 Task: Look for space in Hazel Dell, United States from 6th September, 2023 to 15th September, 2023 for 6 adults in price range Rs.8000 to Rs.12000. Place can be entire place or private room with 6 bedrooms having 6 beds and 6 bathrooms. Property type can be house, flat, guest house. Amenities needed are: wifi, TV, free parkinig on premises, gym, breakfast. Booking option can be shelf check-in. Required host language is English.
Action: Mouse moved to (583, 148)
Screenshot: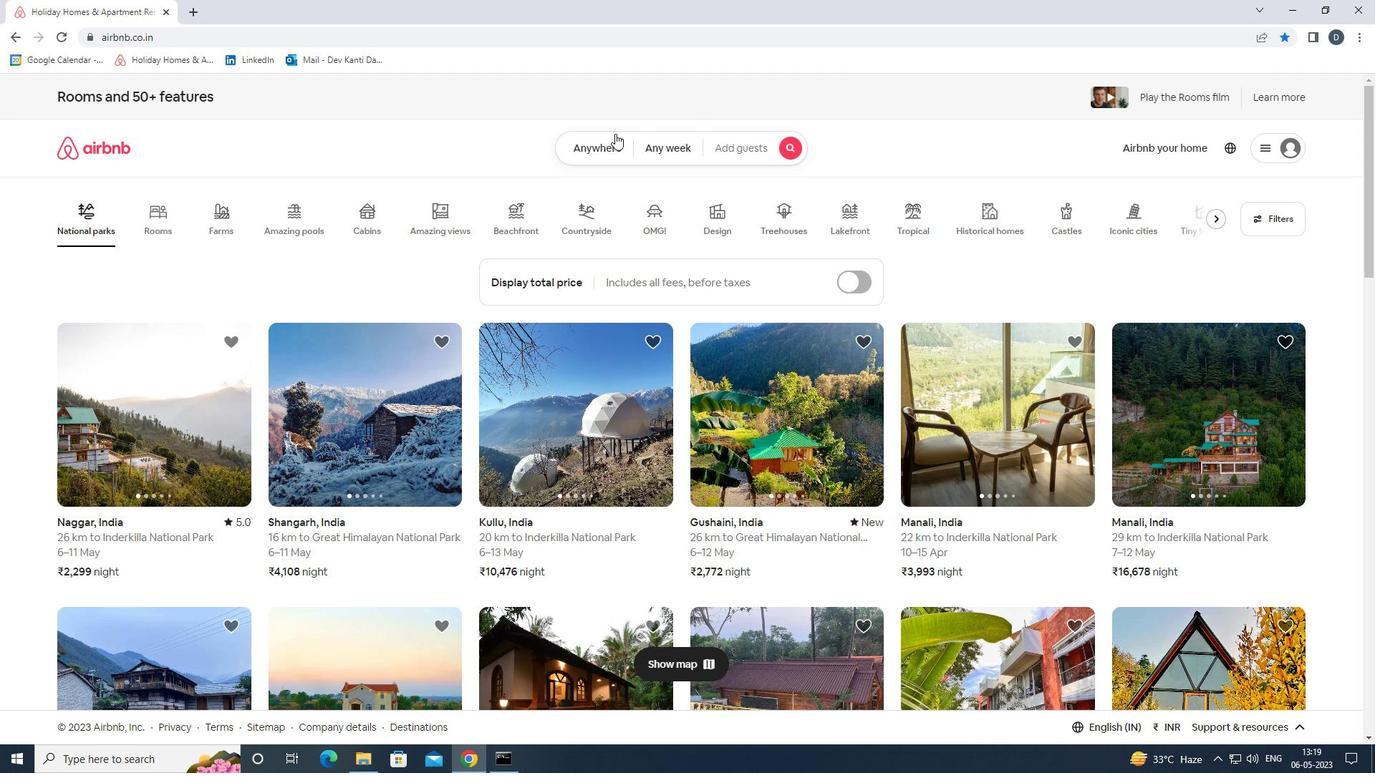
Action: Mouse pressed left at (583, 148)
Screenshot: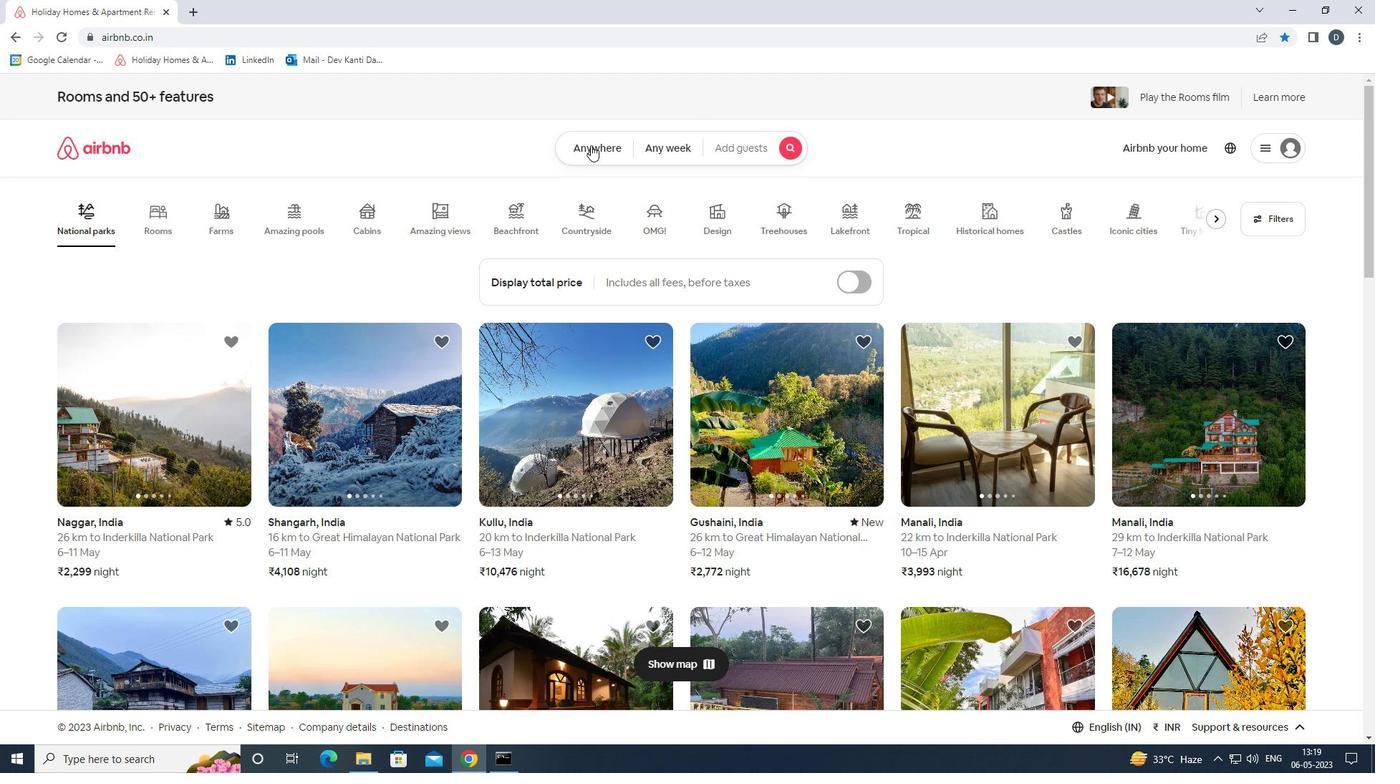 
Action: Mouse moved to (557, 201)
Screenshot: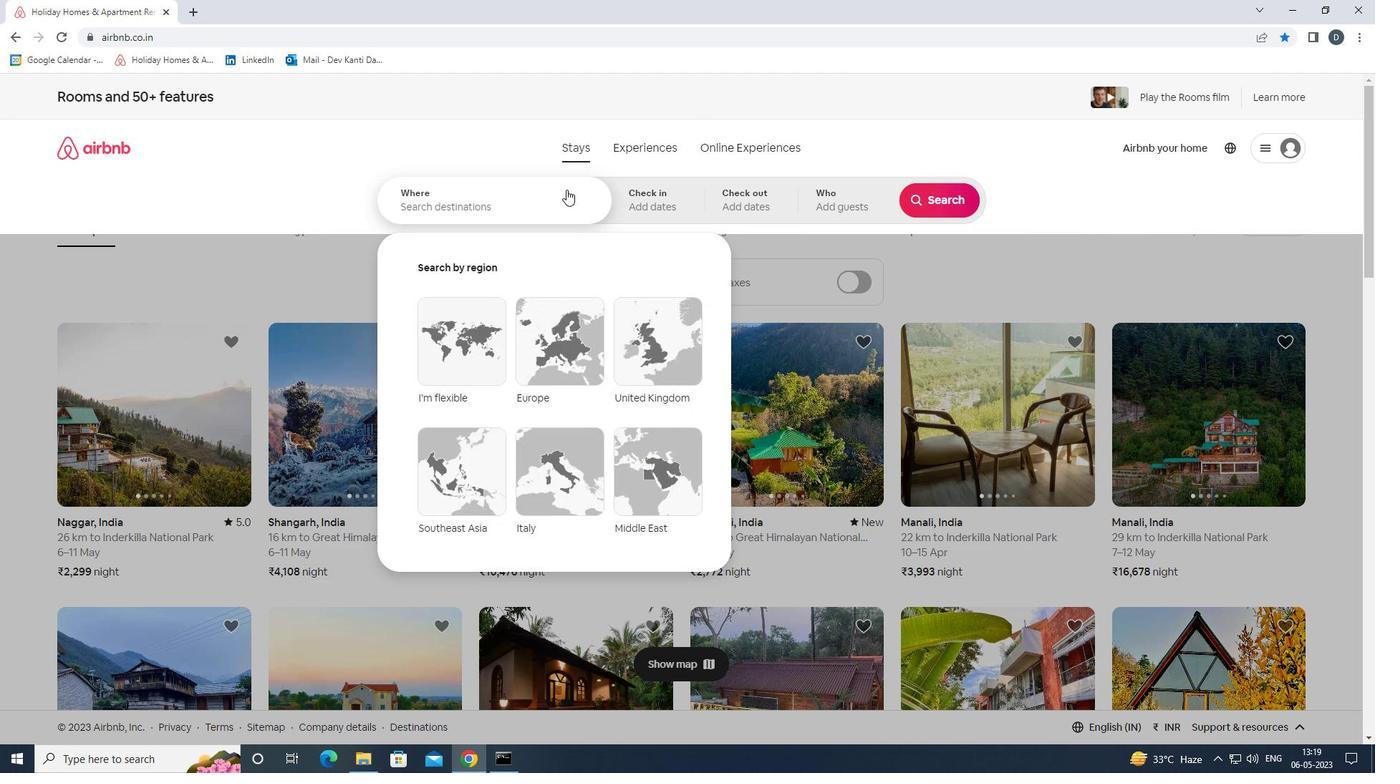 
Action: Mouse pressed left at (557, 201)
Screenshot: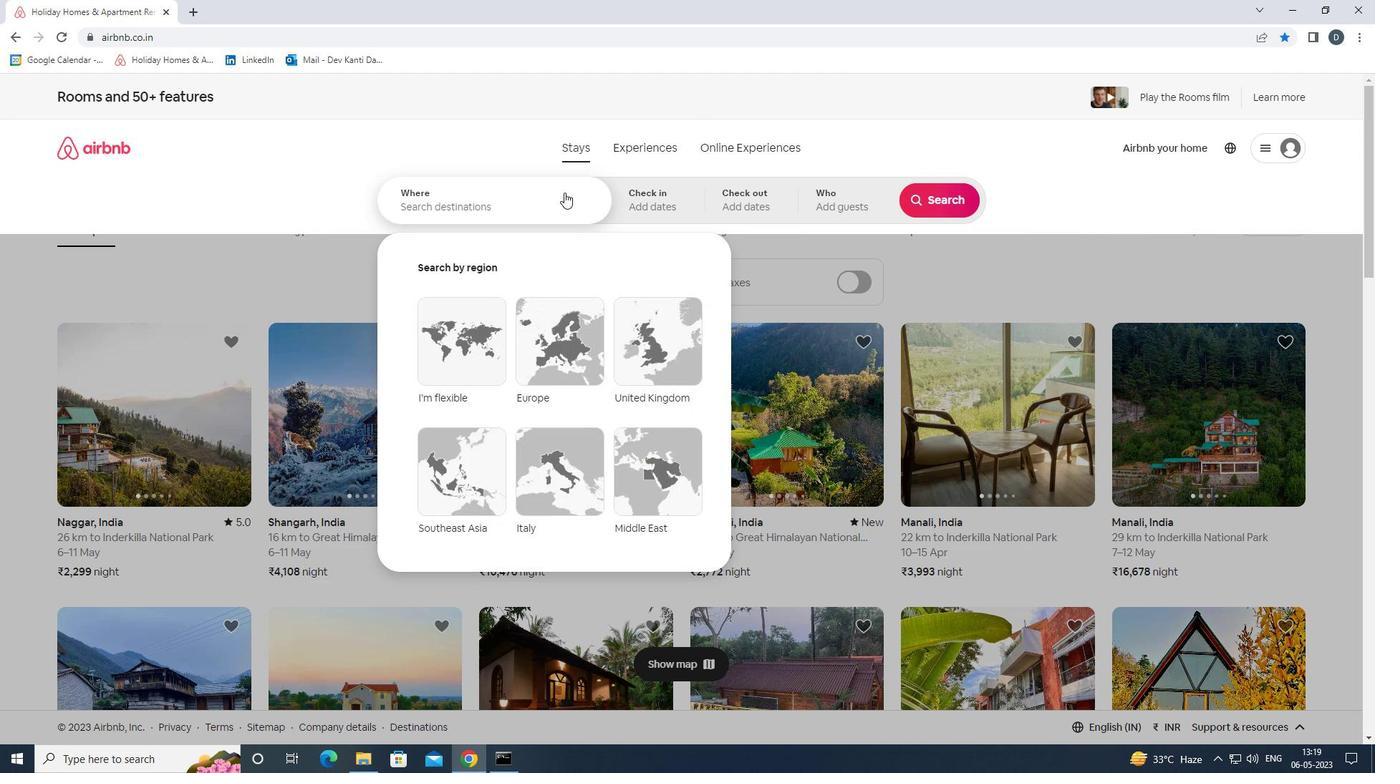 
Action: Key pressed <Key.shift><Key.shift><Key.shift><Key.shift><Key.shift><Key.shift>HAZEL<Key.space><Key.shift>DELL,<Key.shift>UNITED<Key.space><Key.shift>STATES<Key.enter>
Screenshot: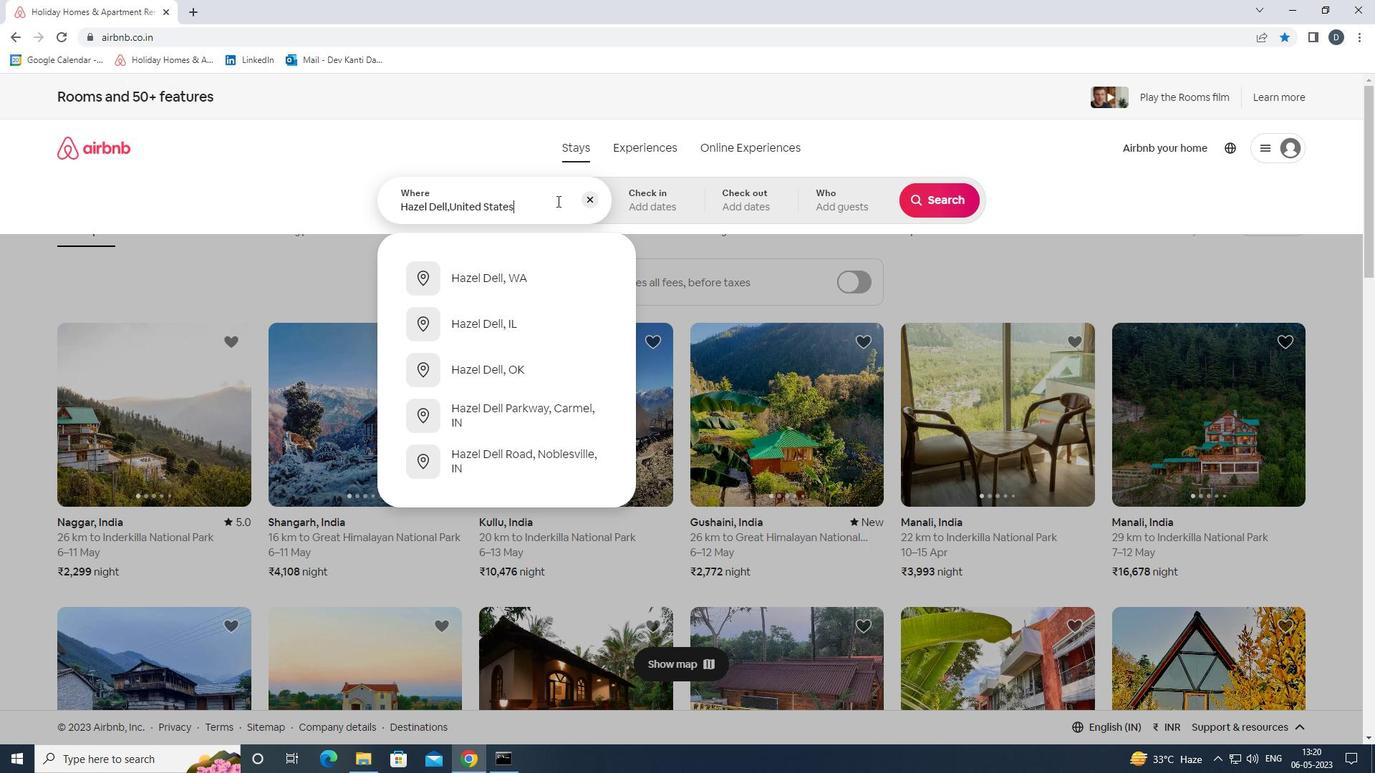 
Action: Mouse moved to (932, 320)
Screenshot: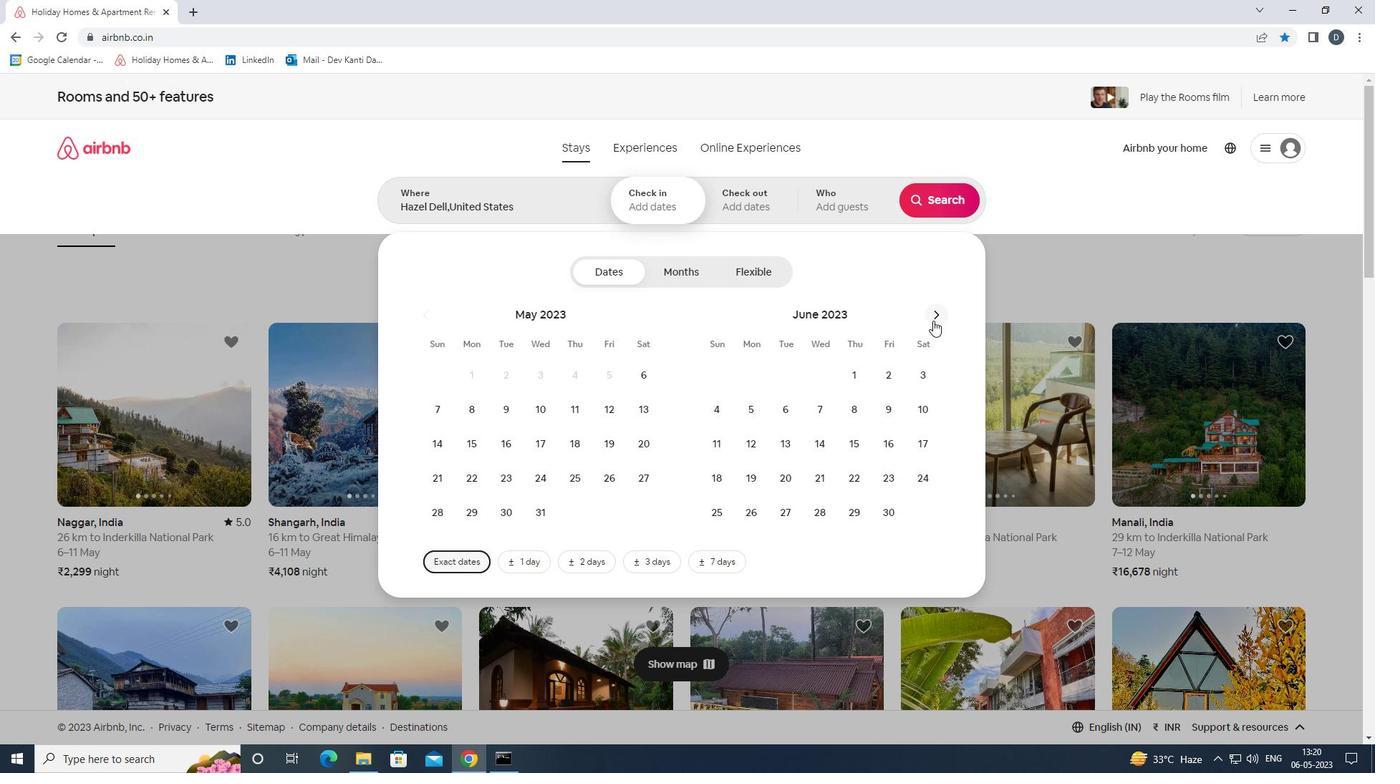 
Action: Mouse pressed left at (932, 320)
Screenshot: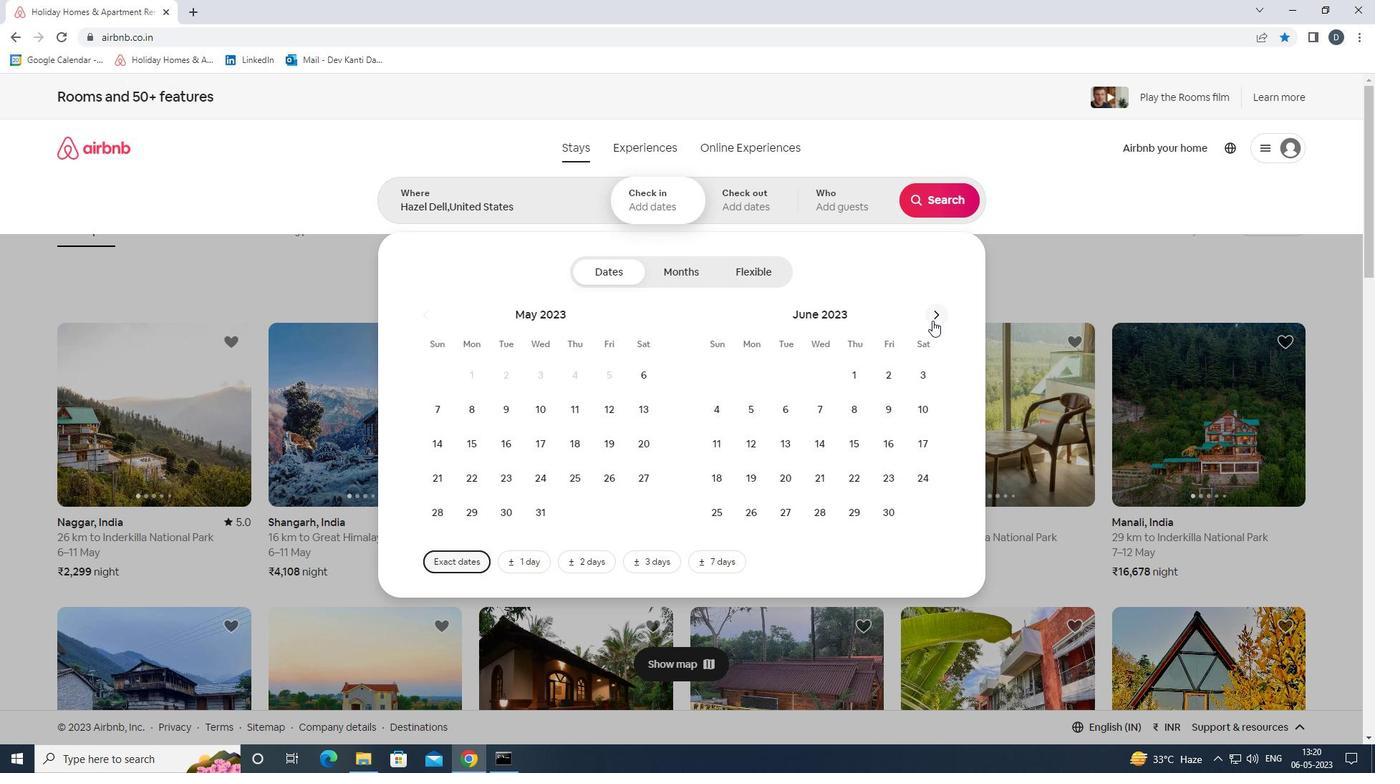 
Action: Mouse pressed left at (932, 320)
Screenshot: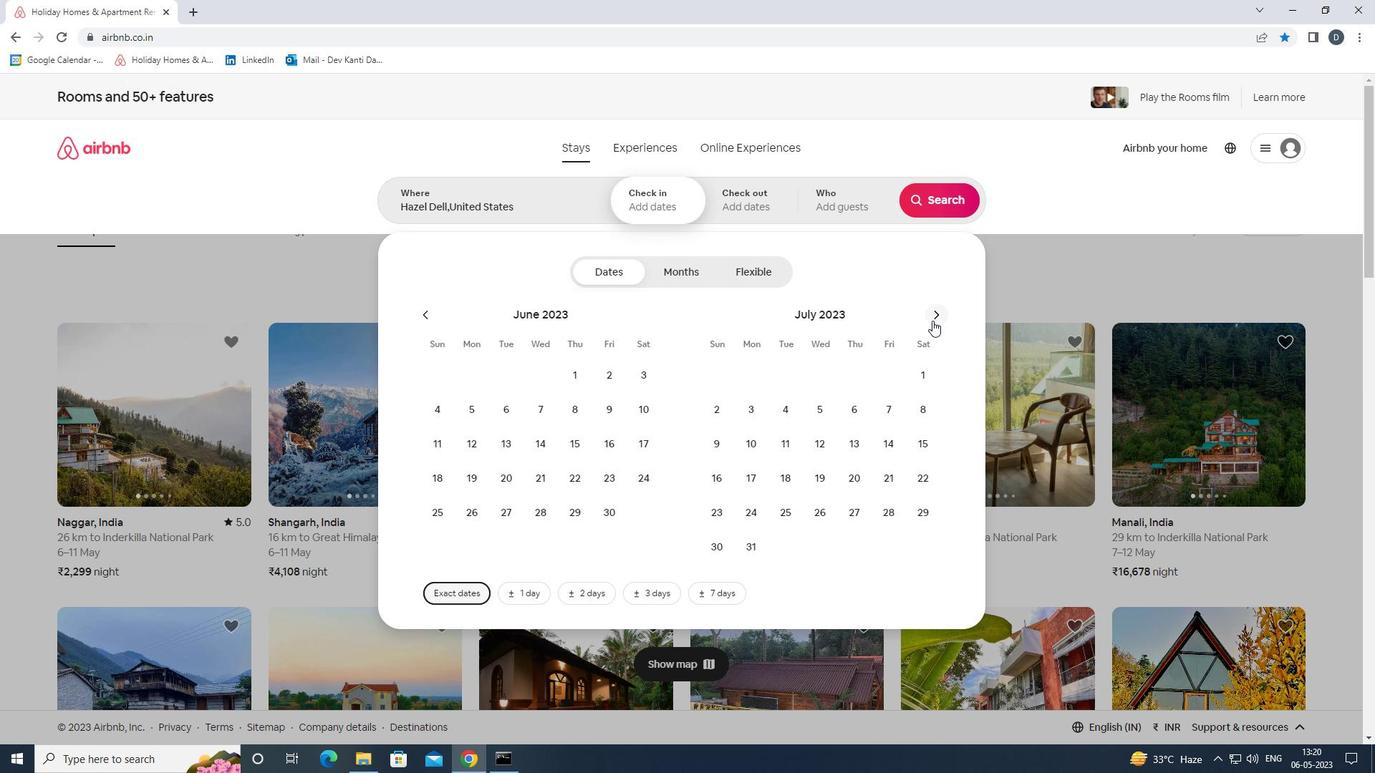 
Action: Mouse moved to (932, 321)
Screenshot: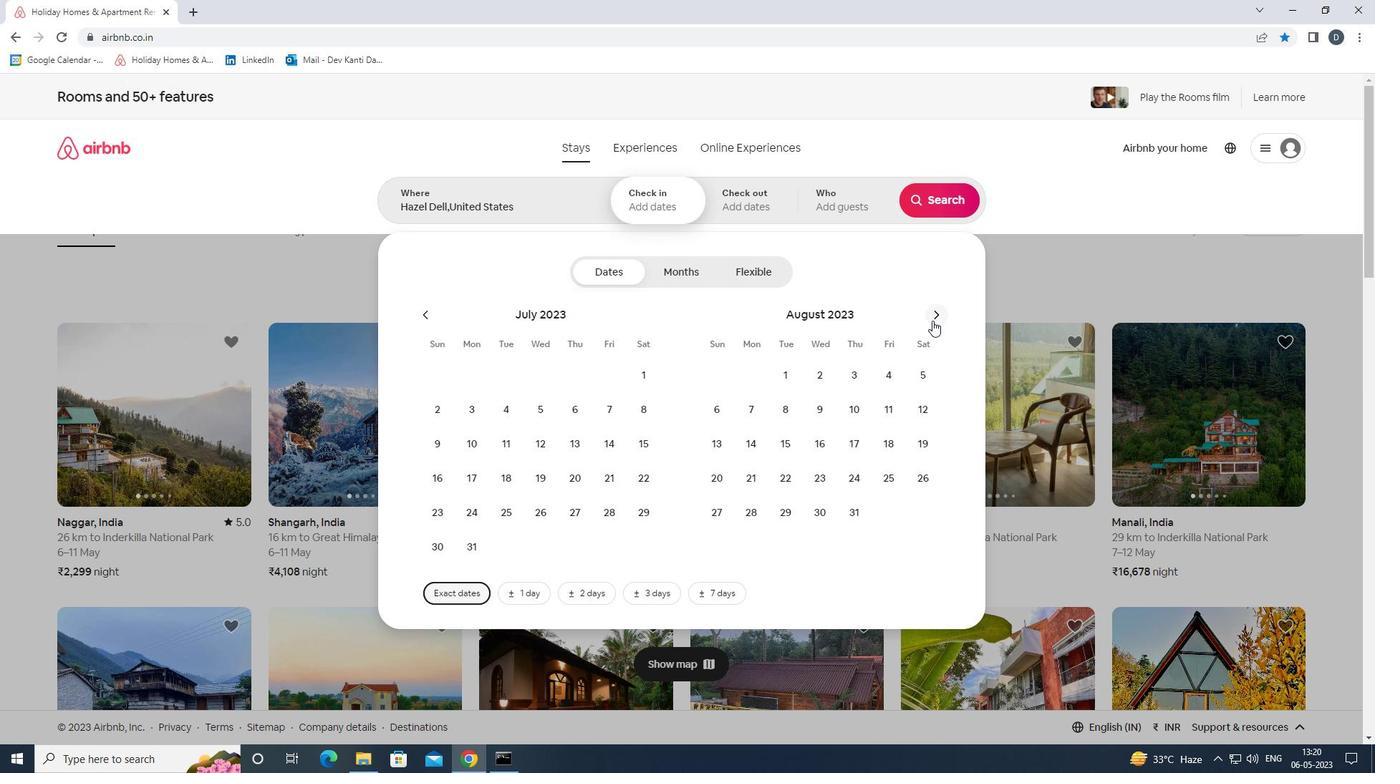 
Action: Mouse pressed left at (932, 321)
Screenshot: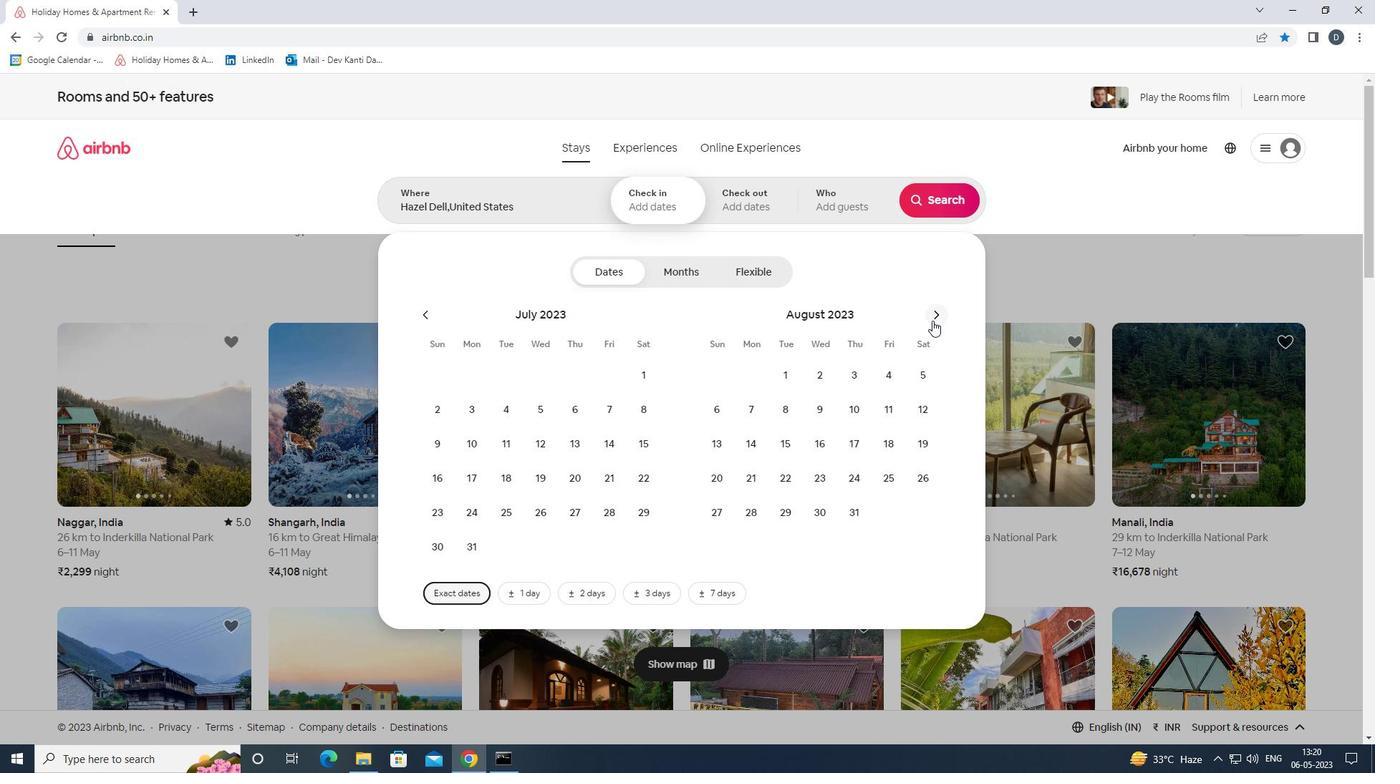 
Action: Mouse moved to (818, 403)
Screenshot: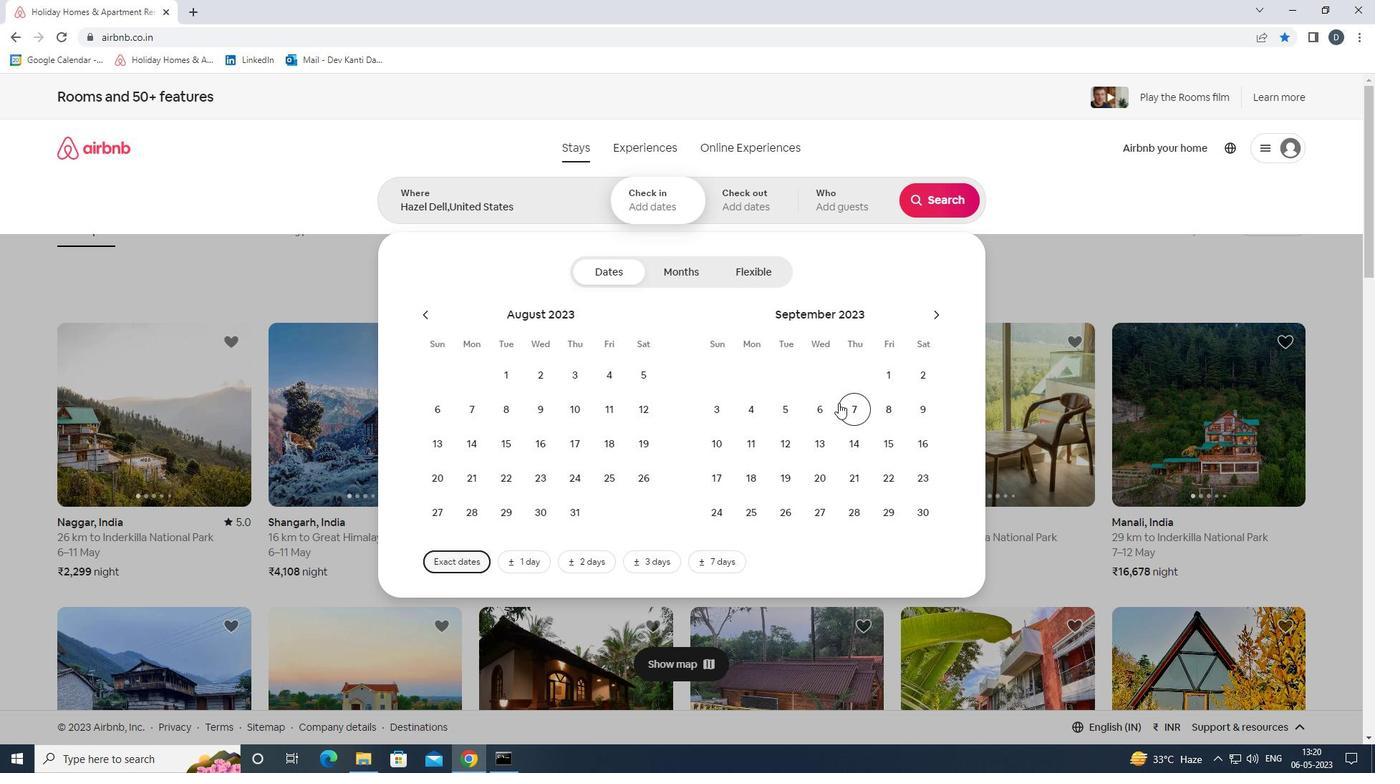 
Action: Mouse pressed left at (818, 403)
Screenshot: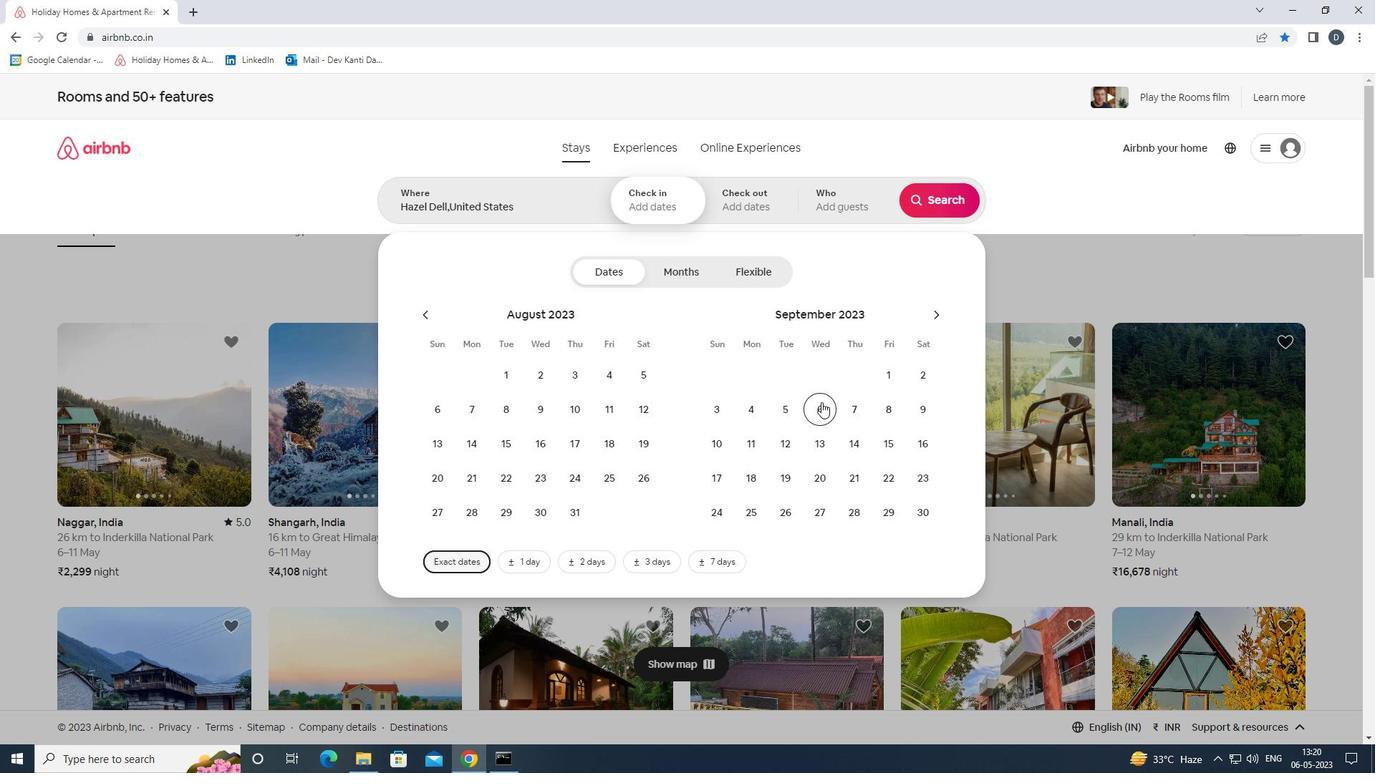 
Action: Mouse moved to (884, 441)
Screenshot: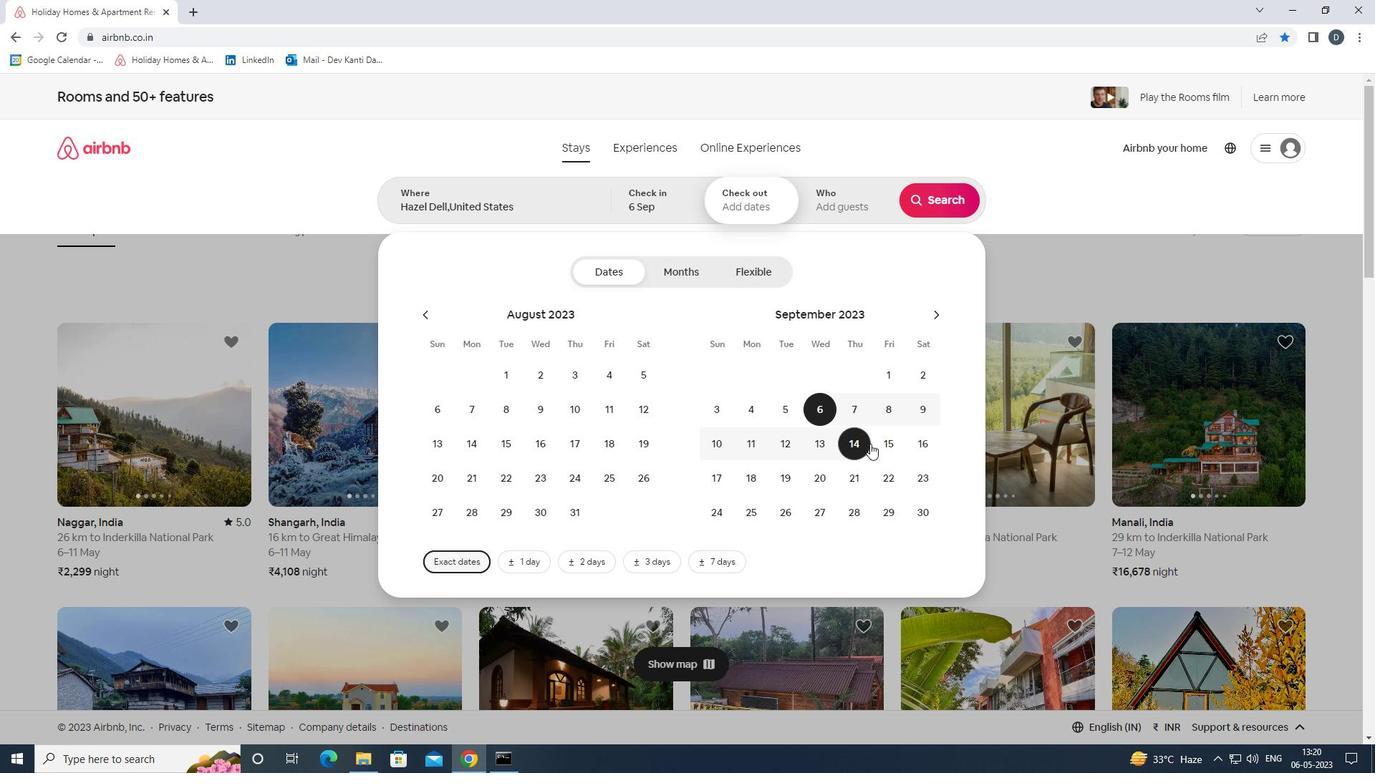
Action: Mouse pressed left at (884, 441)
Screenshot: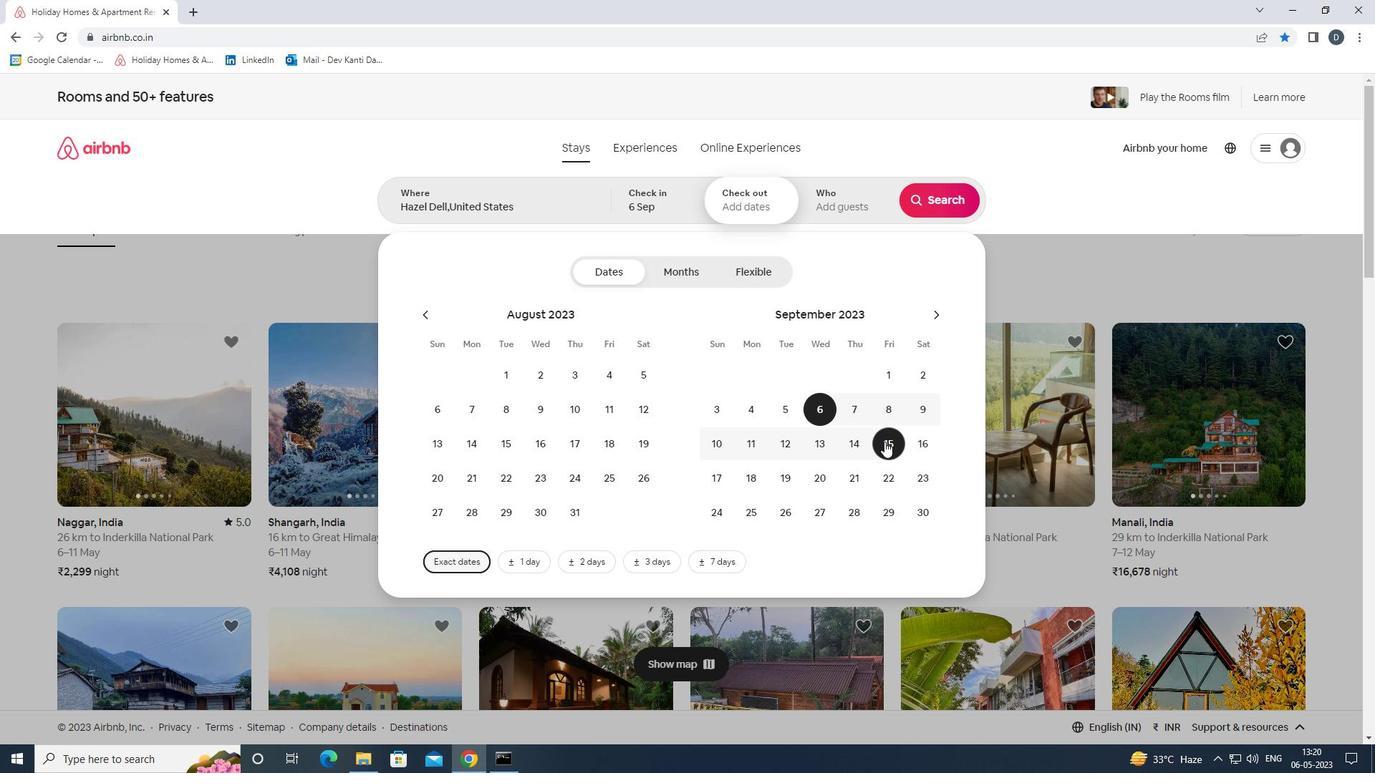 
Action: Mouse moved to (830, 204)
Screenshot: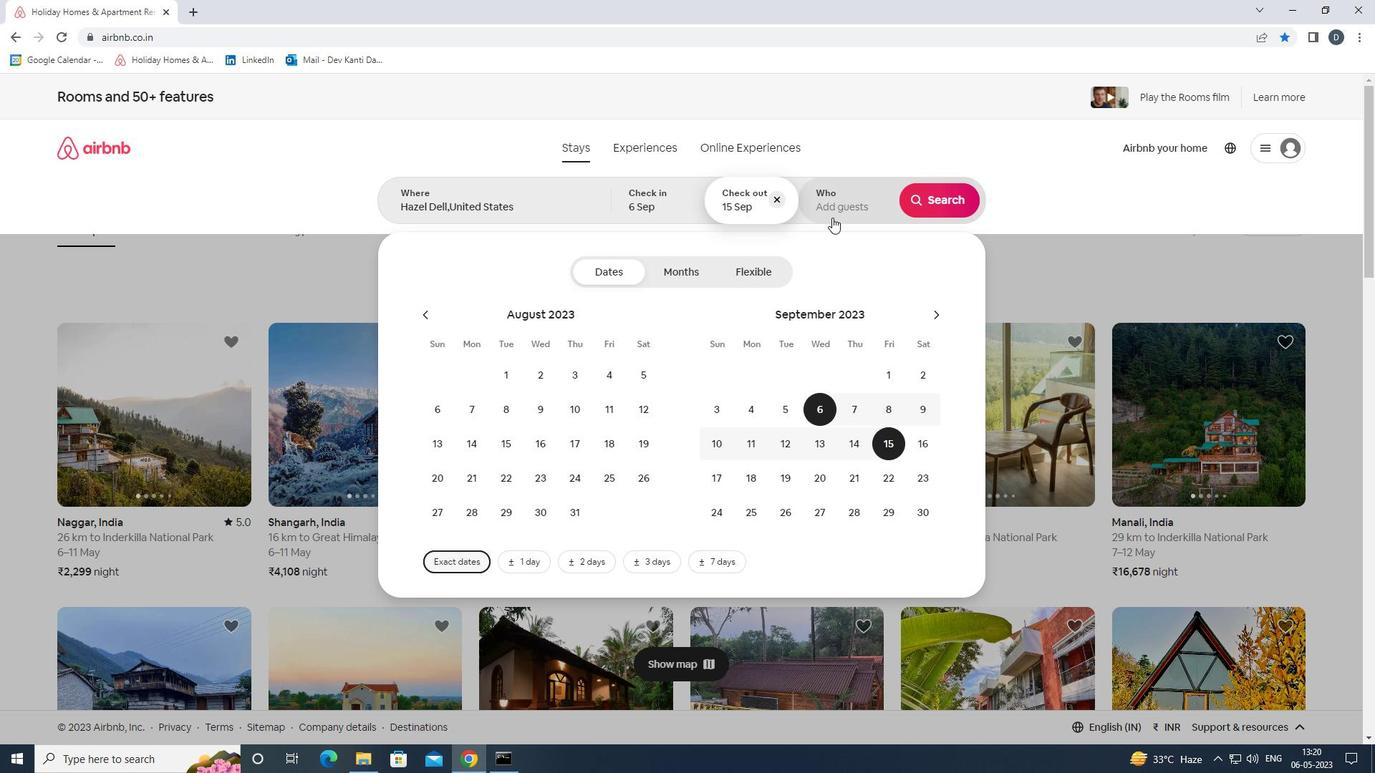 
Action: Mouse pressed left at (830, 204)
Screenshot: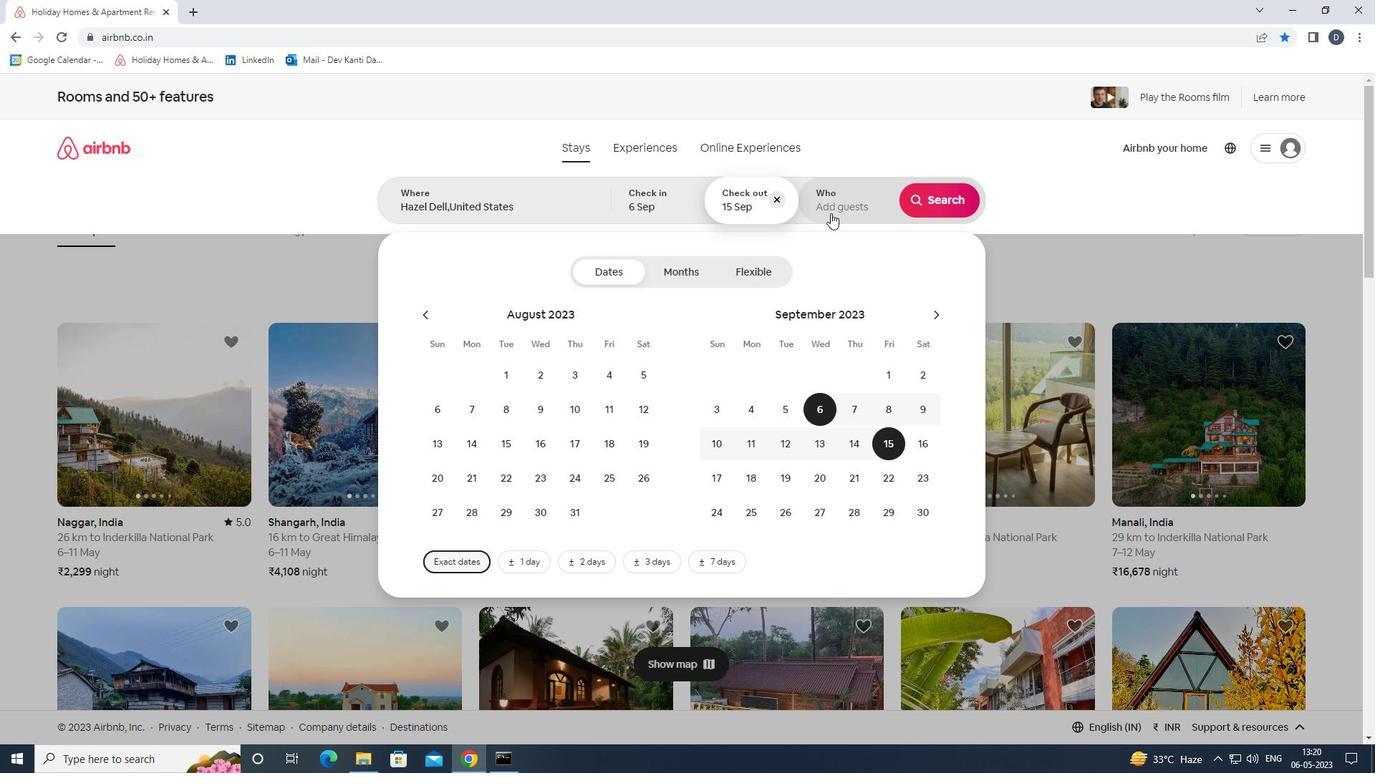 
Action: Mouse moved to (944, 274)
Screenshot: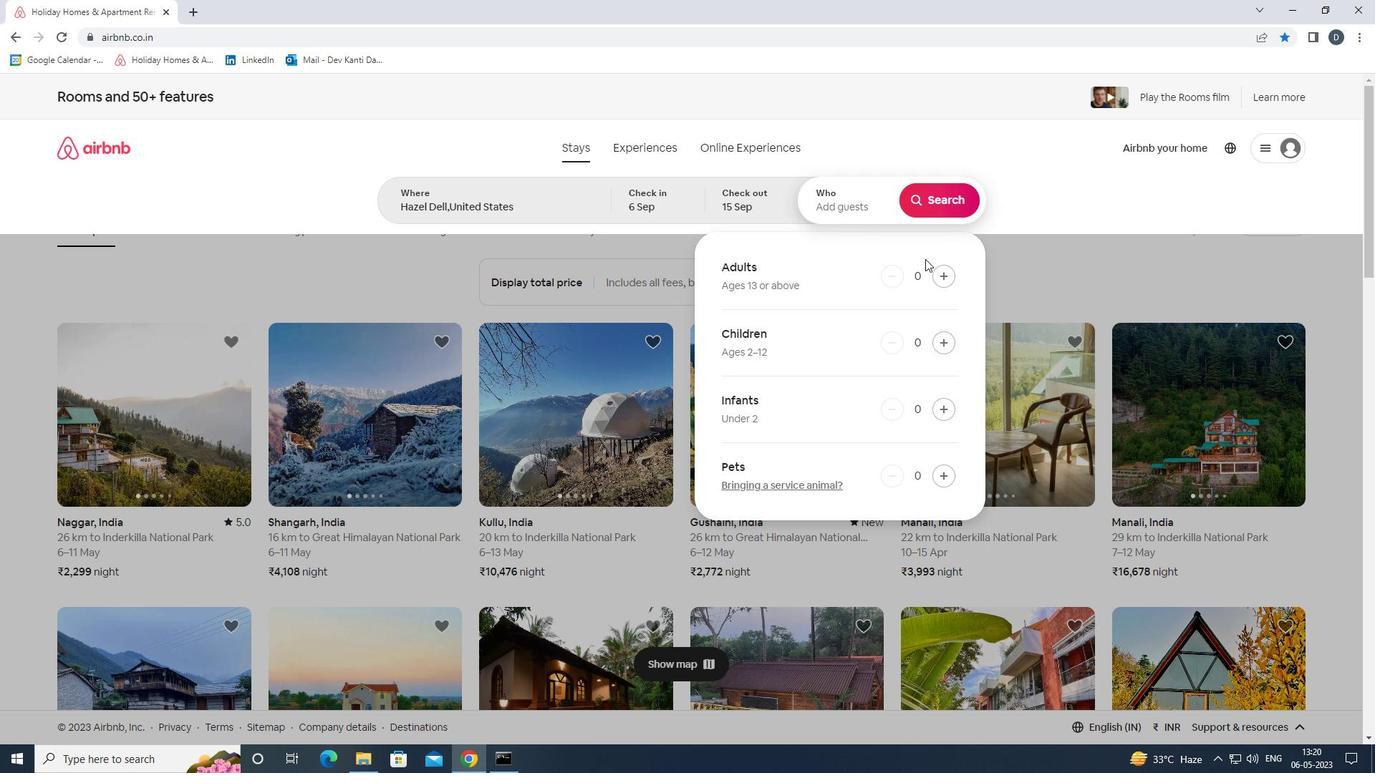 
Action: Mouse pressed left at (944, 274)
Screenshot: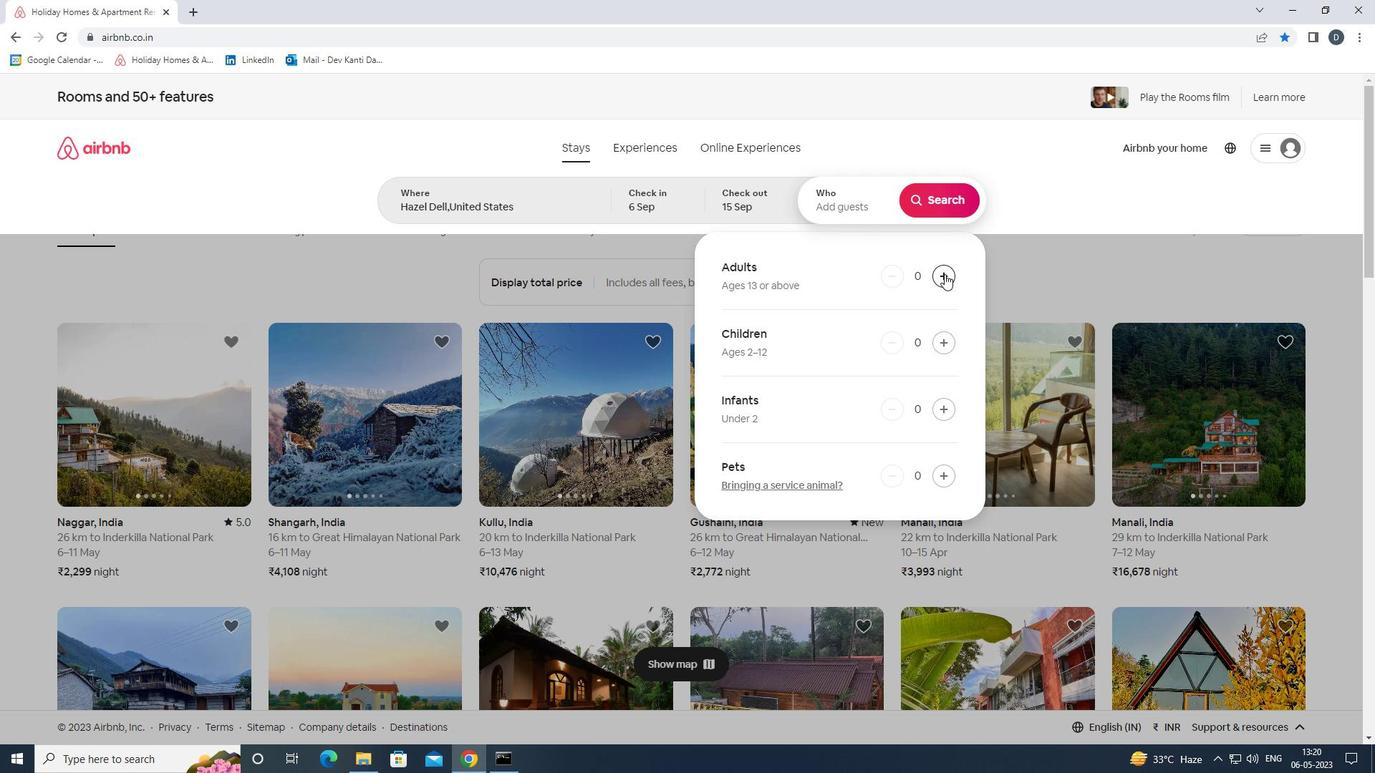 
Action: Mouse pressed left at (944, 274)
Screenshot: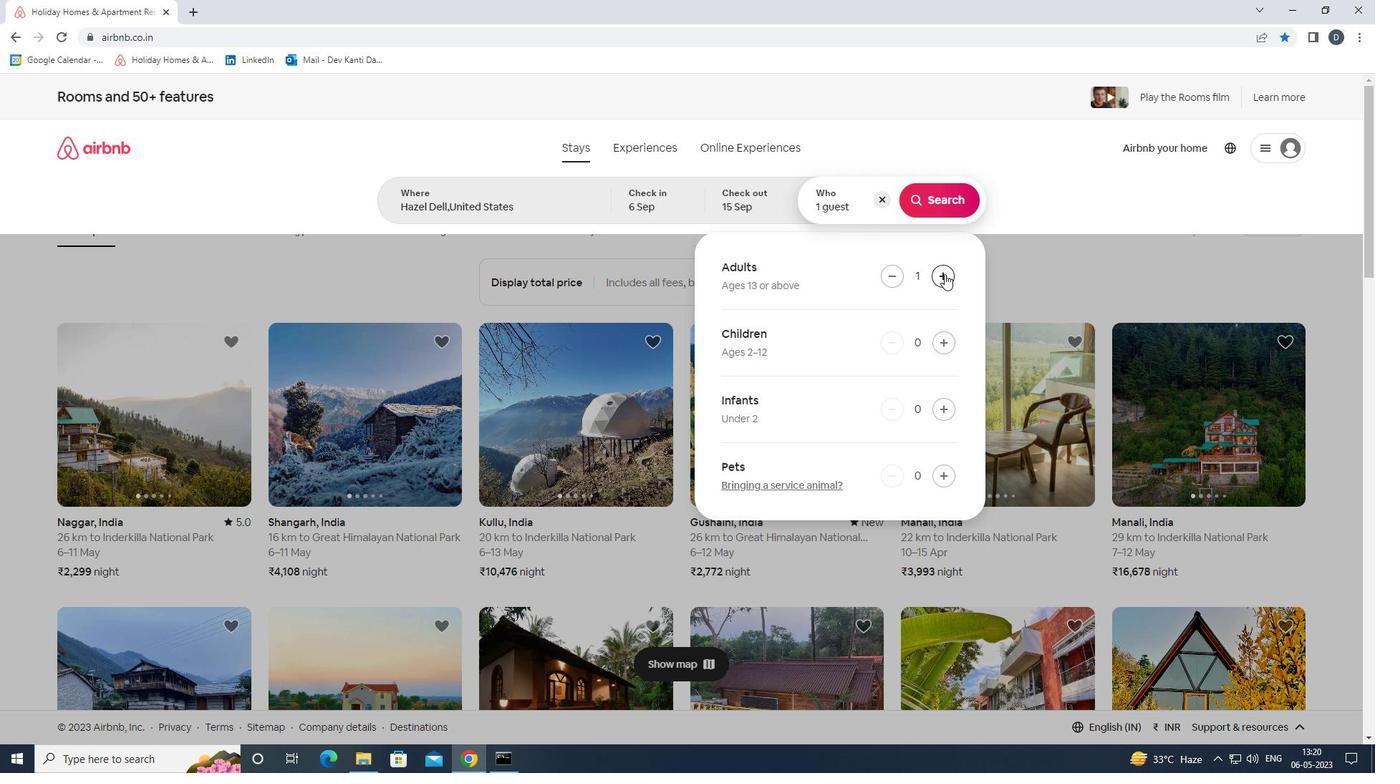 
Action: Mouse moved to (943, 275)
Screenshot: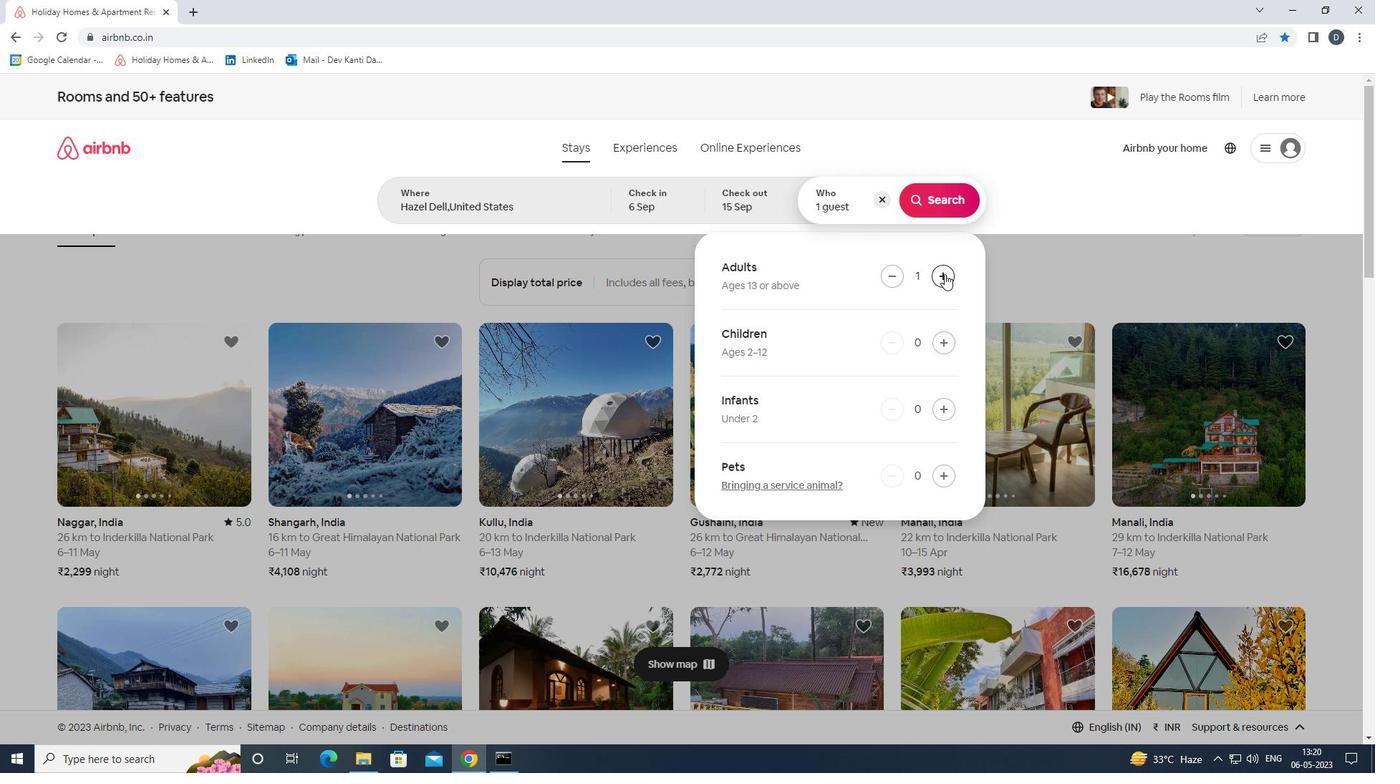 
Action: Mouse pressed left at (943, 275)
Screenshot: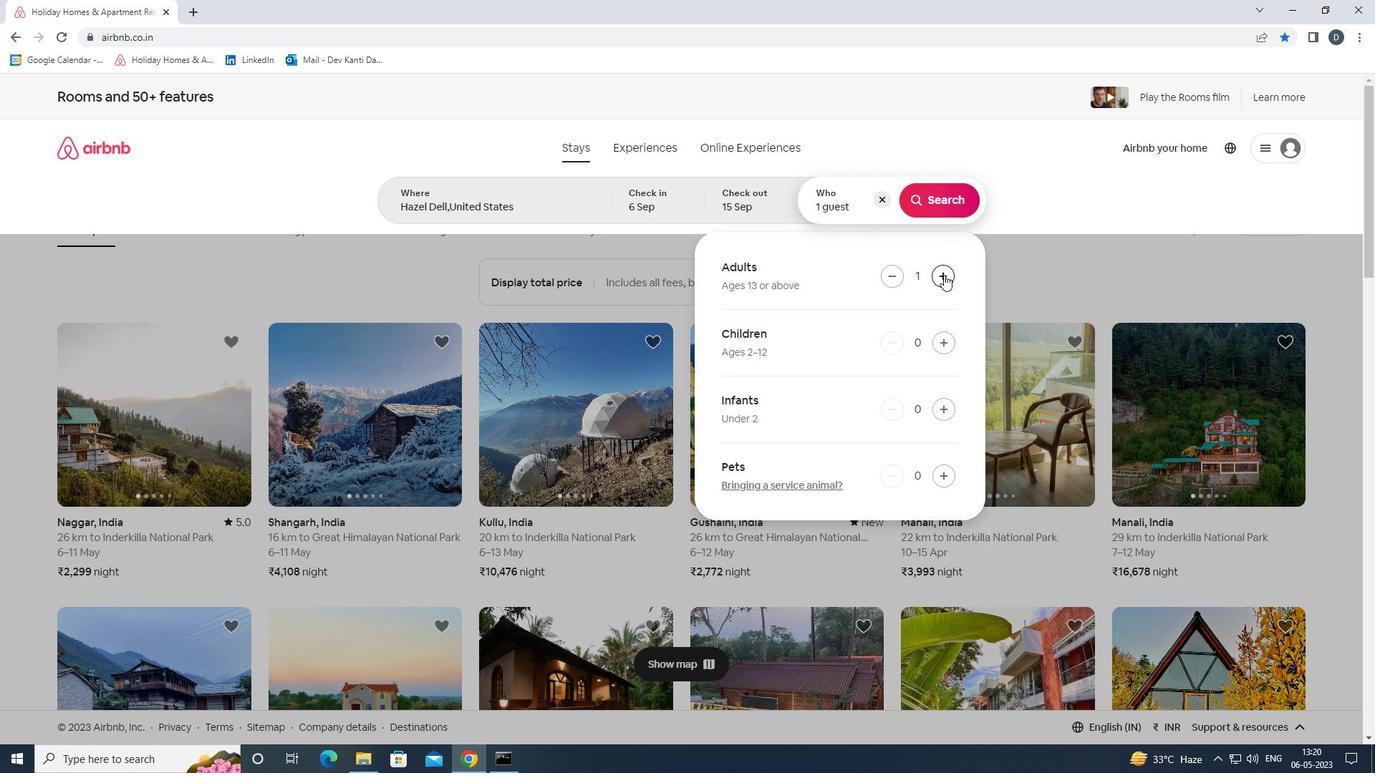 
Action: Mouse pressed left at (943, 275)
Screenshot: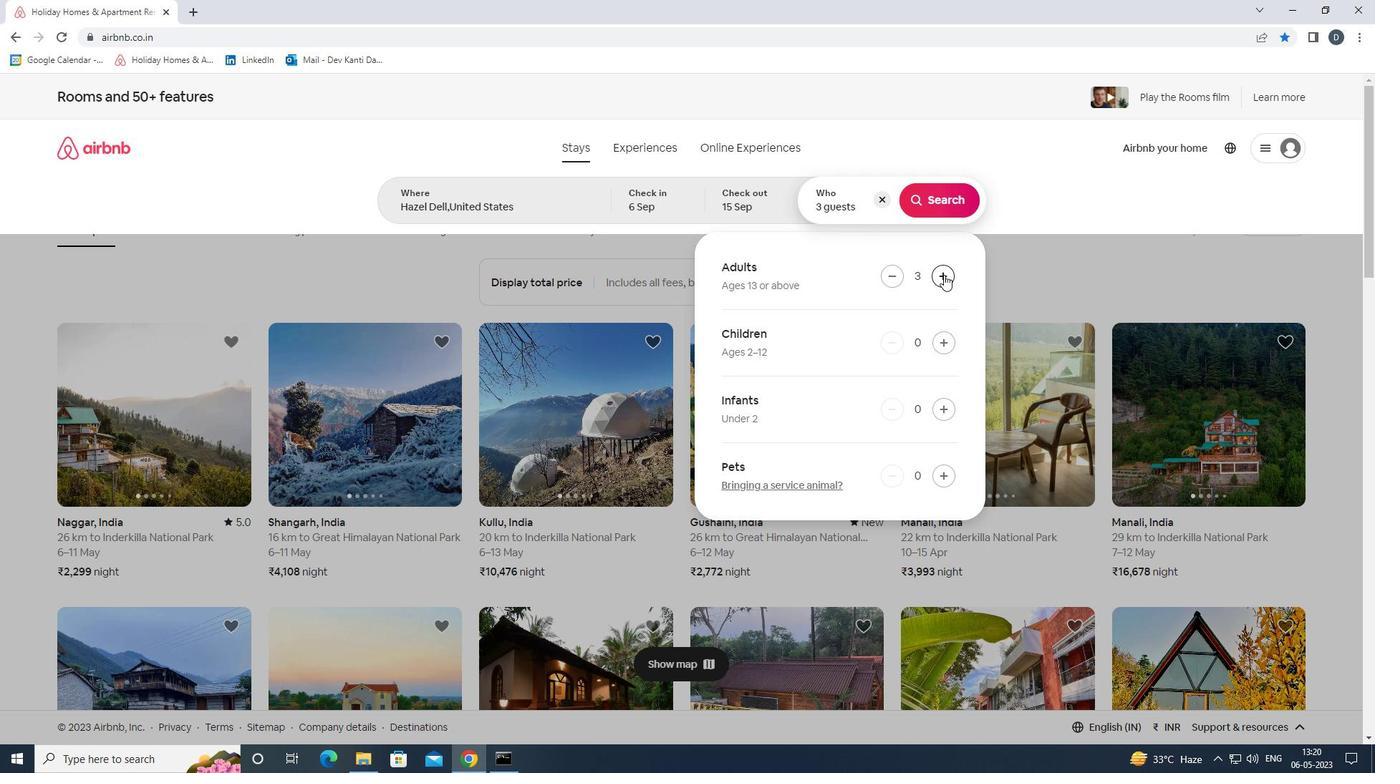 
Action: Mouse moved to (943, 275)
Screenshot: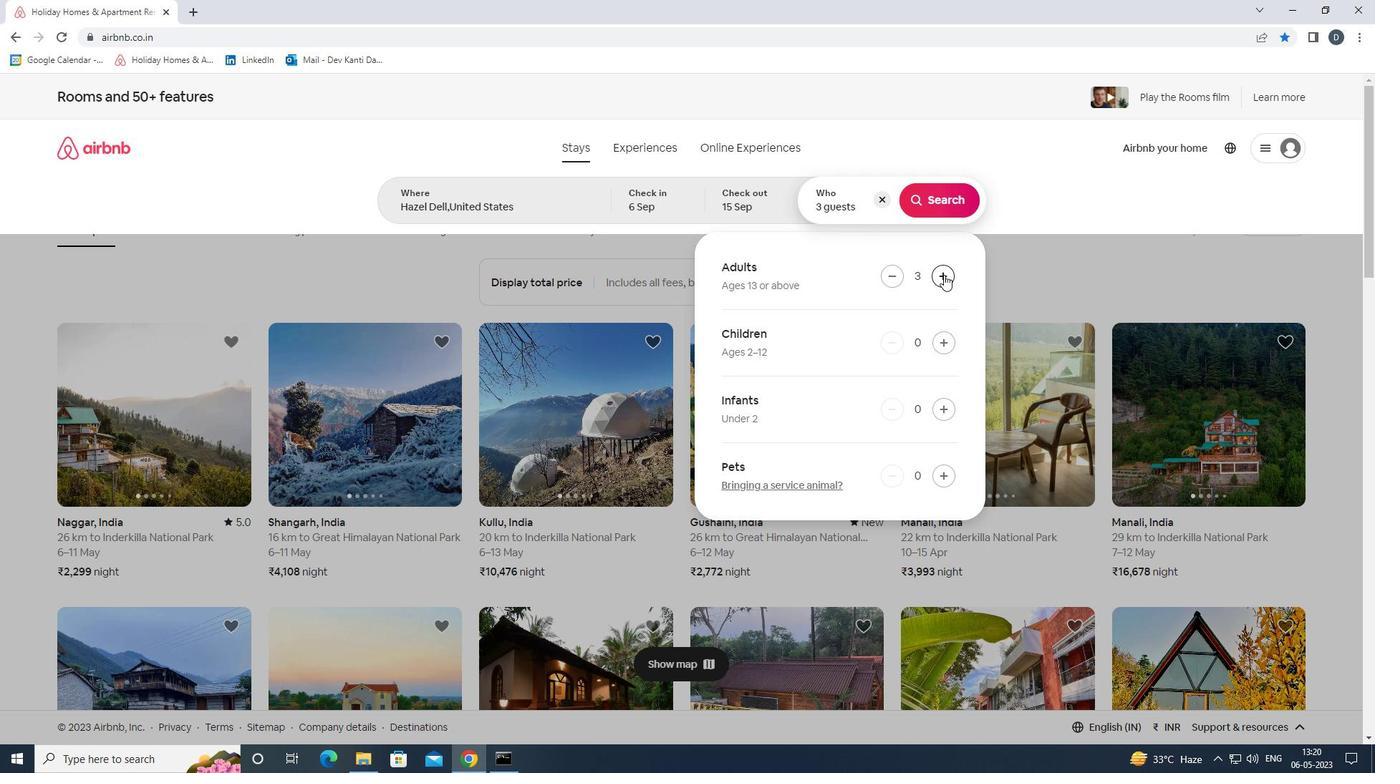 
Action: Mouse pressed left at (943, 275)
Screenshot: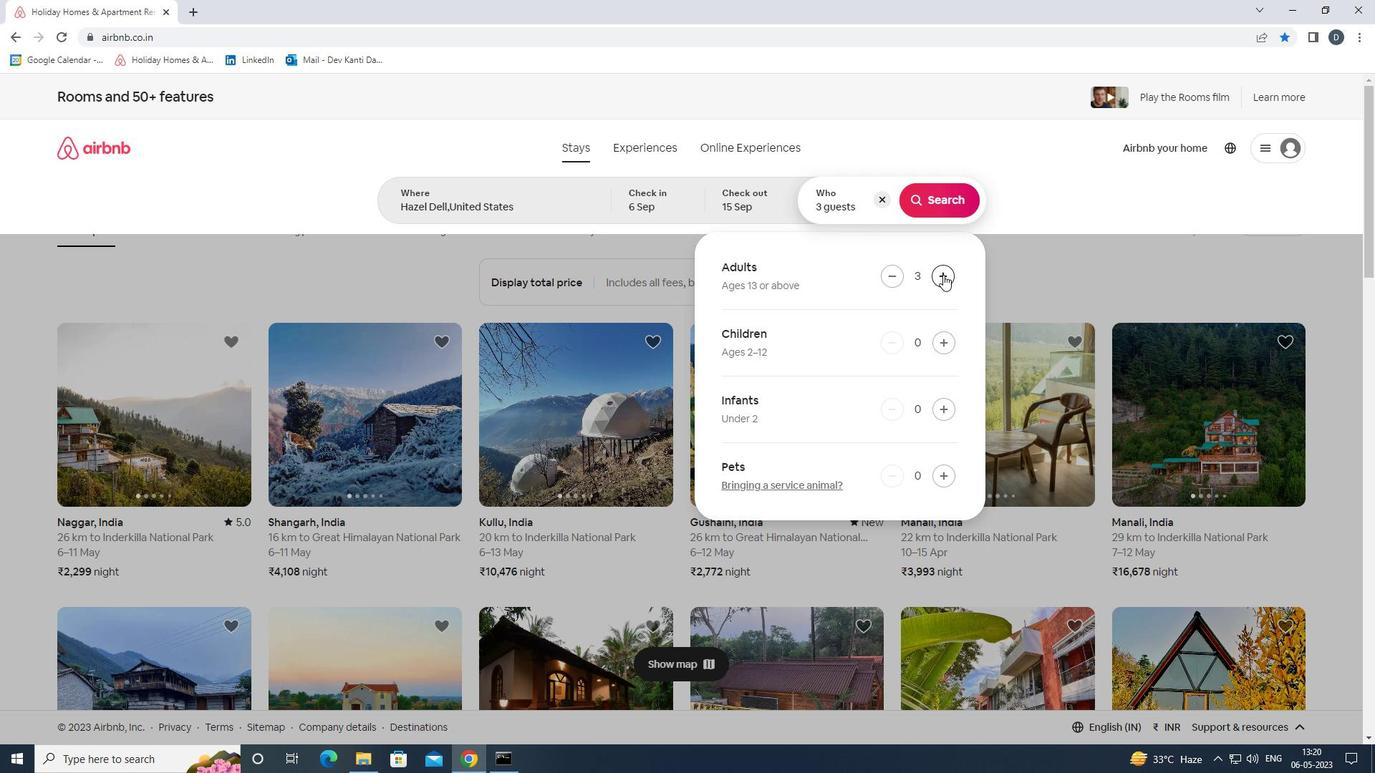 
Action: Mouse pressed left at (943, 275)
Screenshot: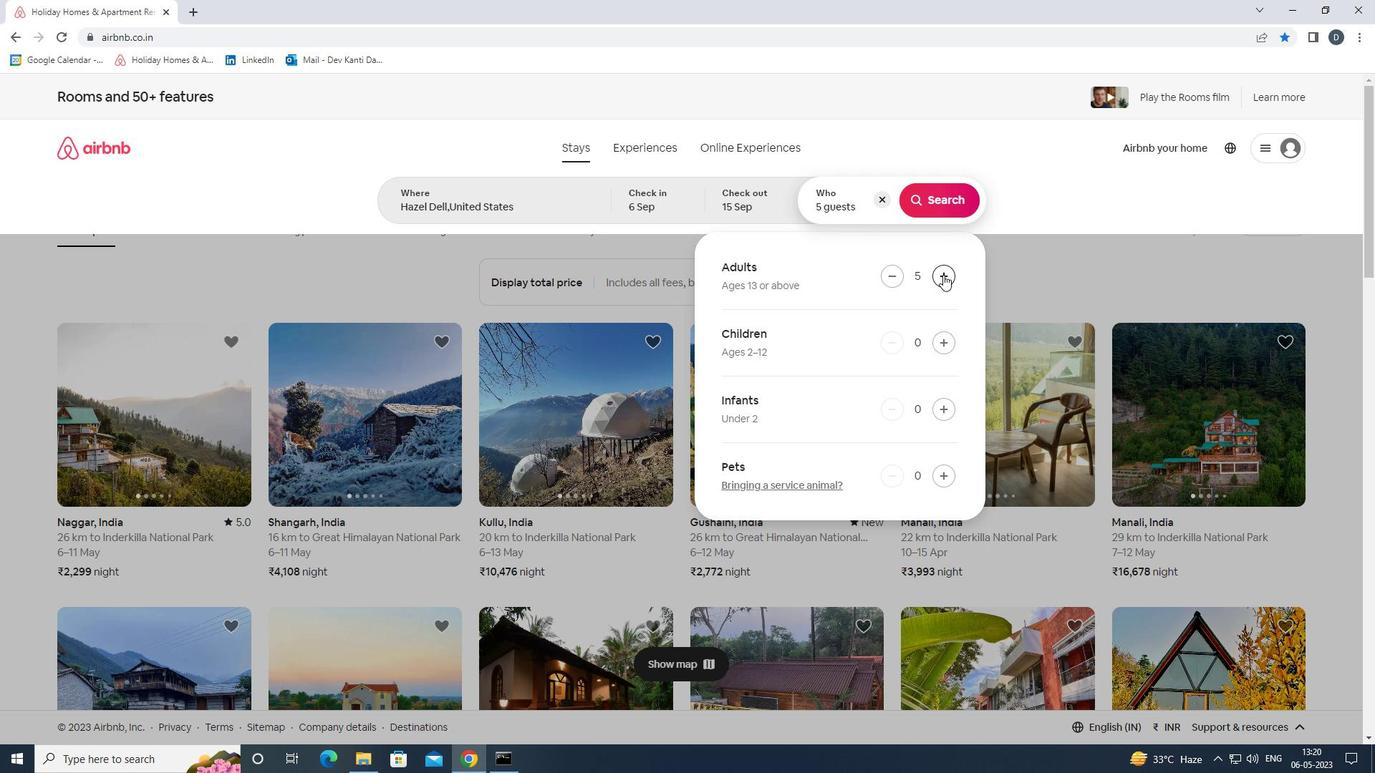 
Action: Mouse moved to (931, 202)
Screenshot: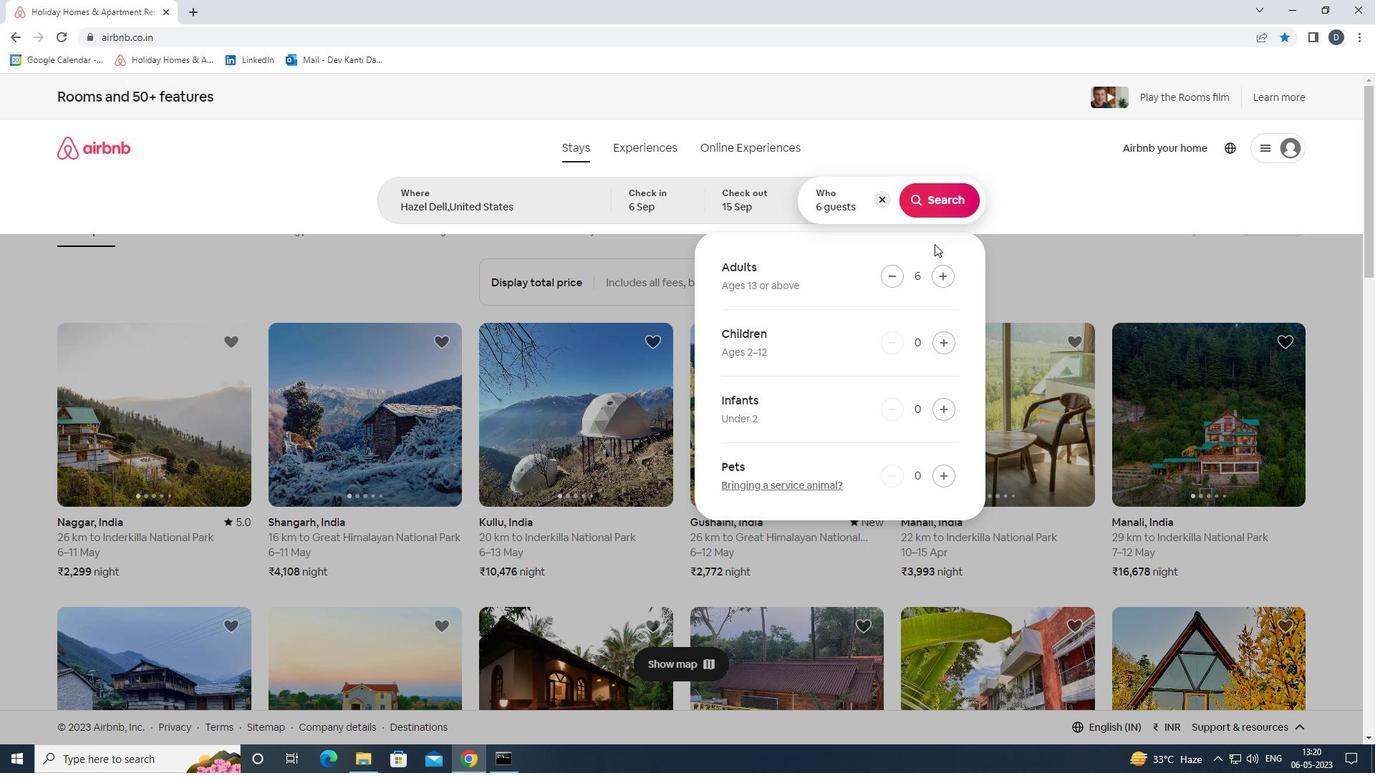 
Action: Mouse pressed left at (931, 202)
Screenshot: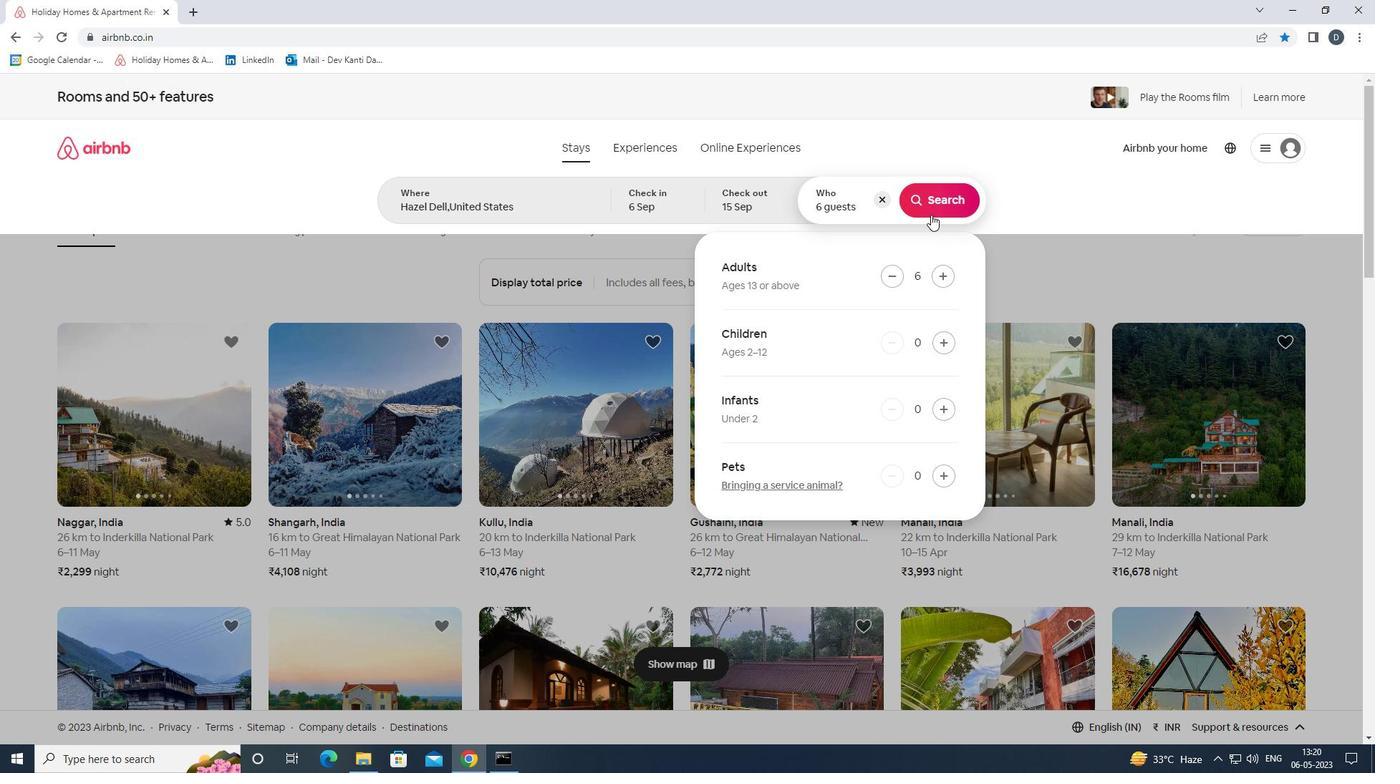 
Action: Mouse moved to (1321, 160)
Screenshot: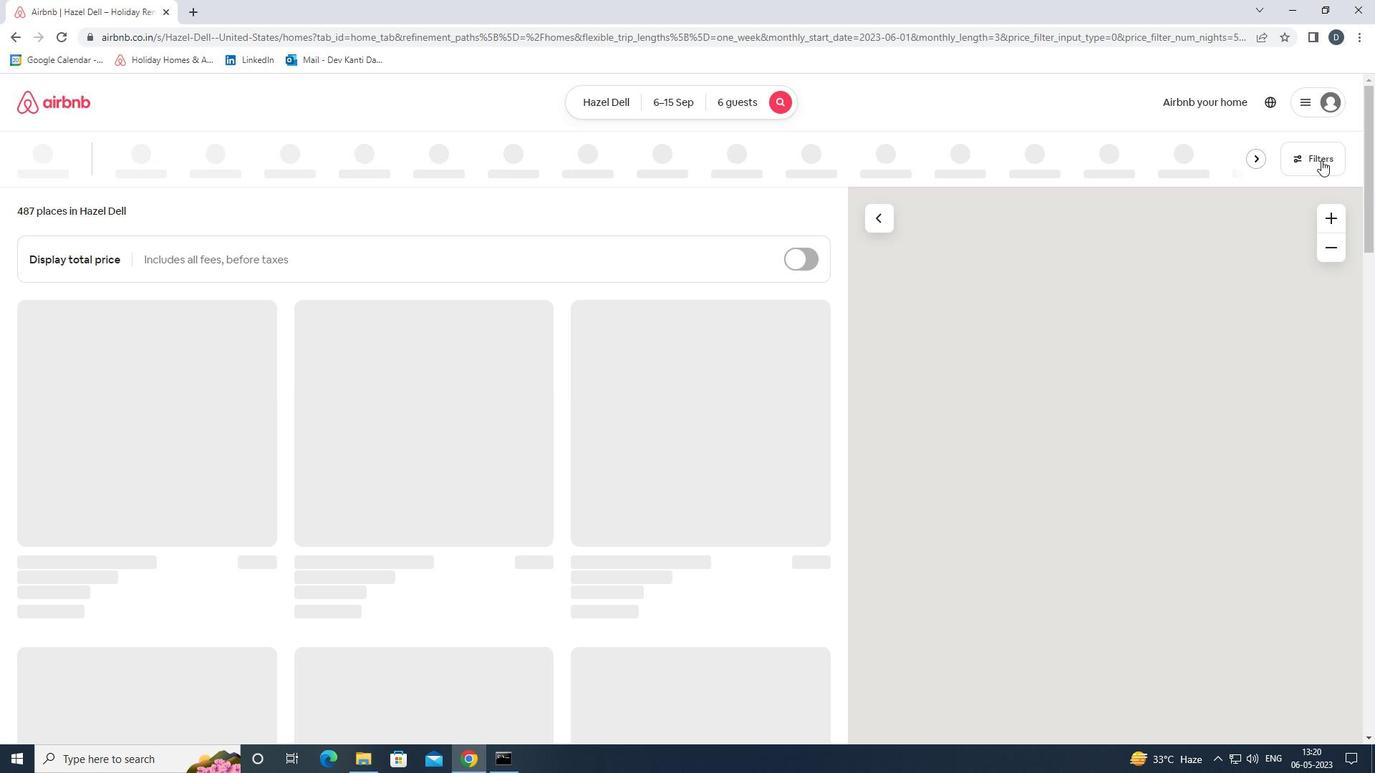 
Action: Mouse pressed left at (1321, 160)
Screenshot: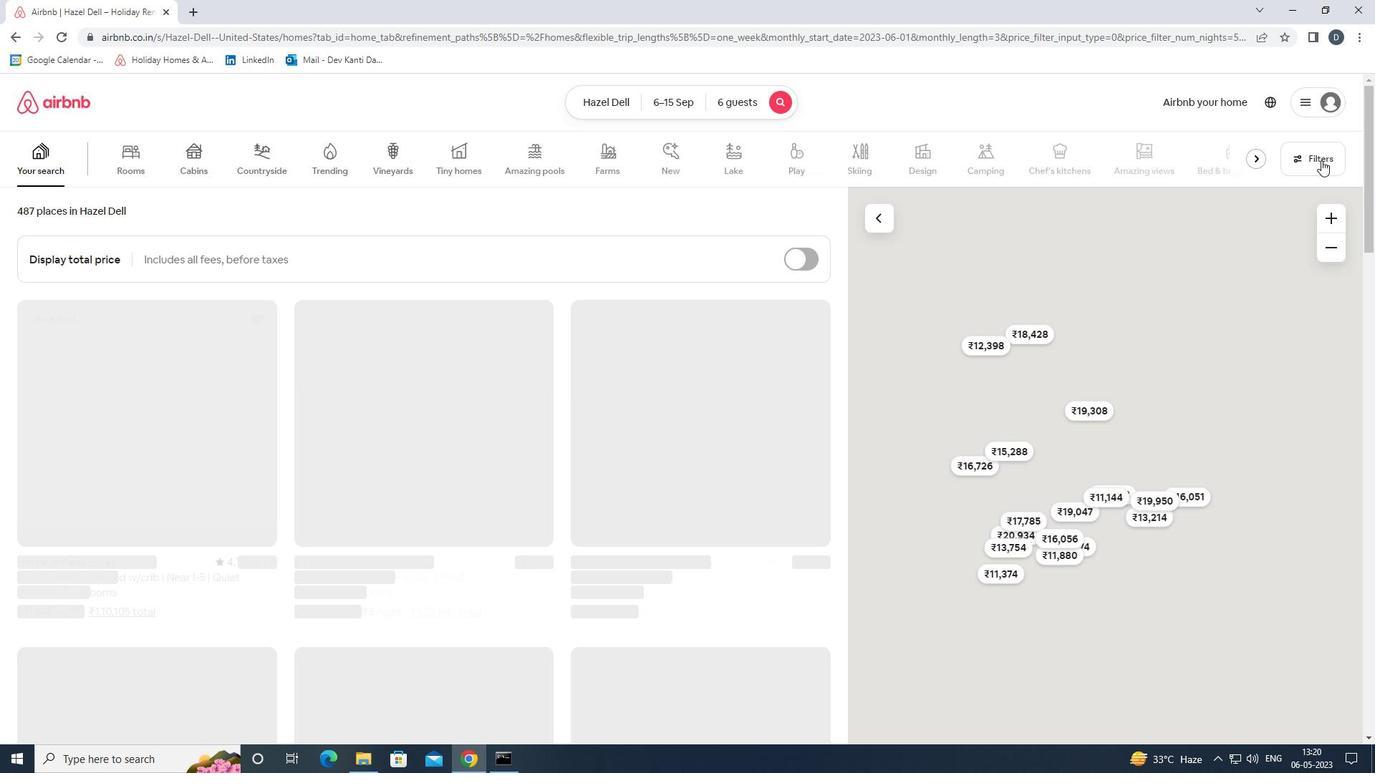 
Action: Mouse moved to (582, 512)
Screenshot: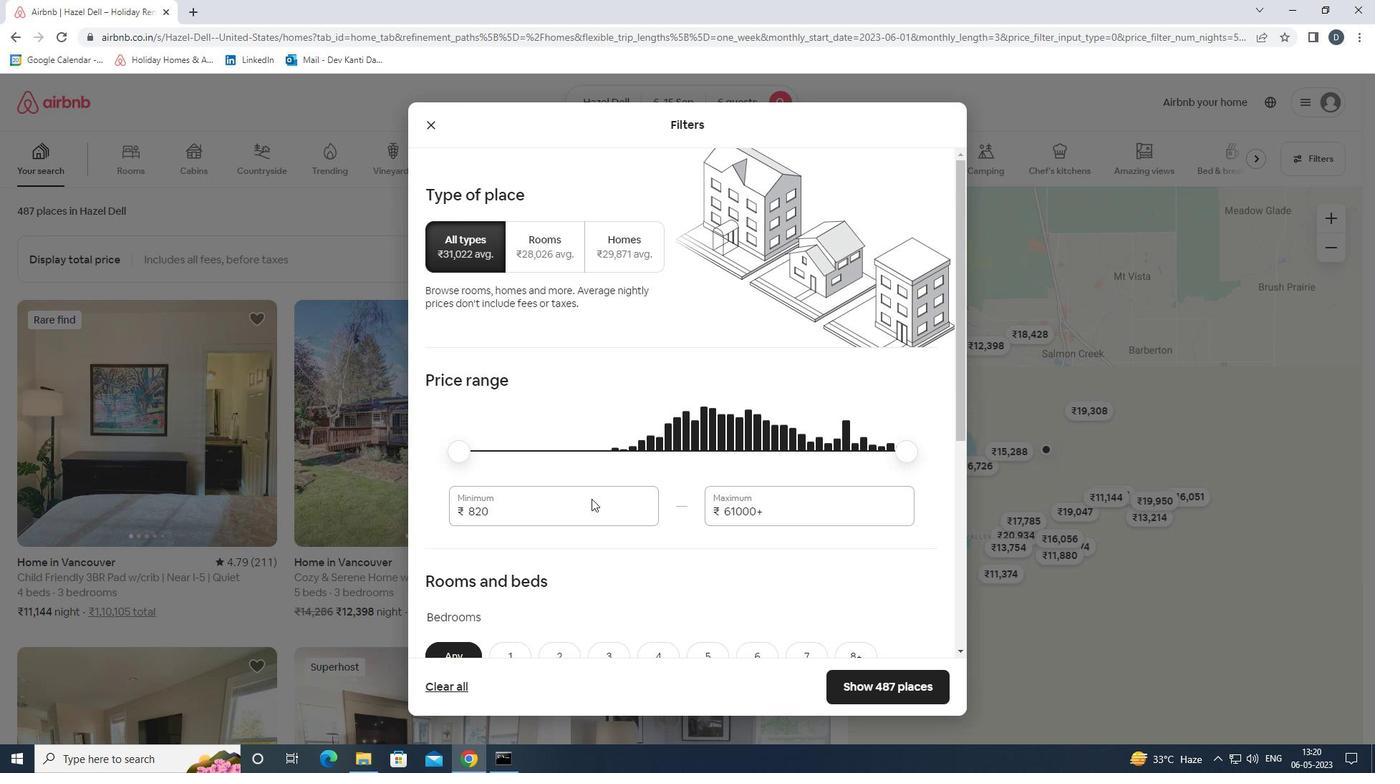 
Action: Mouse pressed left at (582, 512)
Screenshot: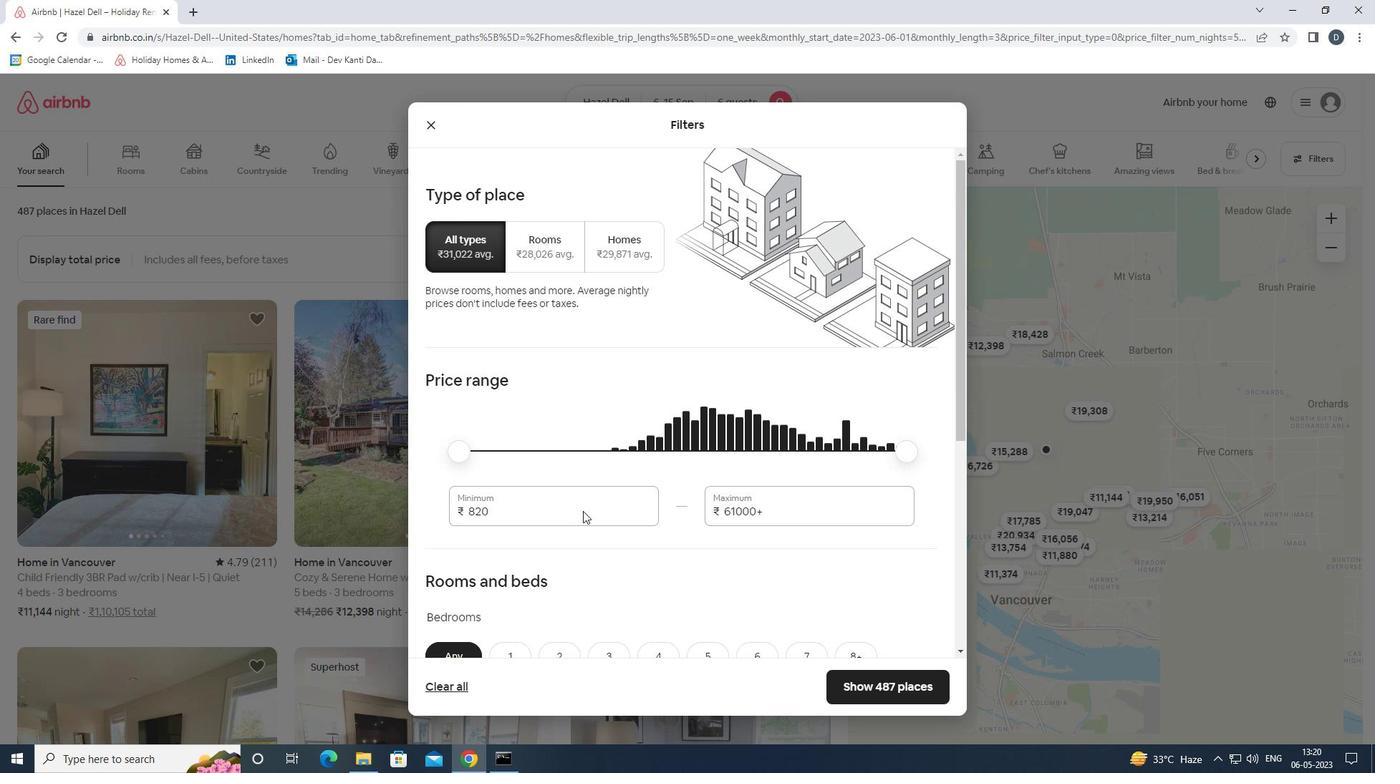 
Action: Mouse moved to (580, 512)
Screenshot: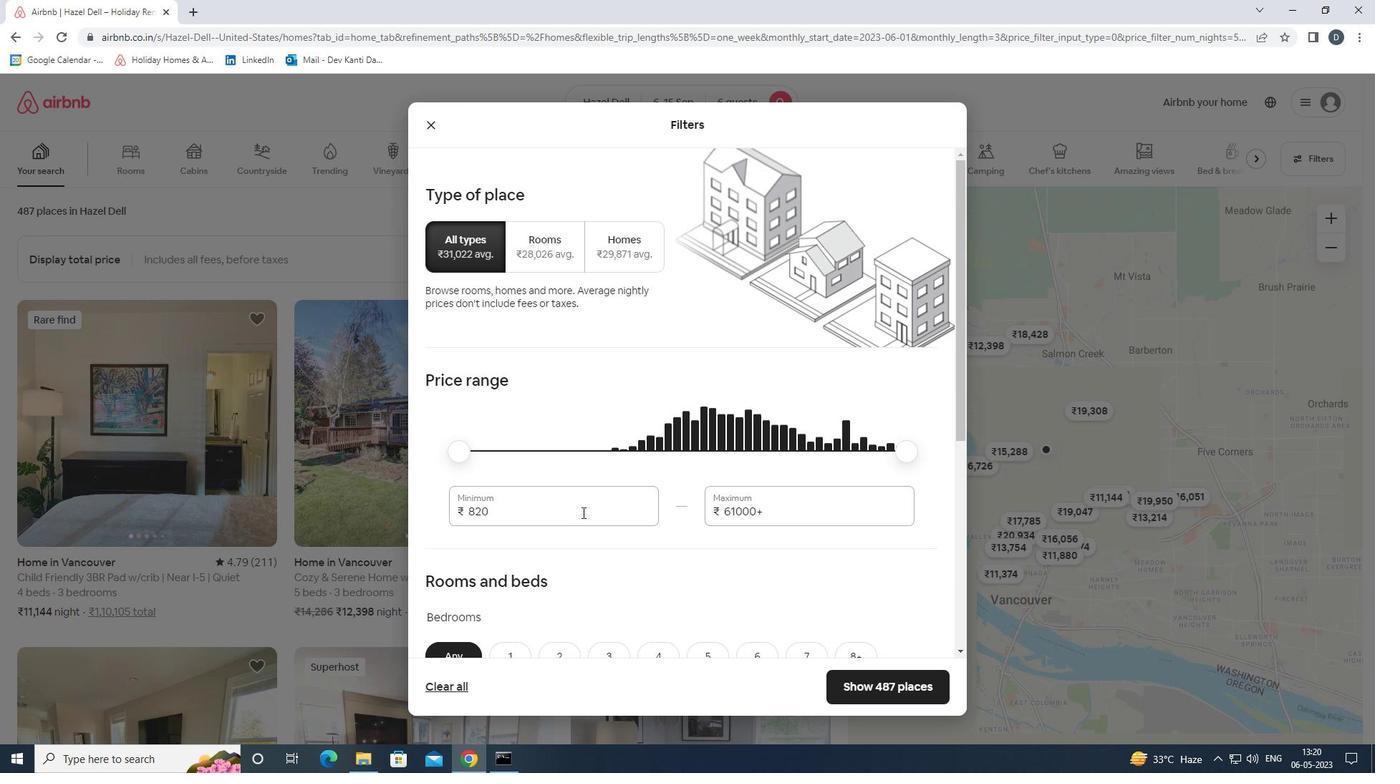 
Action: Mouse pressed left at (580, 512)
Screenshot: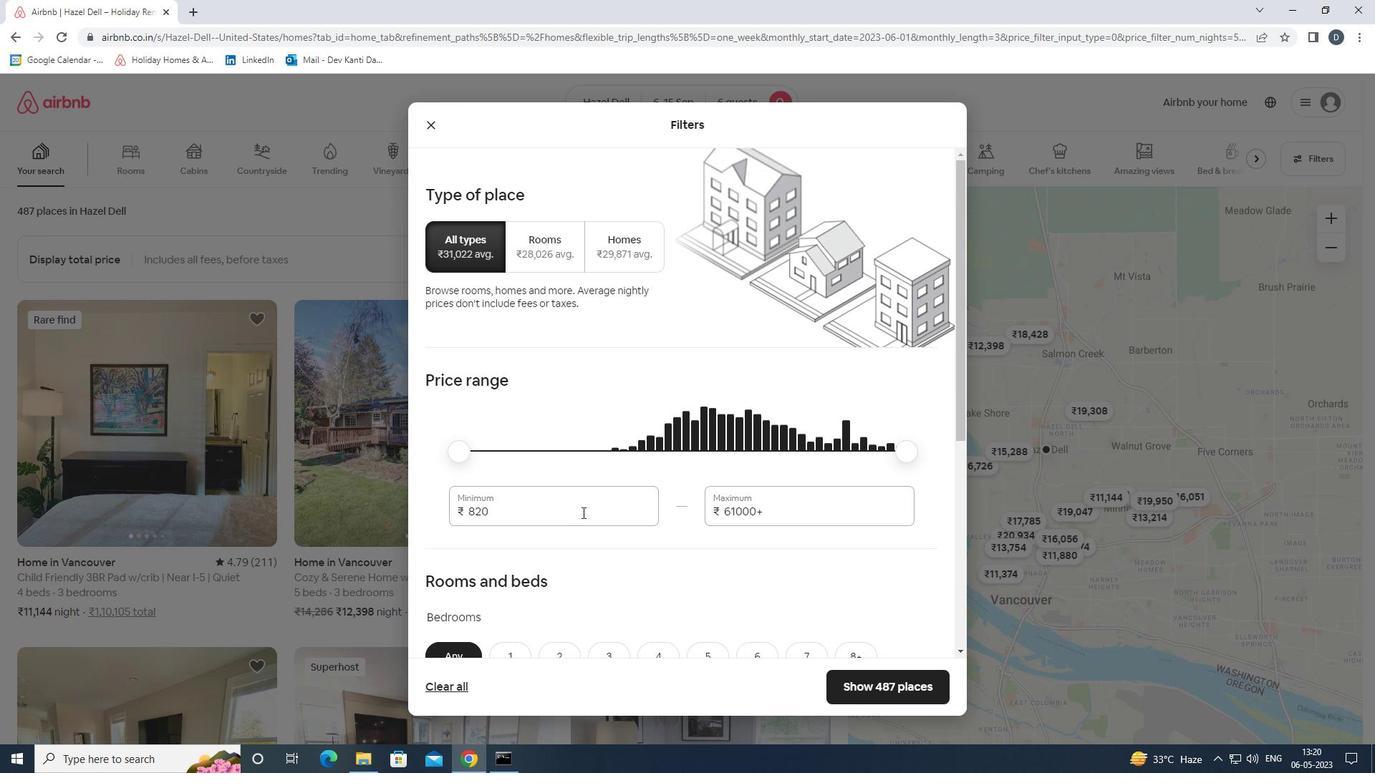 
Action: Mouse moved to (579, 509)
Screenshot: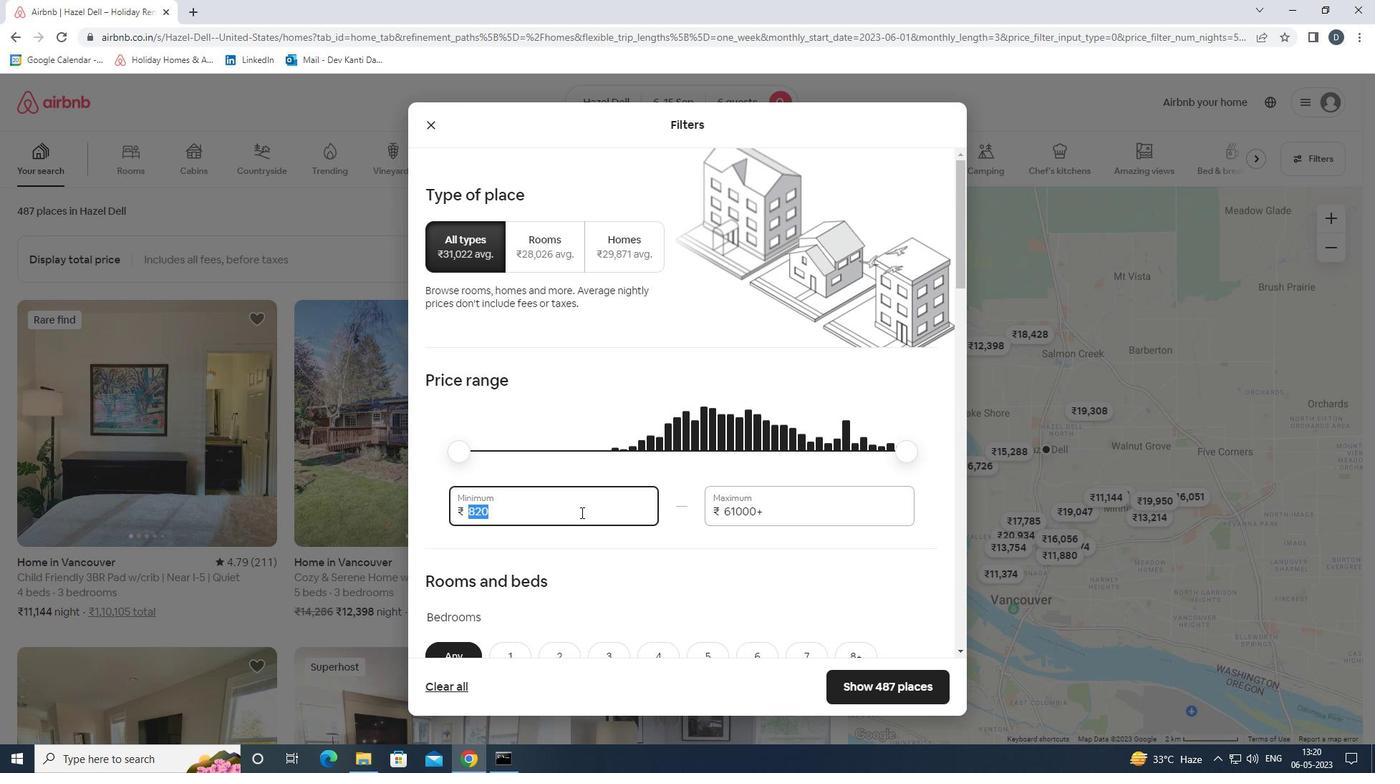
Action: Key pressed 8000<Key.tab>12000
Screenshot: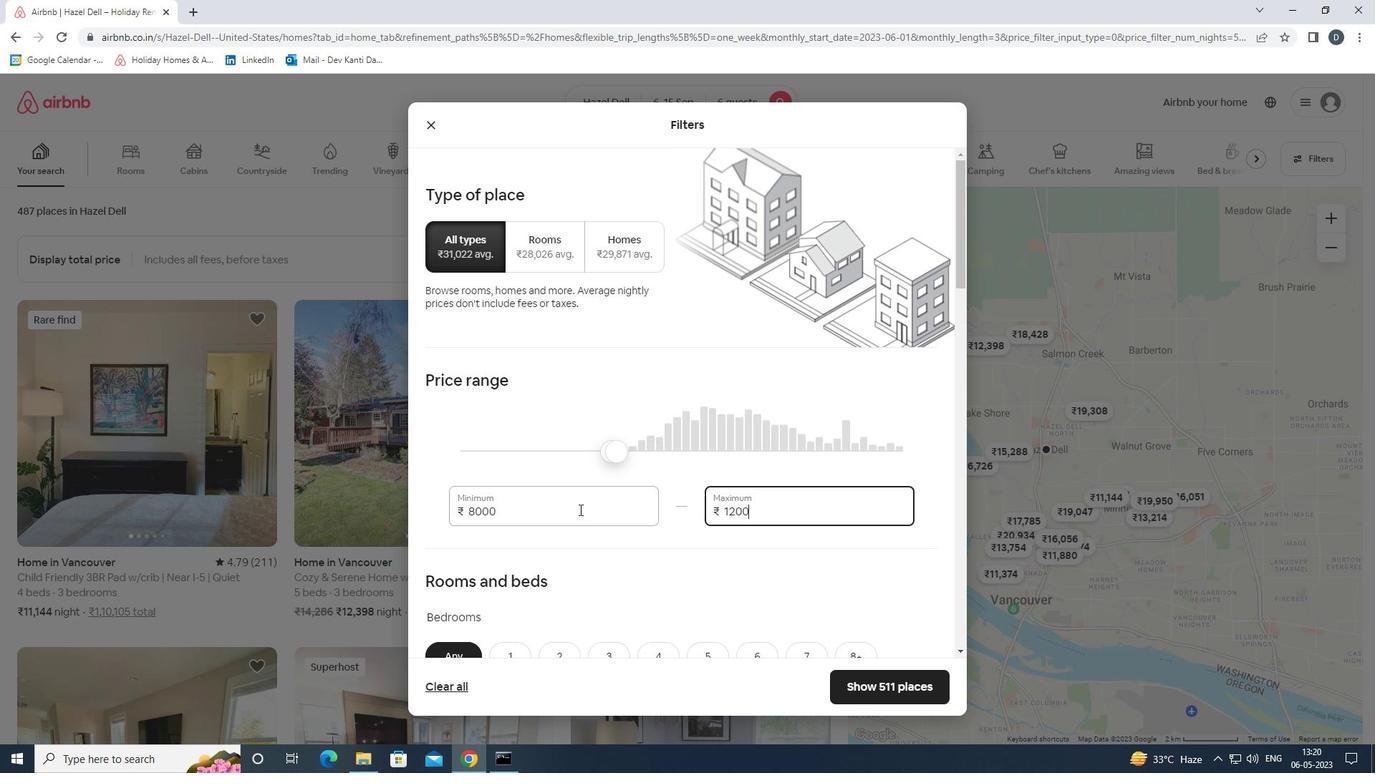 
Action: Mouse scrolled (579, 509) with delta (0, 0)
Screenshot: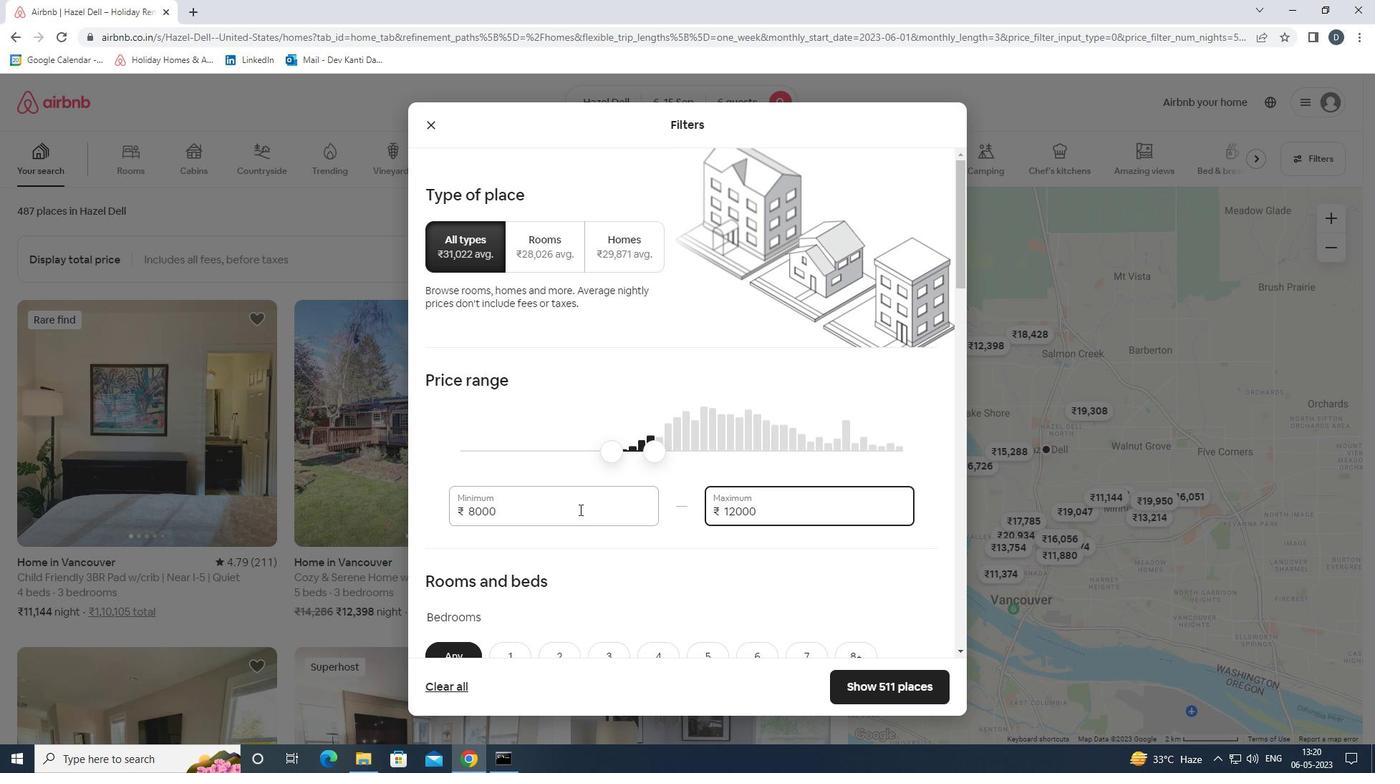 
Action: Mouse scrolled (579, 509) with delta (0, 0)
Screenshot: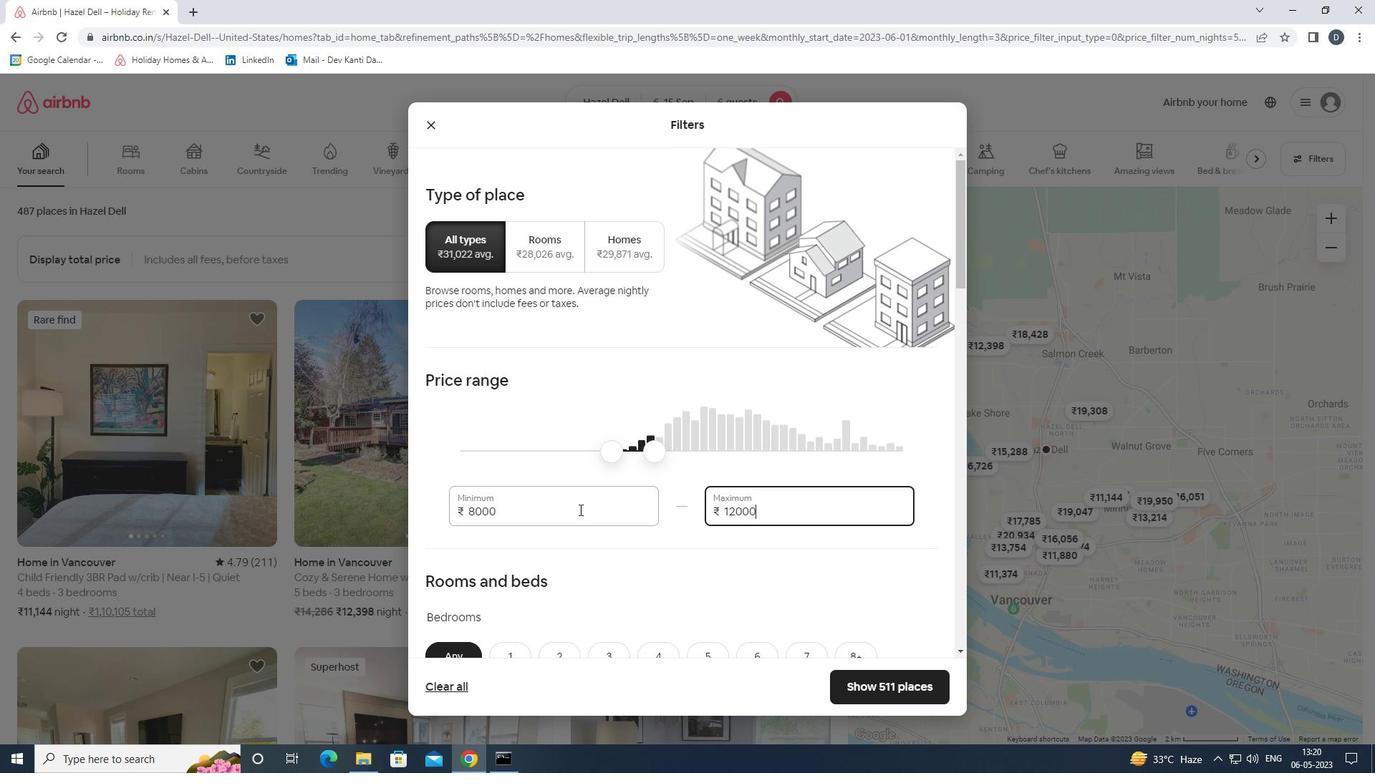
Action: Mouse moved to (595, 479)
Screenshot: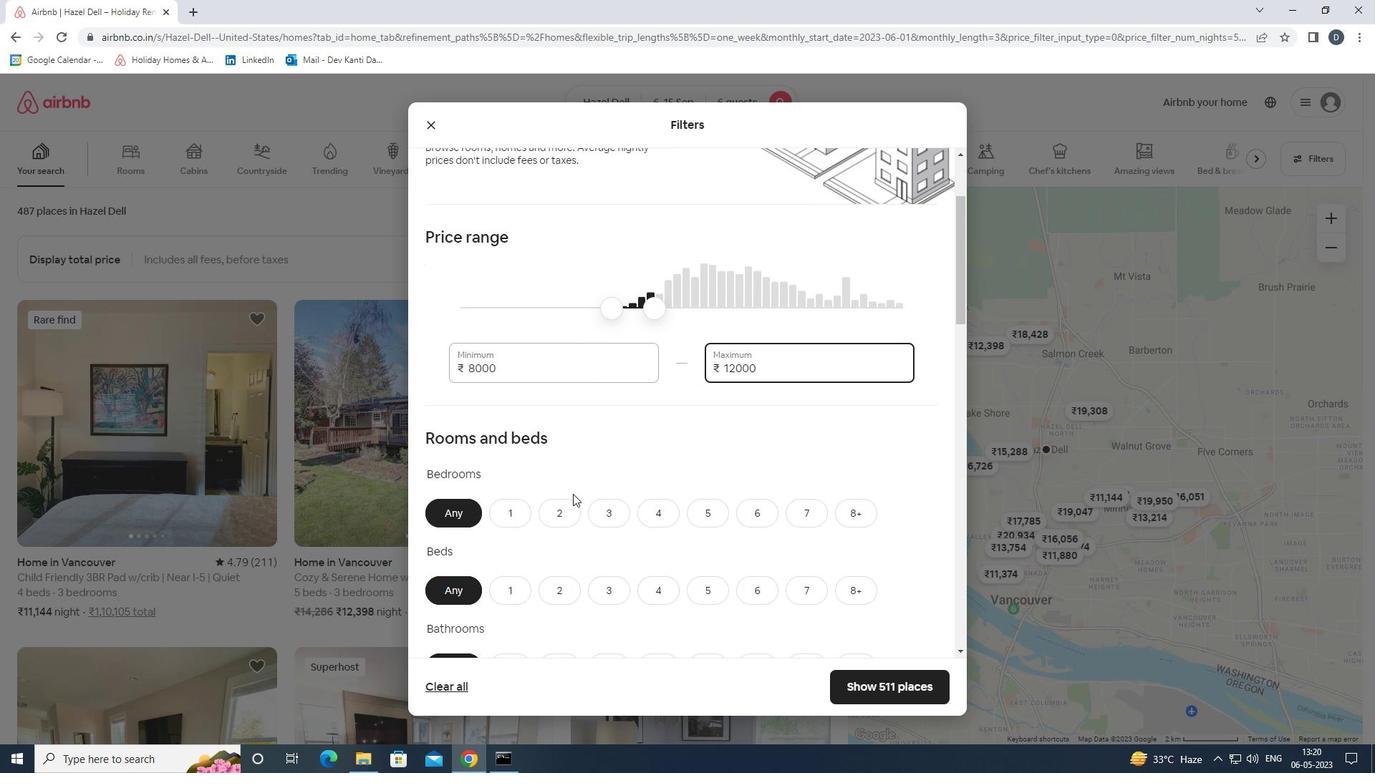 
Action: Mouse scrolled (595, 478) with delta (0, 0)
Screenshot: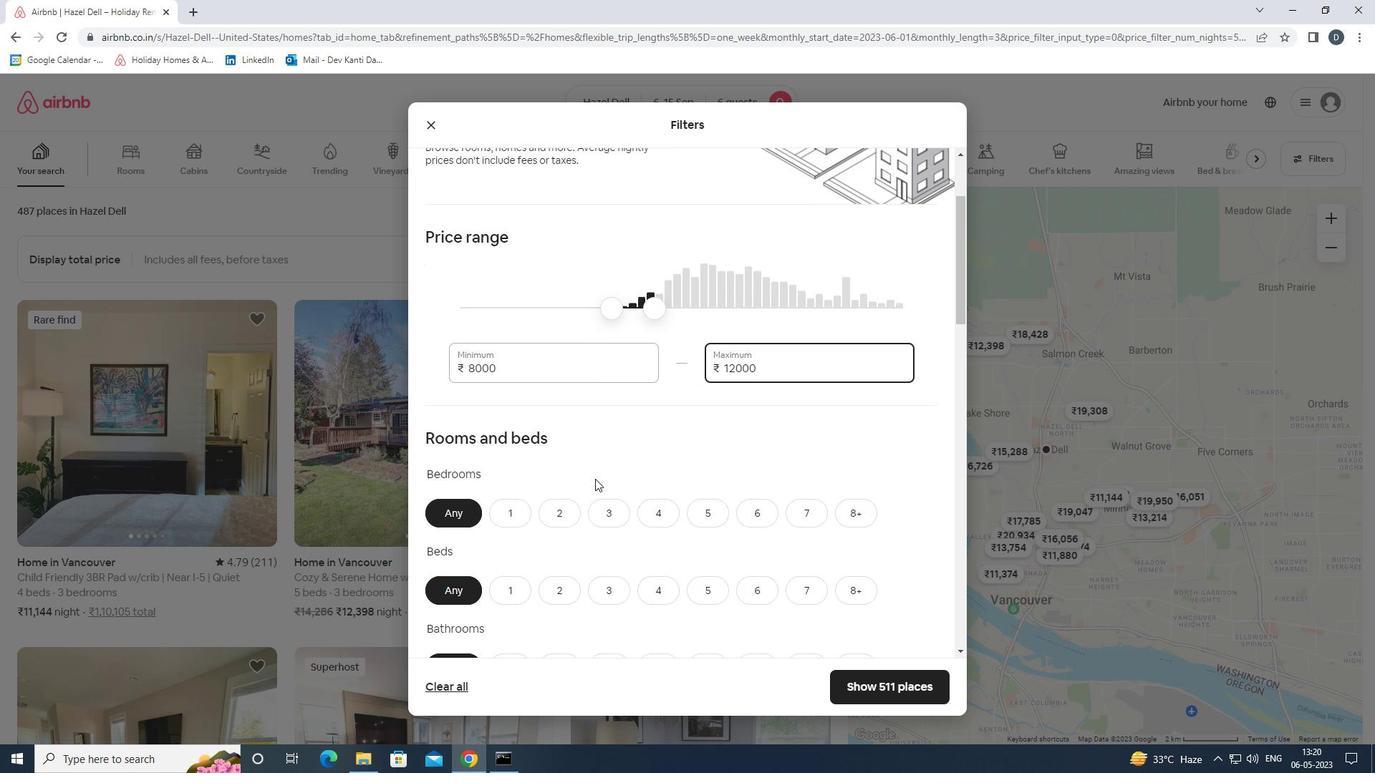 
Action: Mouse scrolled (595, 478) with delta (0, 0)
Screenshot: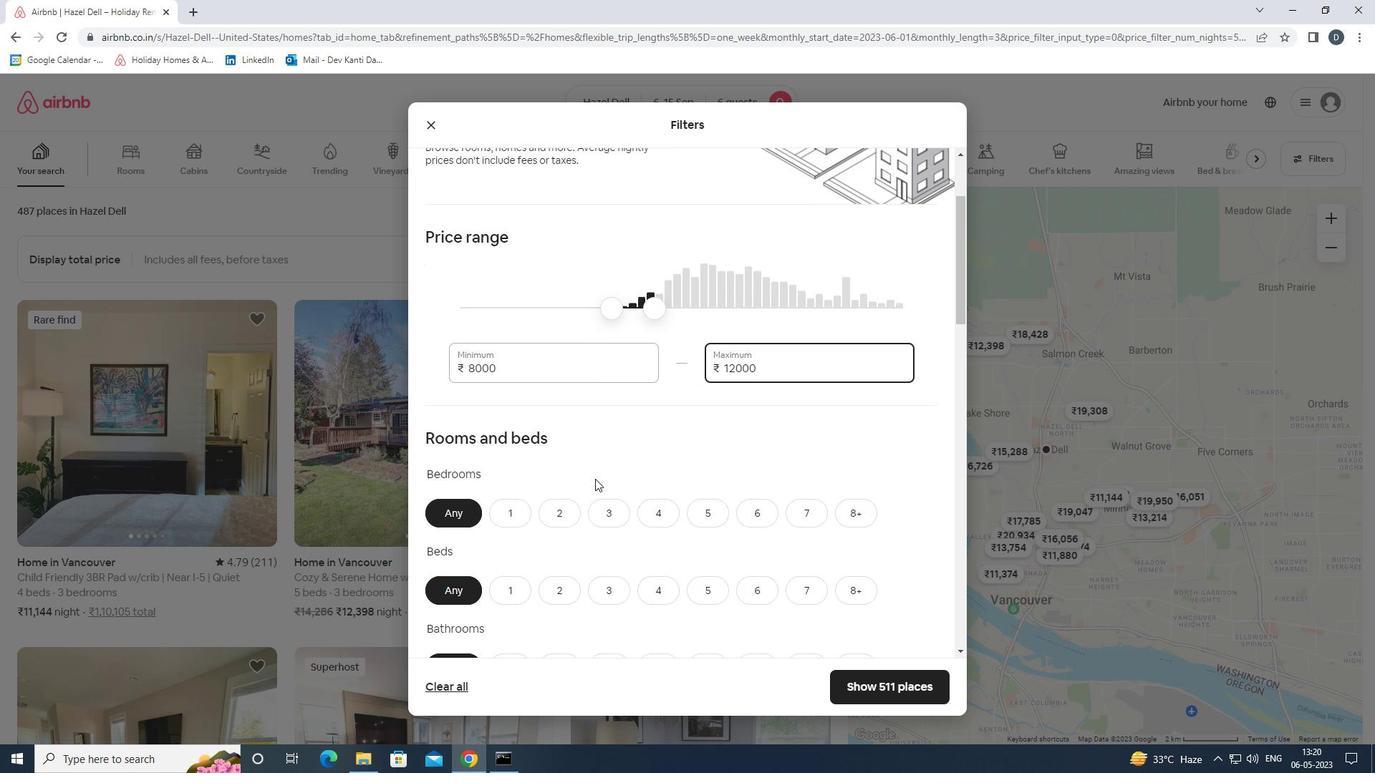 
Action: Mouse moved to (751, 369)
Screenshot: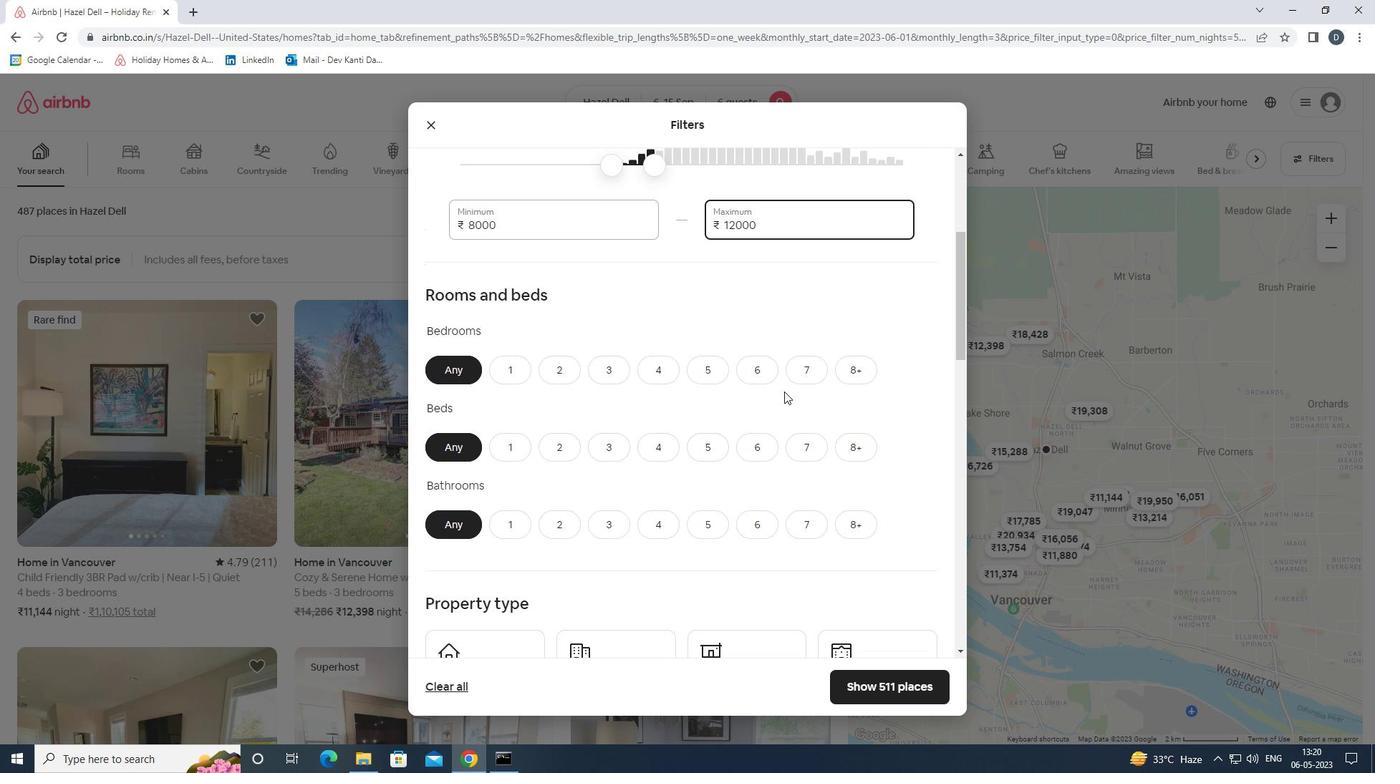 
Action: Mouse pressed left at (751, 369)
Screenshot: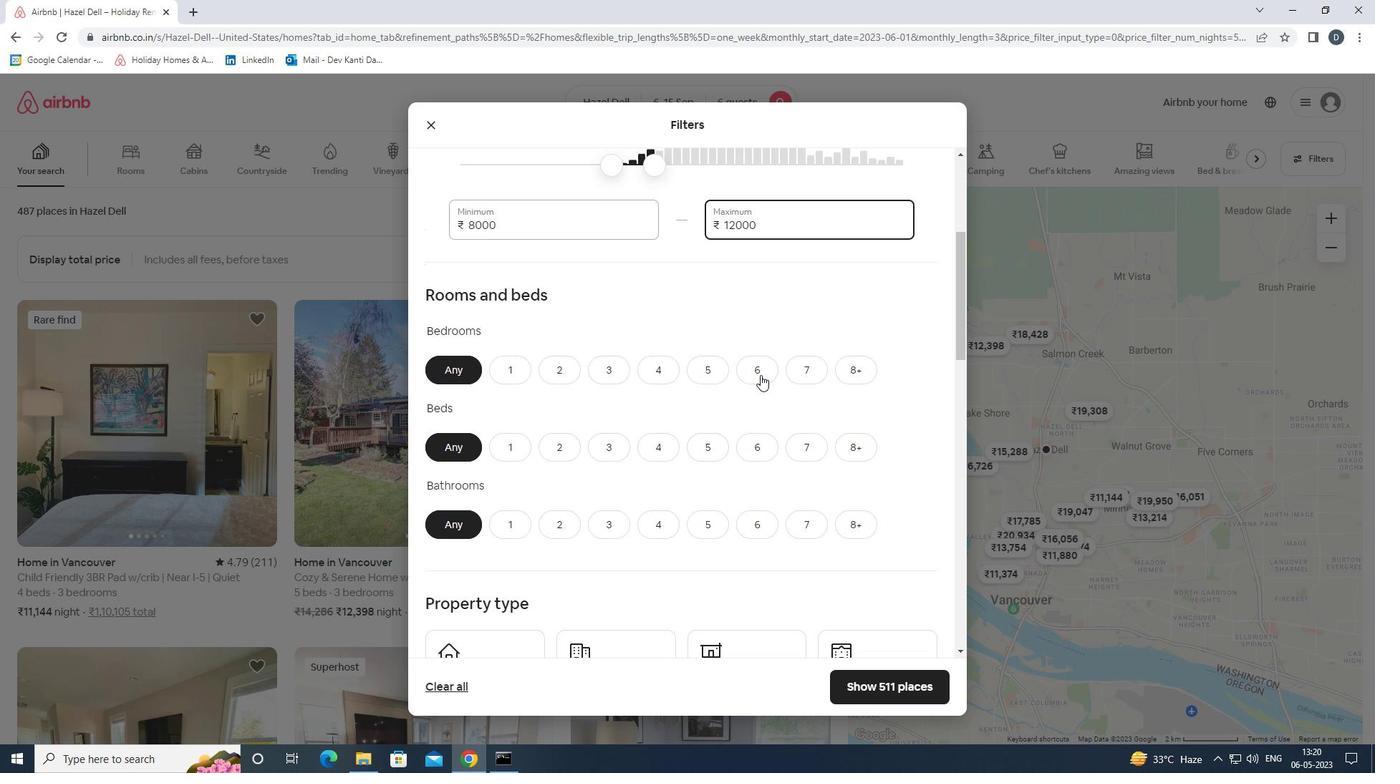 
Action: Mouse moved to (757, 445)
Screenshot: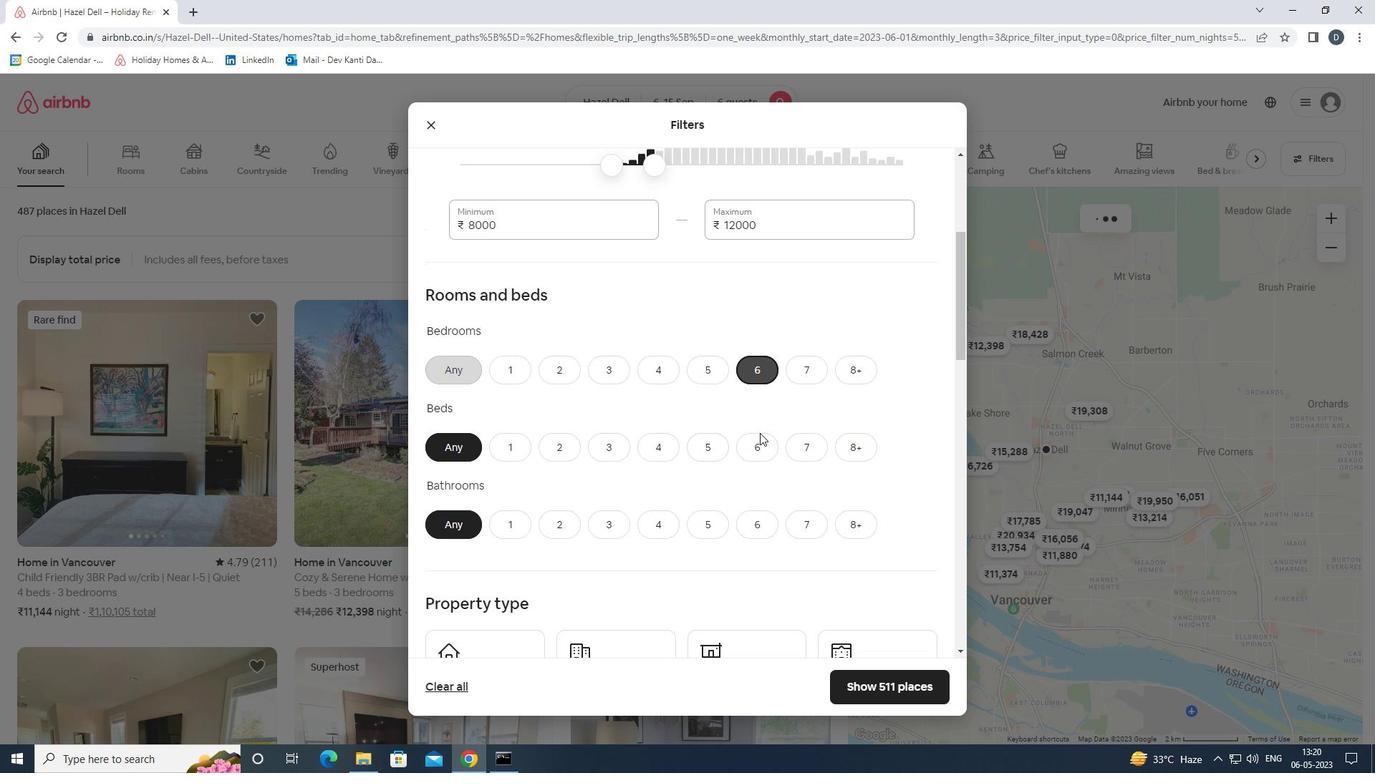 
Action: Mouse pressed left at (757, 445)
Screenshot: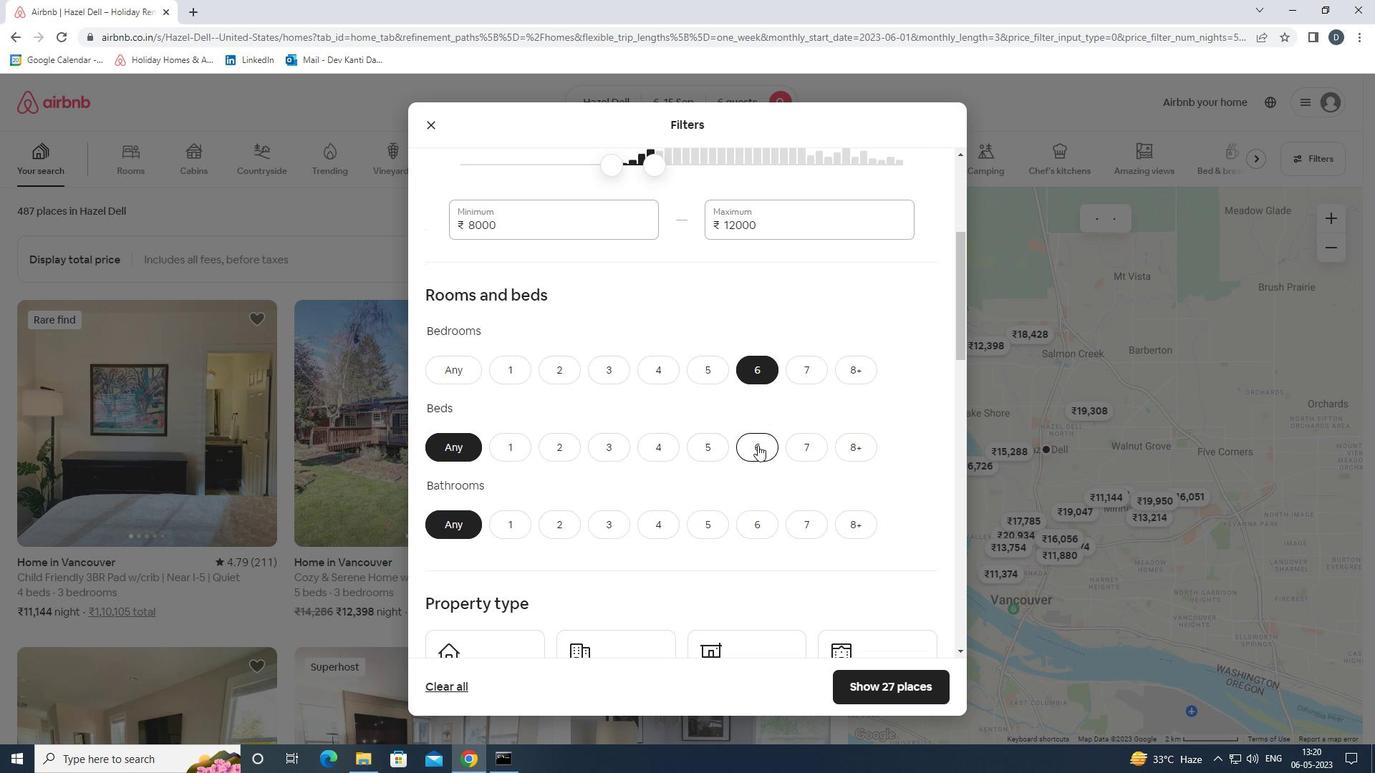 
Action: Mouse moved to (756, 525)
Screenshot: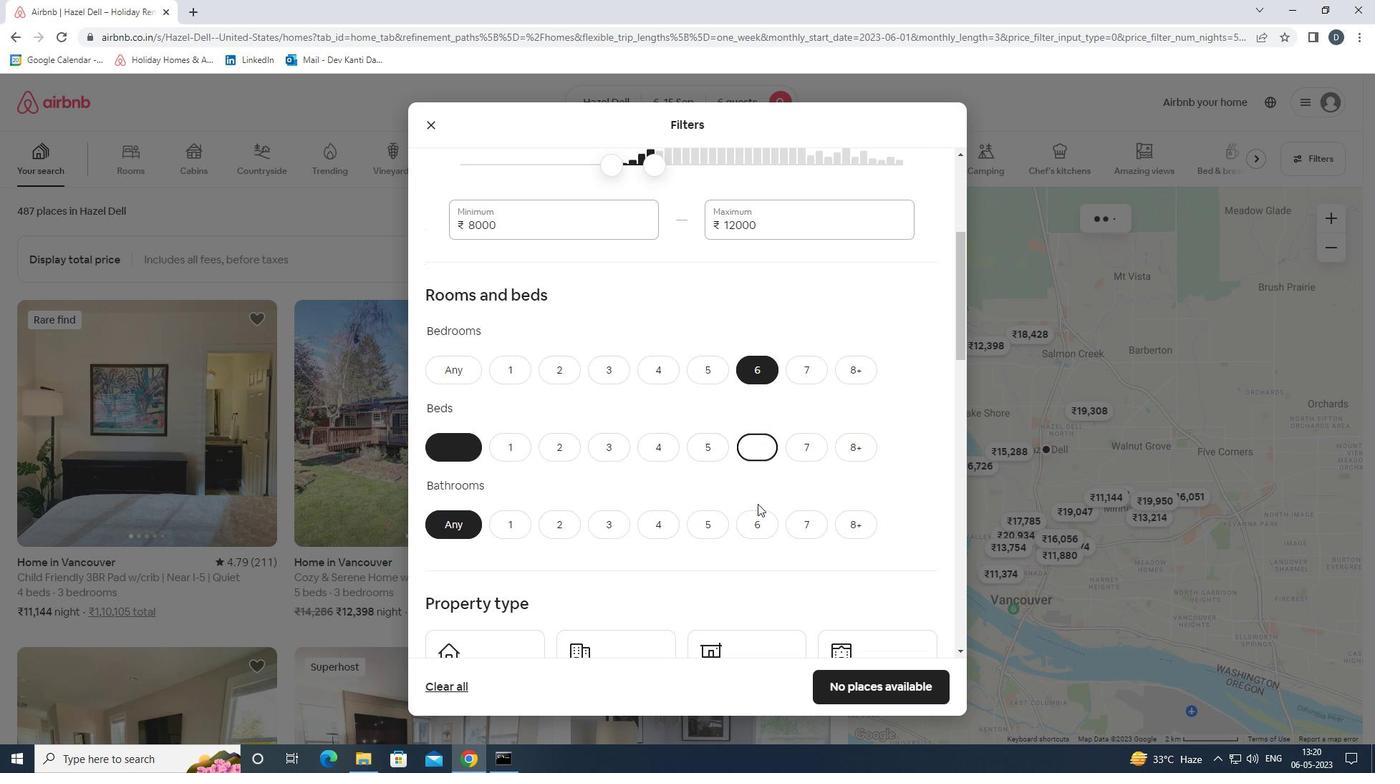 
Action: Mouse pressed left at (756, 525)
Screenshot: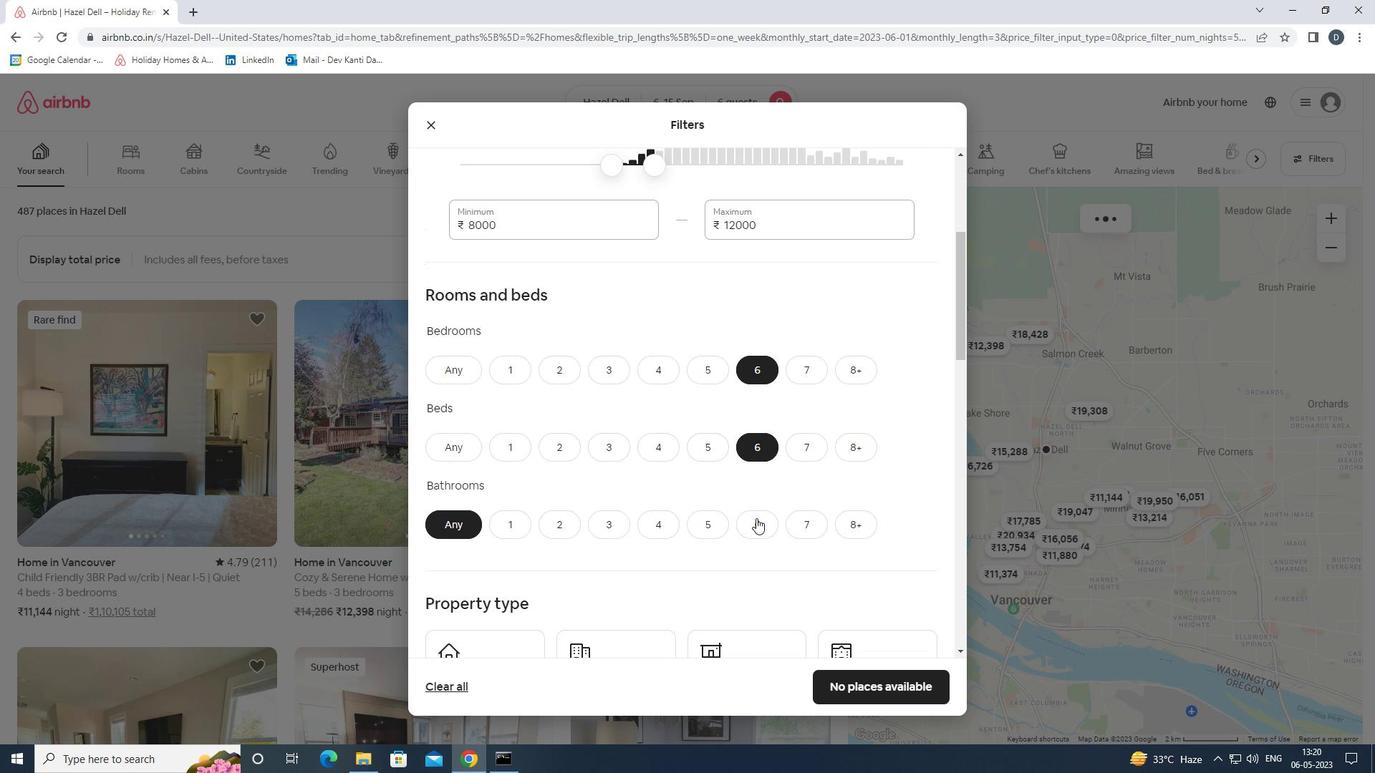 
Action: Mouse moved to (752, 508)
Screenshot: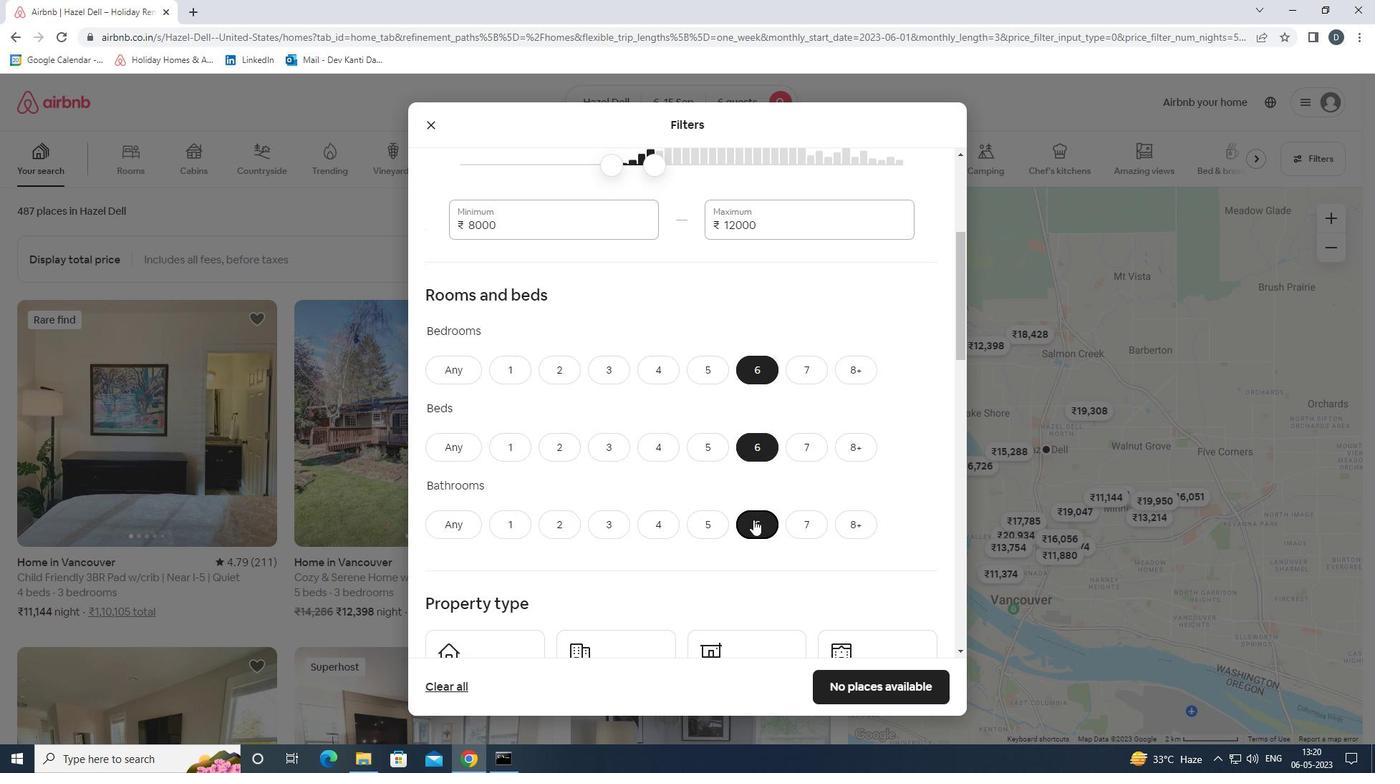 
Action: Mouse scrolled (752, 507) with delta (0, 0)
Screenshot: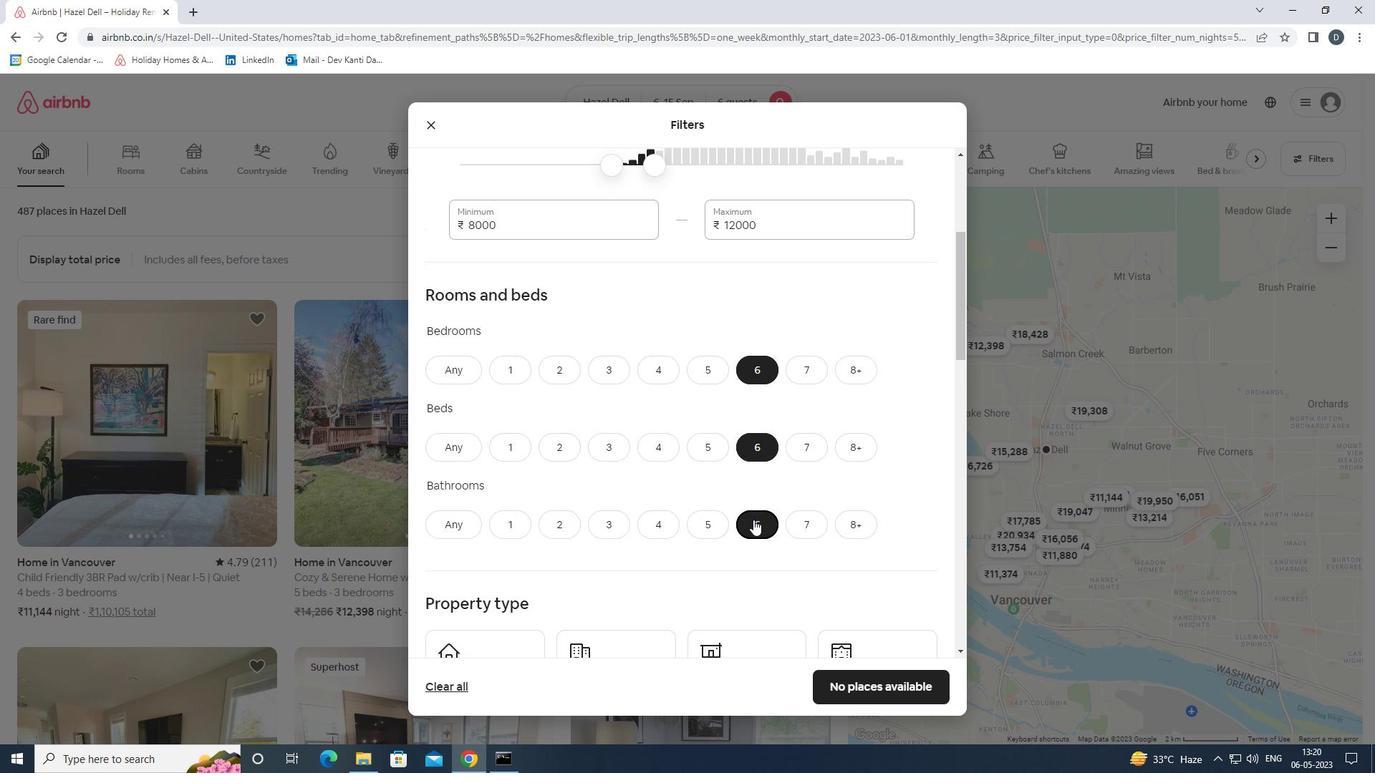 
Action: Mouse scrolled (752, 507) with delta (0, 0)
Screenshot: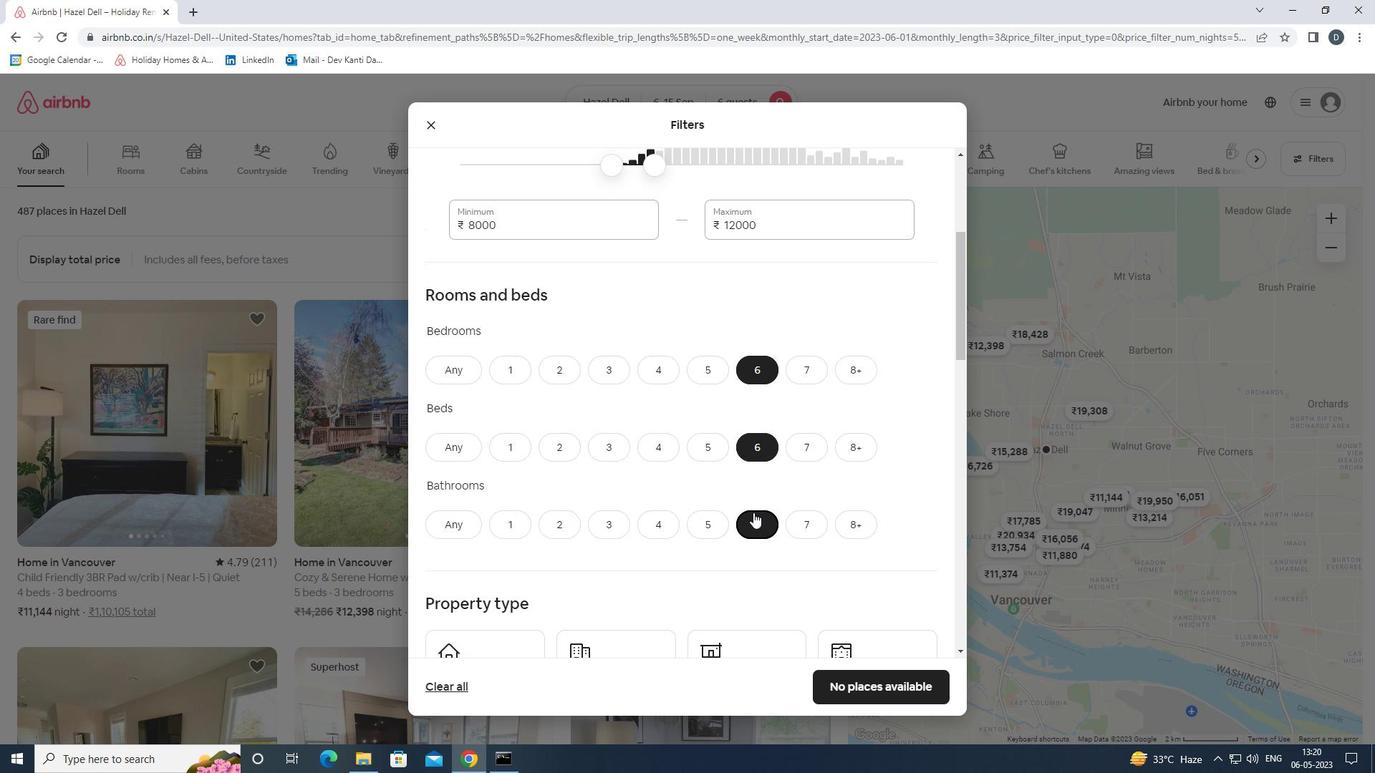 
Action: Mouse moved to (504, 518)
Screenshot: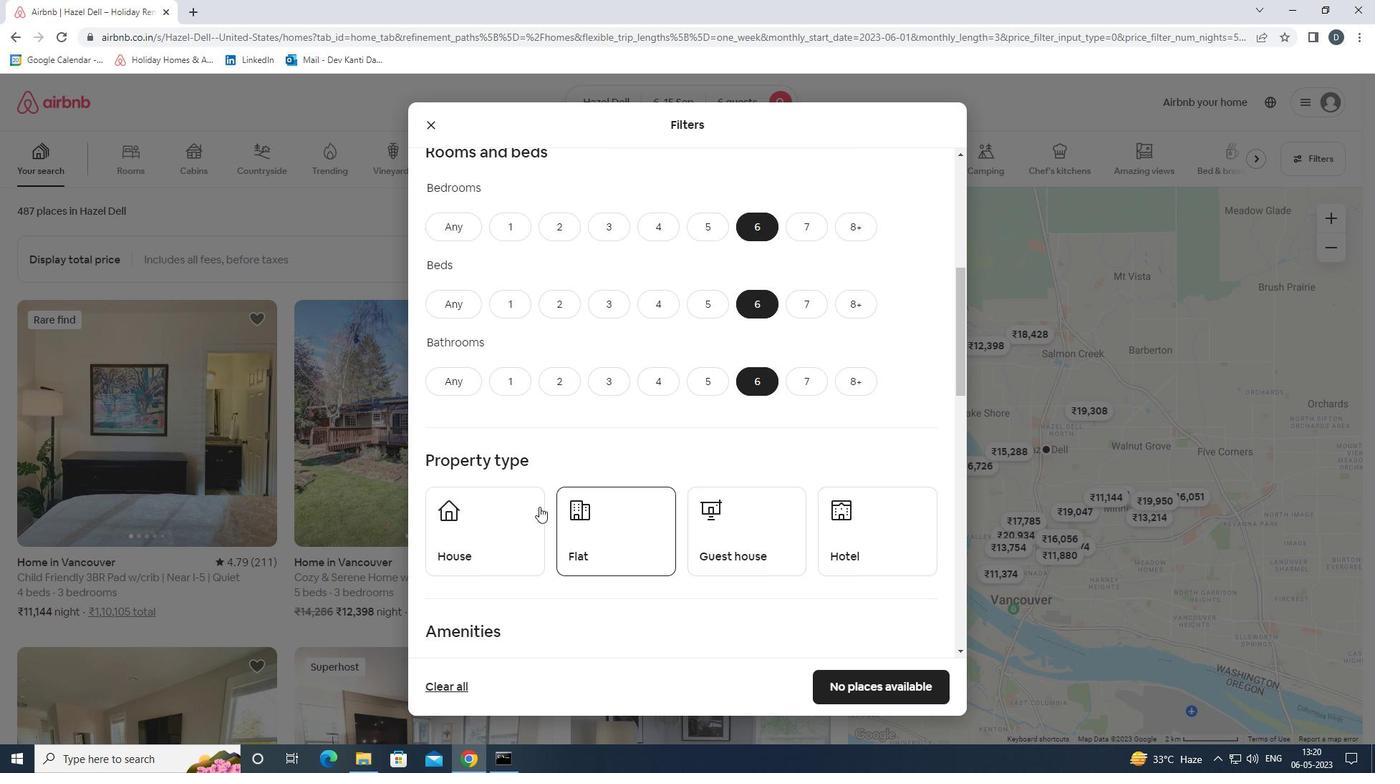 
Action: Mouse pressed left at (504, 518)
Screenshot: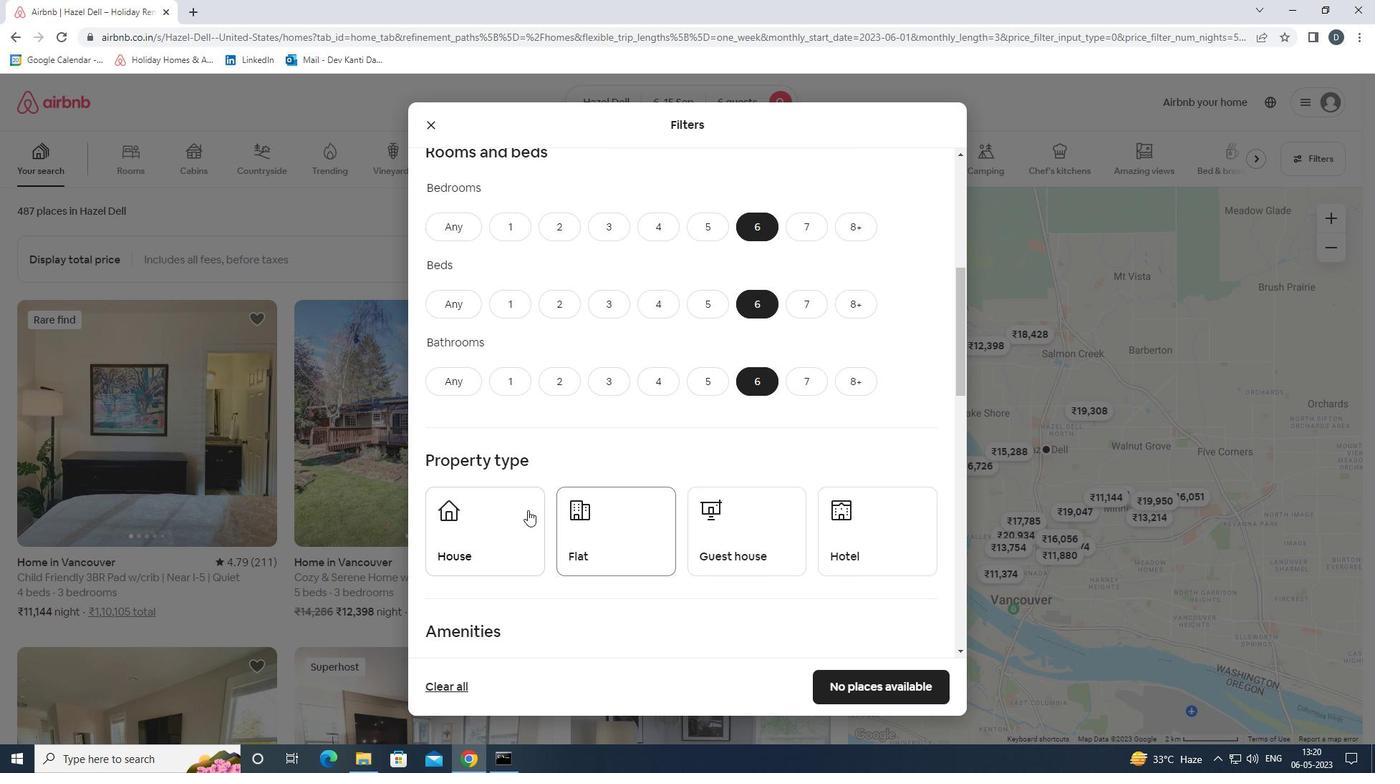 
Action: Mouse moved to (598, 513)
Screenshot: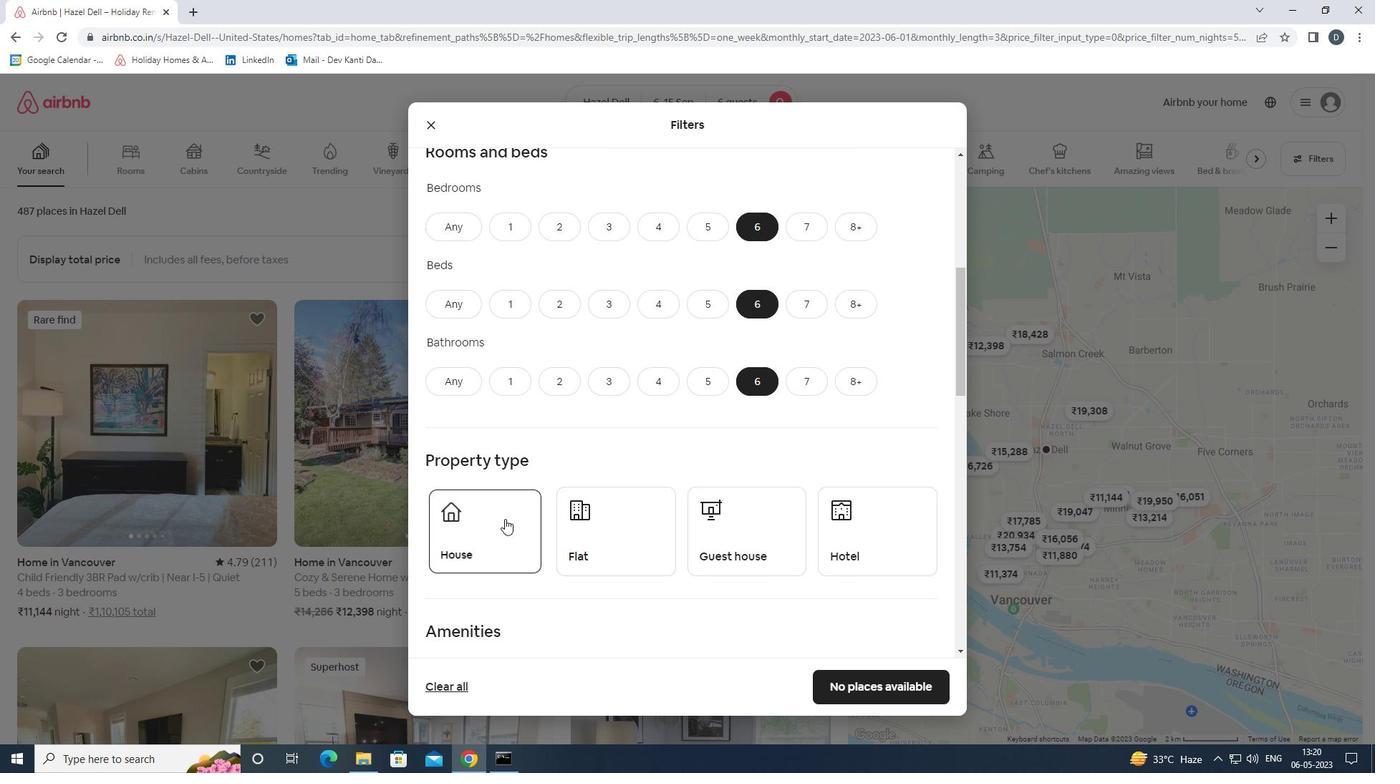 
Action: Mouse pressed left at (598, 513)
Screenshot: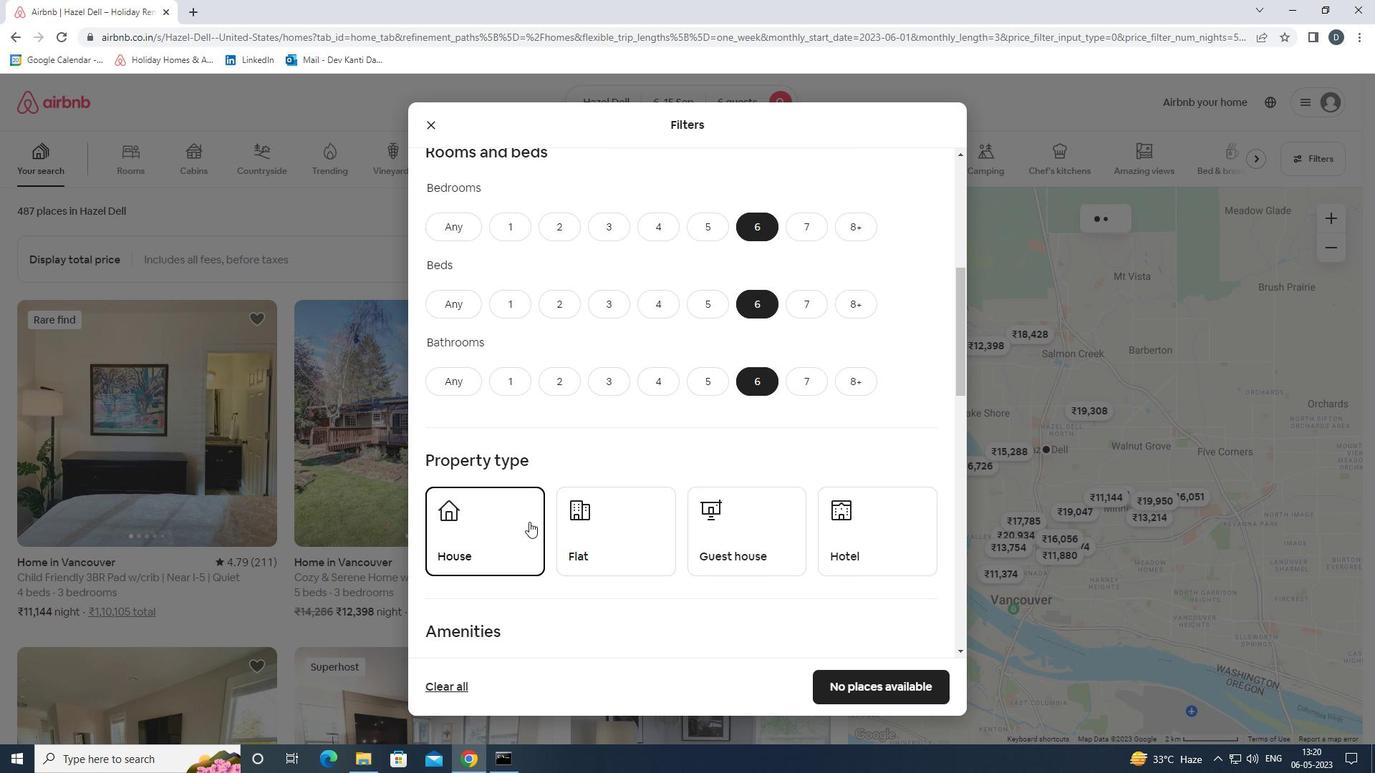 
Action: Mouse moved to (727, 511)
Screenshot: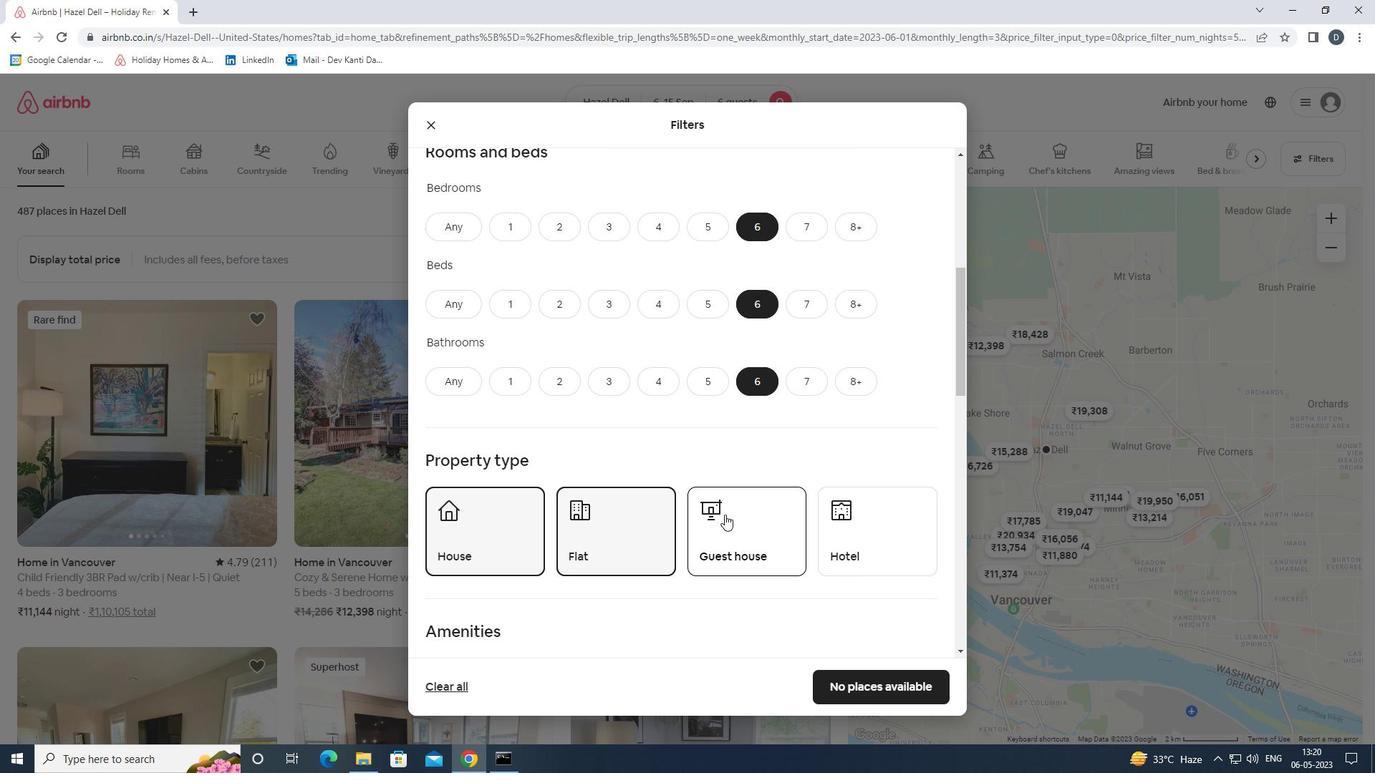 
Action: Mouse pressed left at (727, 511)
Screenshot: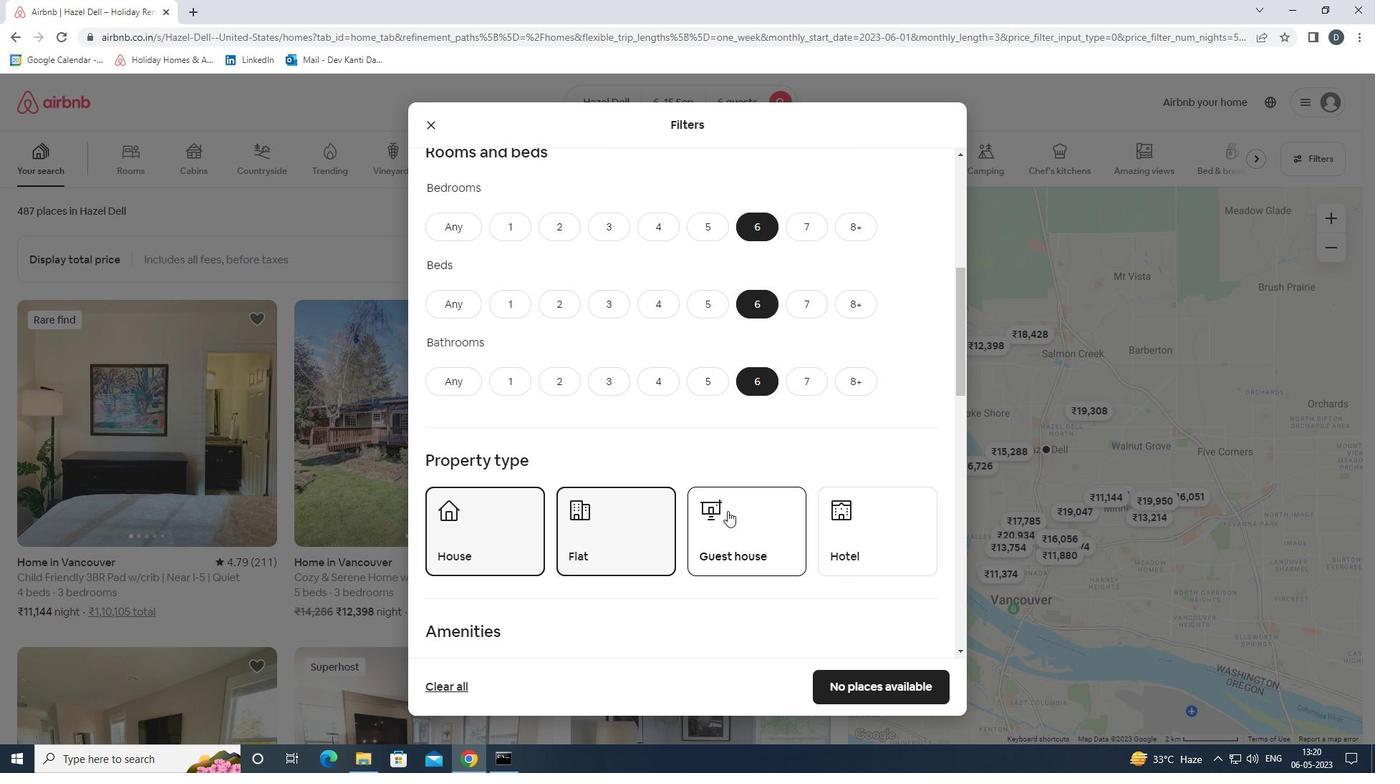 
Action: Mouse moved to (719, 474)
Screenshot: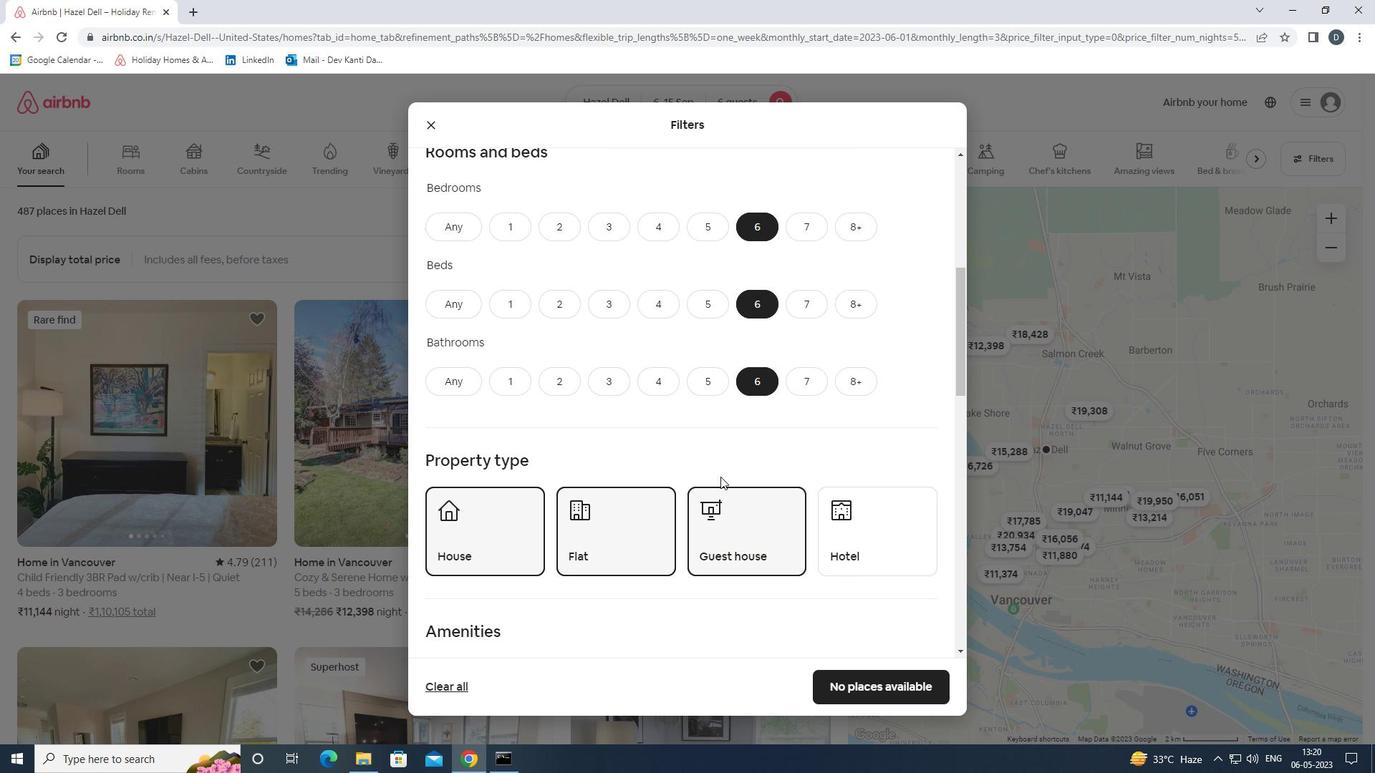 
Action: Mouse scrolled (719, 473) with delta (0, 0)
Screenshot: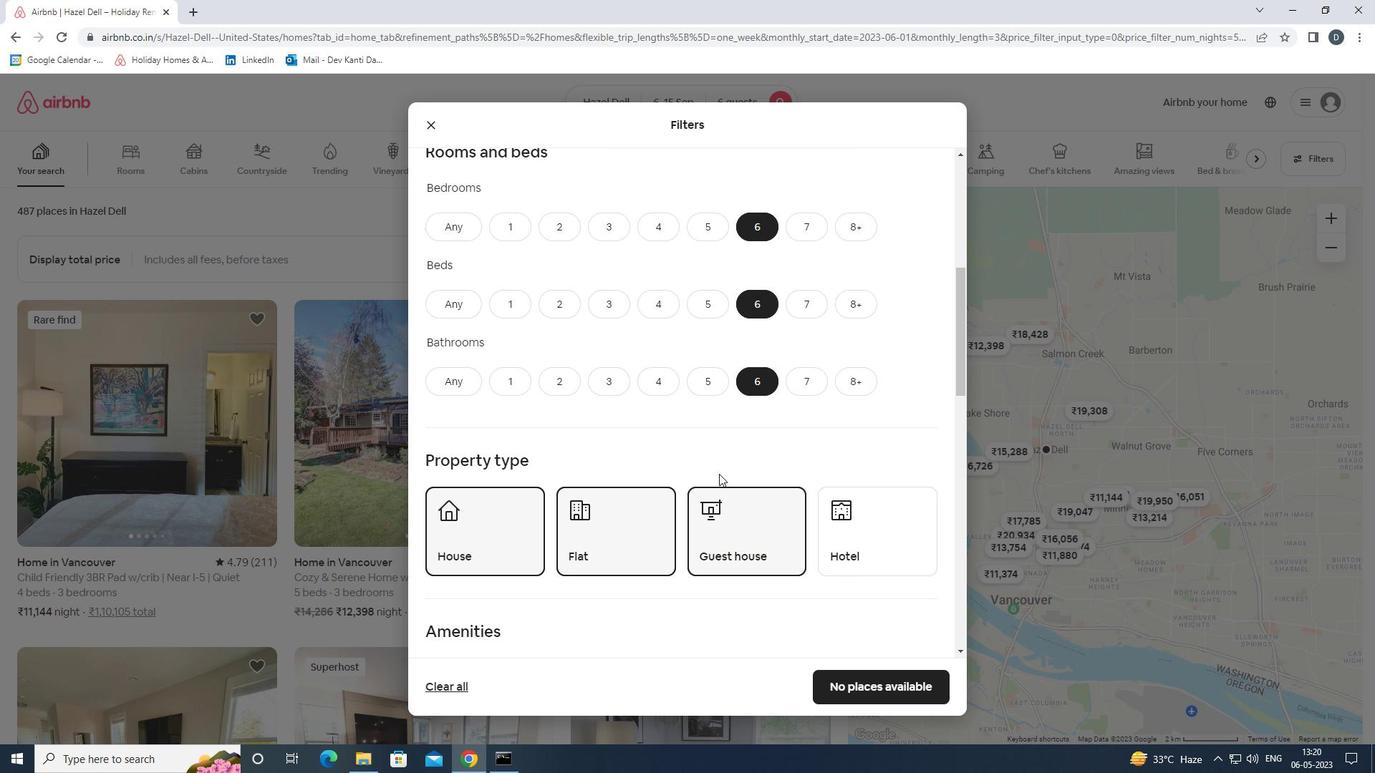 
Action: Mouse scrolled (719, 473) with delta (0, 0)
Screenshot: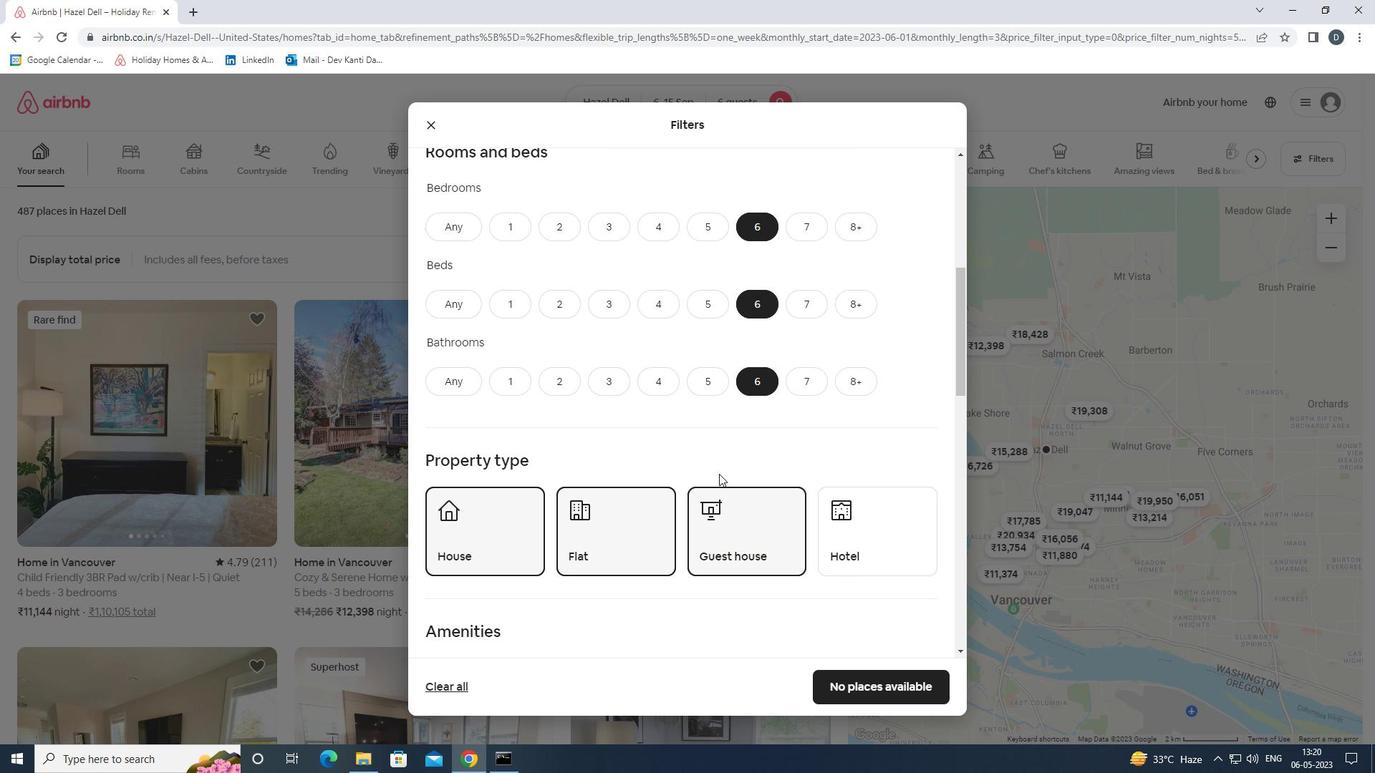 
Action: Mouse scrolled (719, 473) with delta (0, 0)
Screenshot: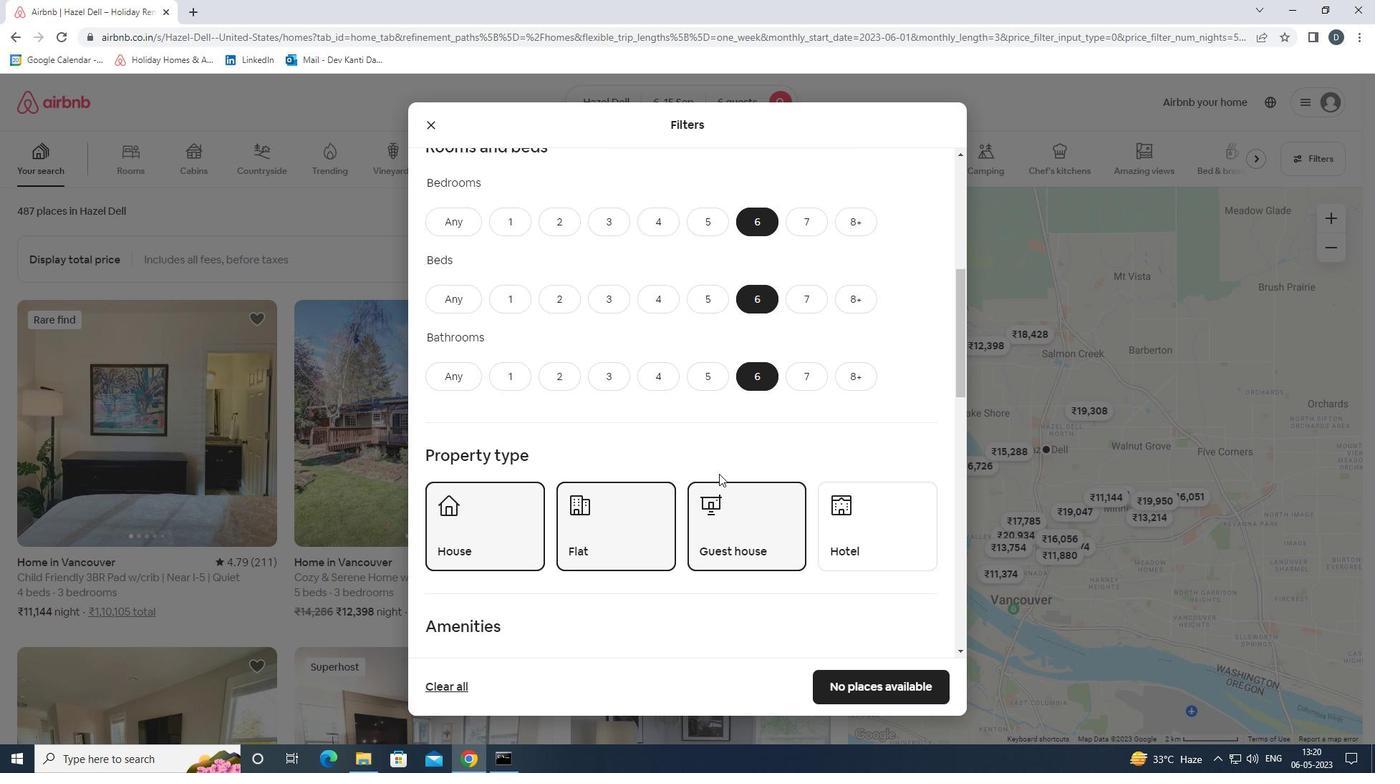 
Action: Mouse moved to (451, 490)
Screenshot: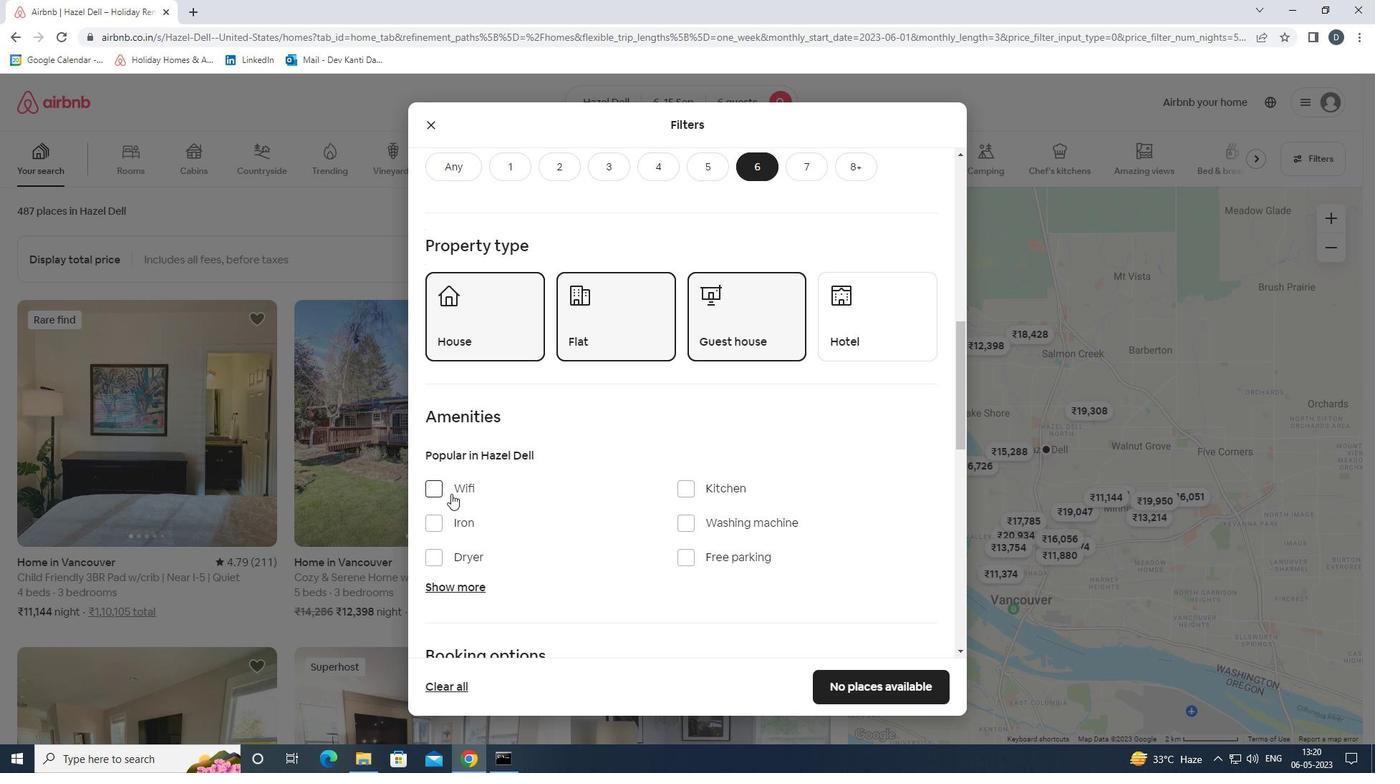 
Action: Mouse pressed left at (451, 490)
Screenshot: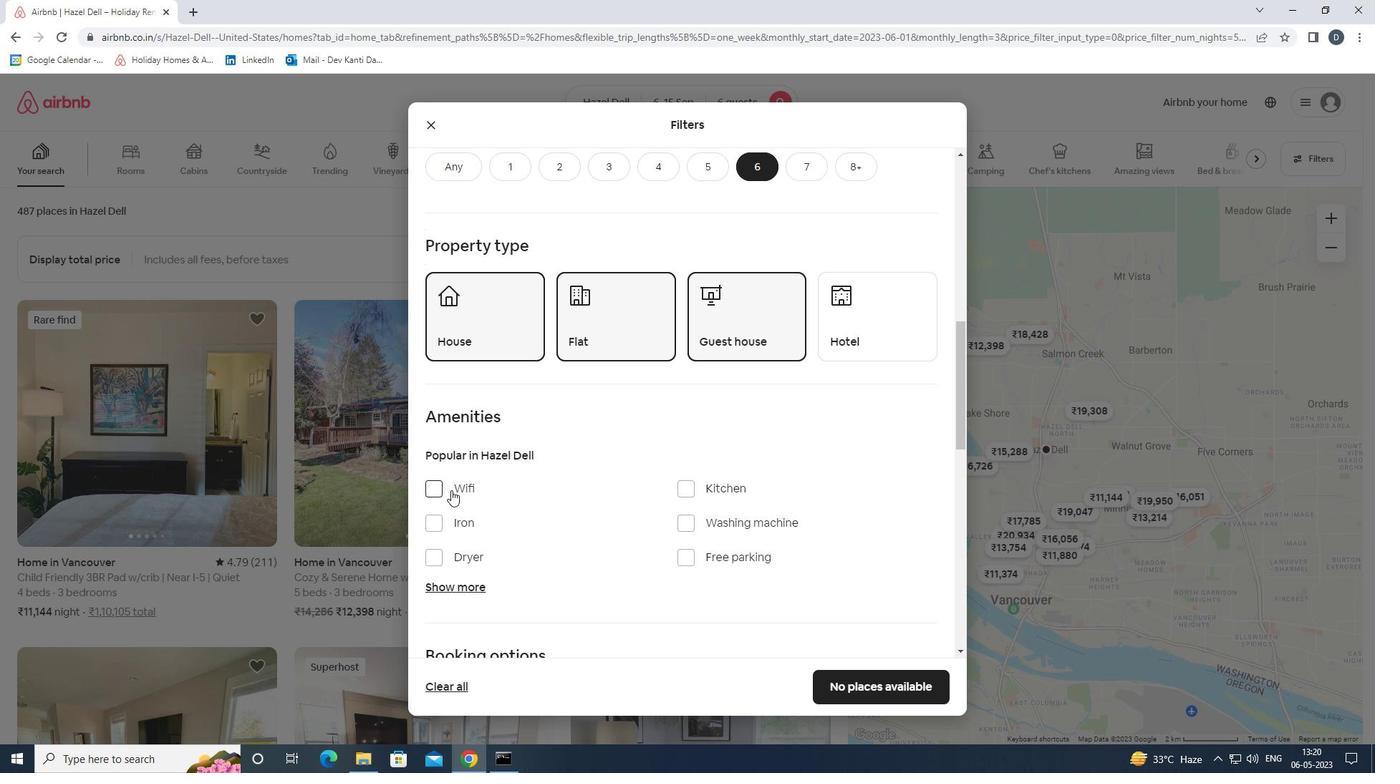
Action: Mouse moved to (476, 585)
Screenshot: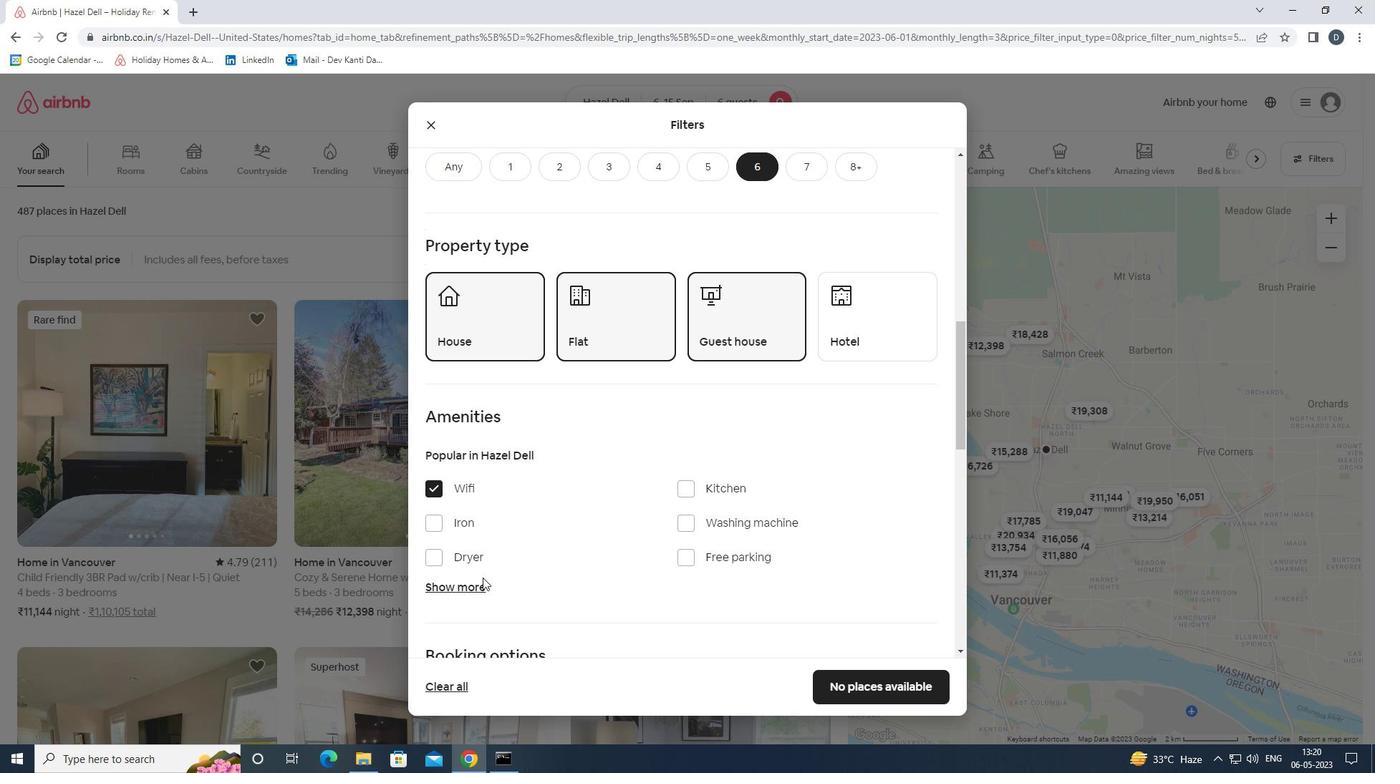 
Action: Mouse pressed left at (476, 585)
Screenshot: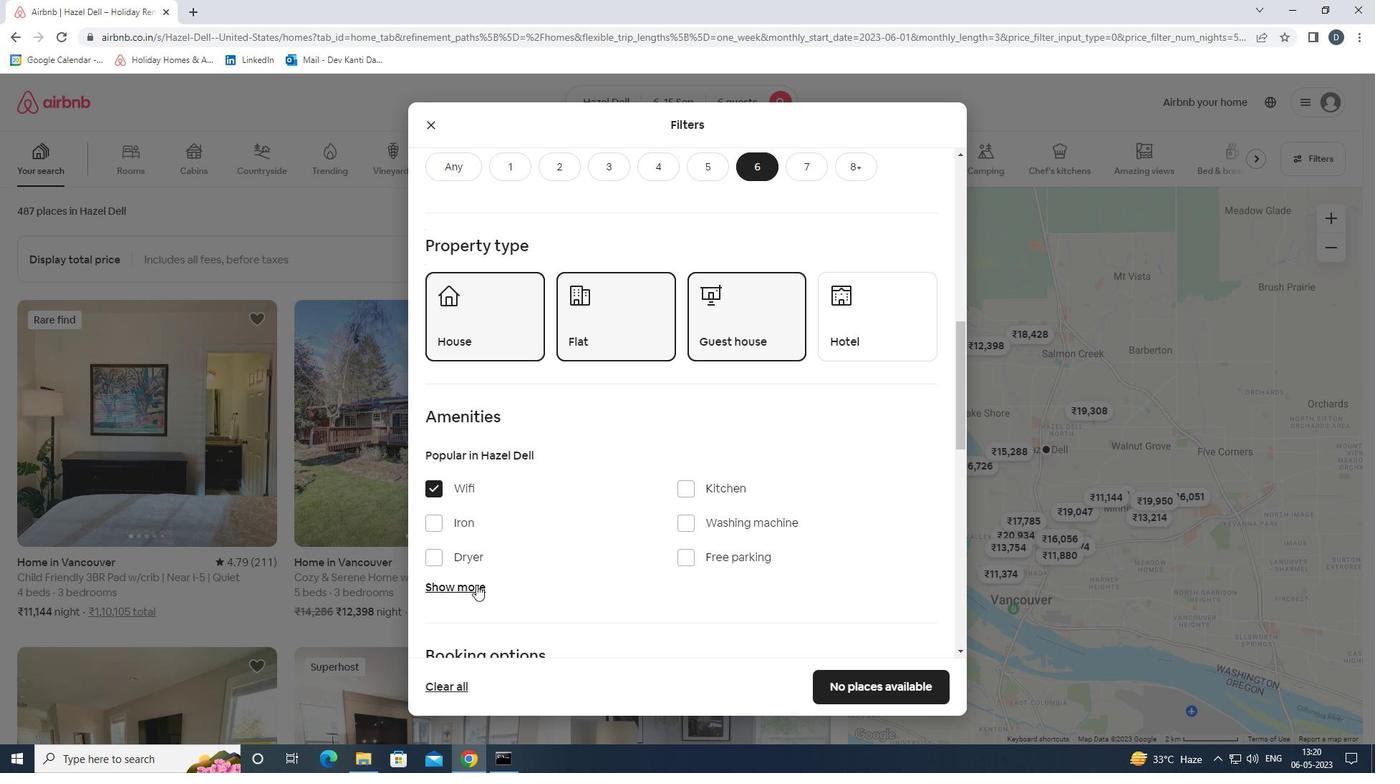 
Action: Mouse moved to (685, 559)
Screenshot: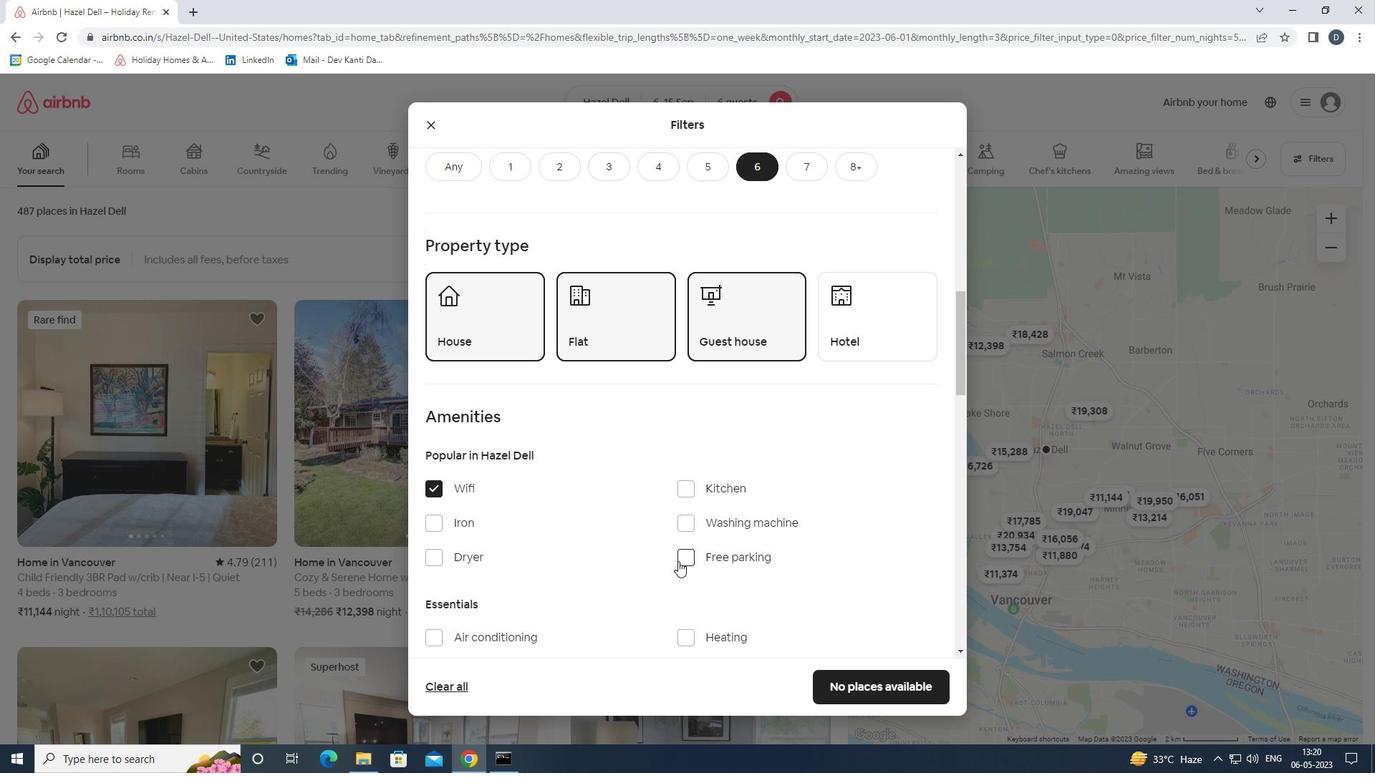 
Action: Mouse pressed left at (685, 559)
Screenshot: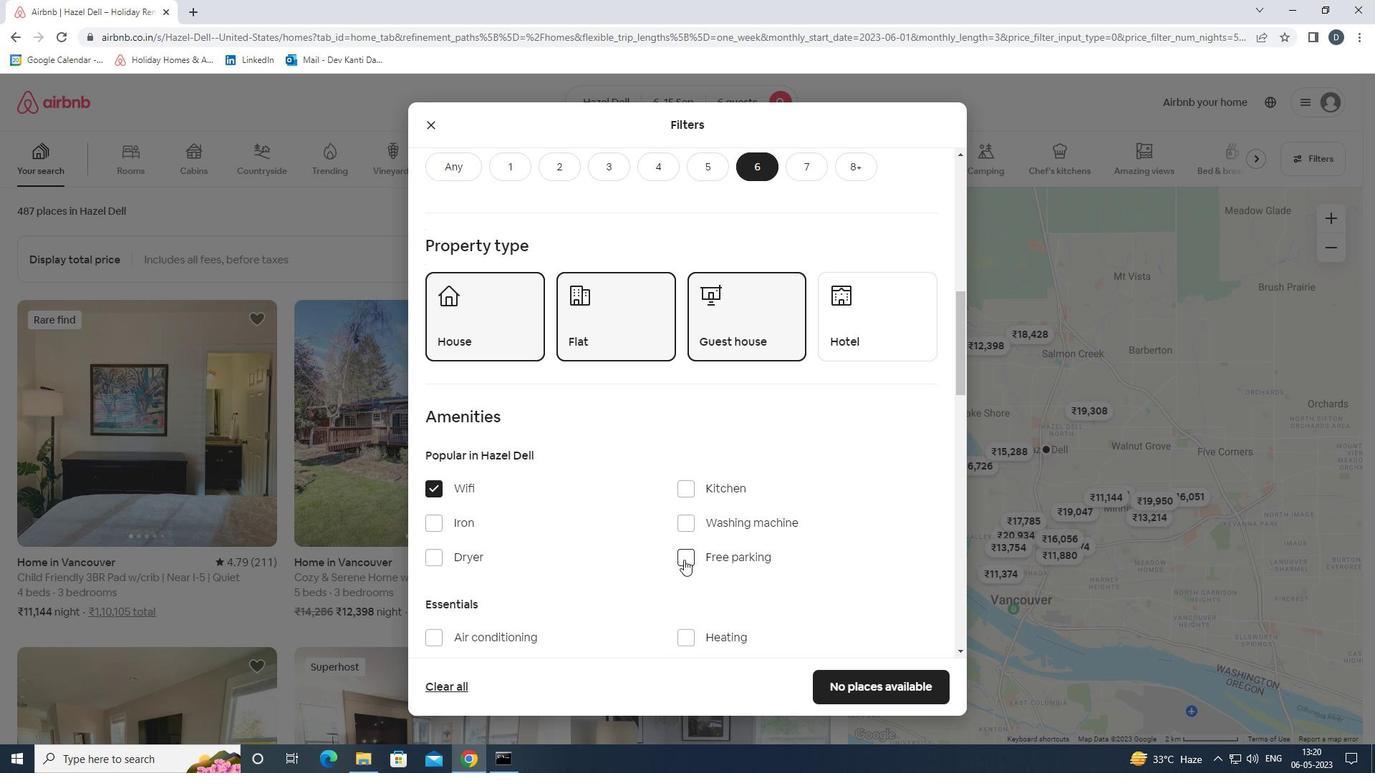 
Action: Mouse moved to (634, 524)
Screenshot: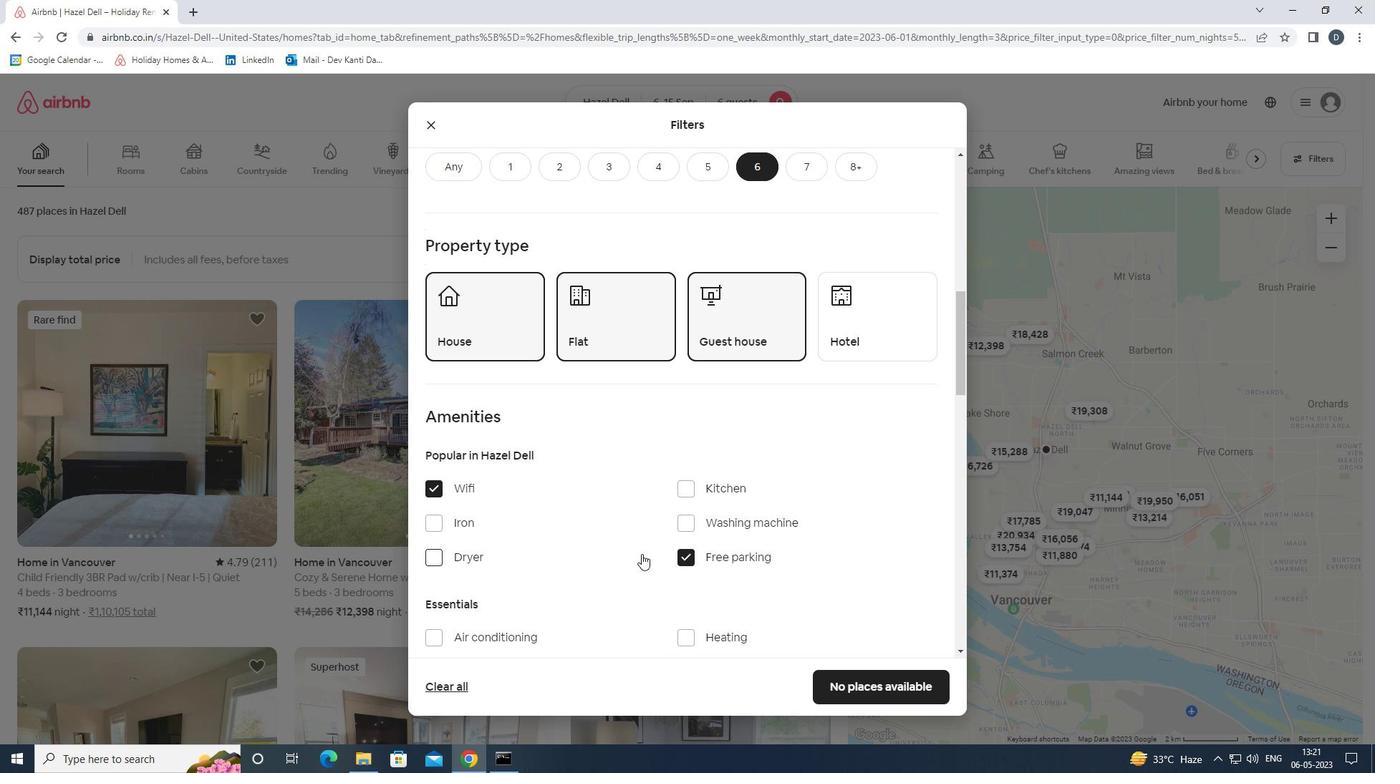 
Action: Mouse scrolled (634, 524) with delta (0, 0)
Screenshot: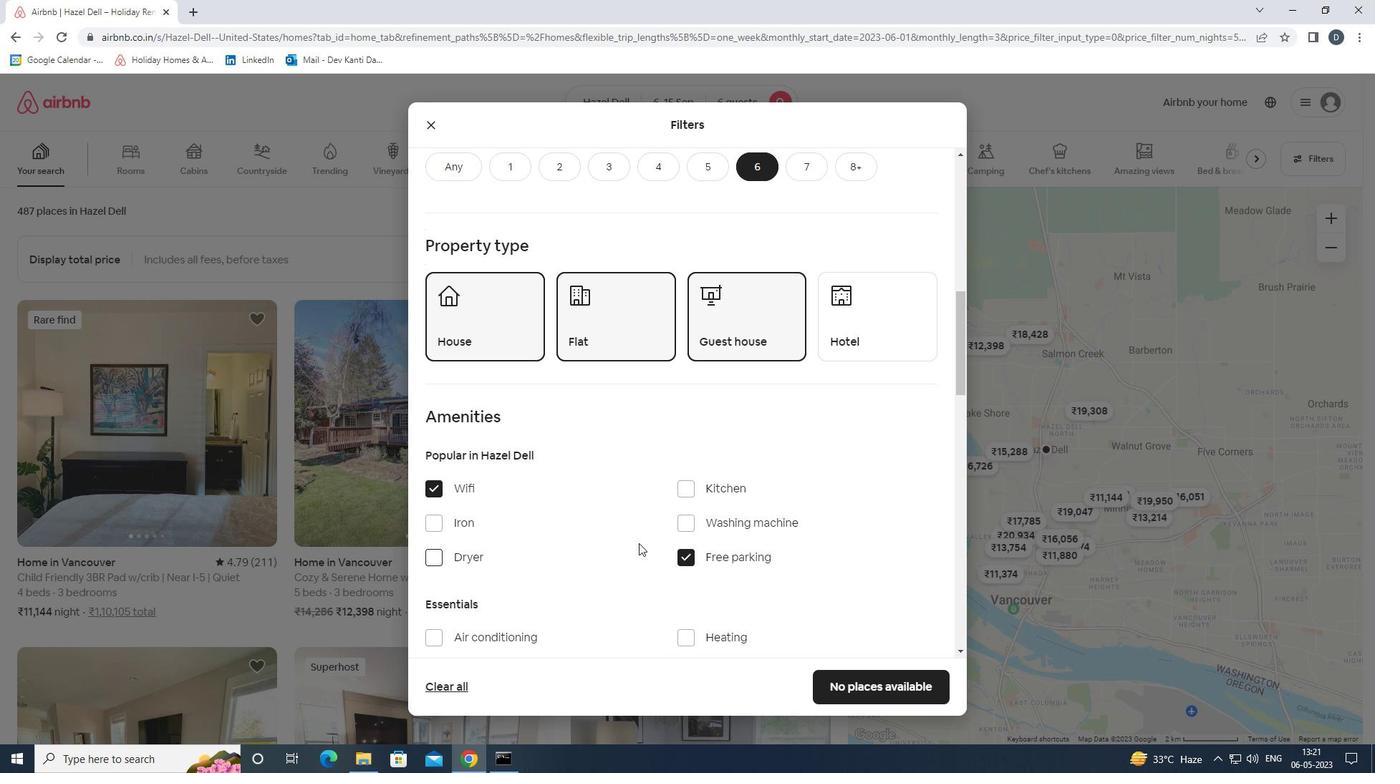
Action: Mouse scrolled (634, 524) with delta (0, 0)
Screenshot: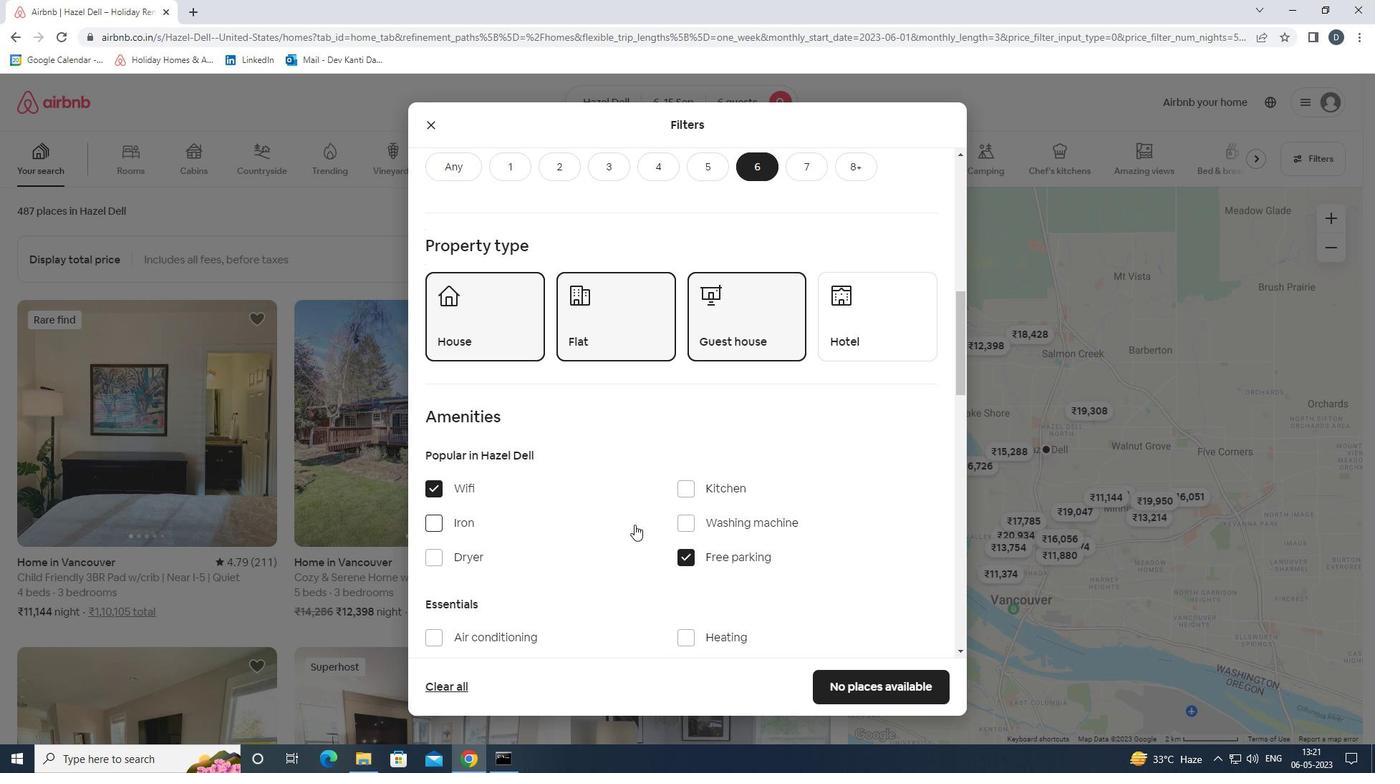 
Action: Mouse moved to (634, 524)
Screenshot: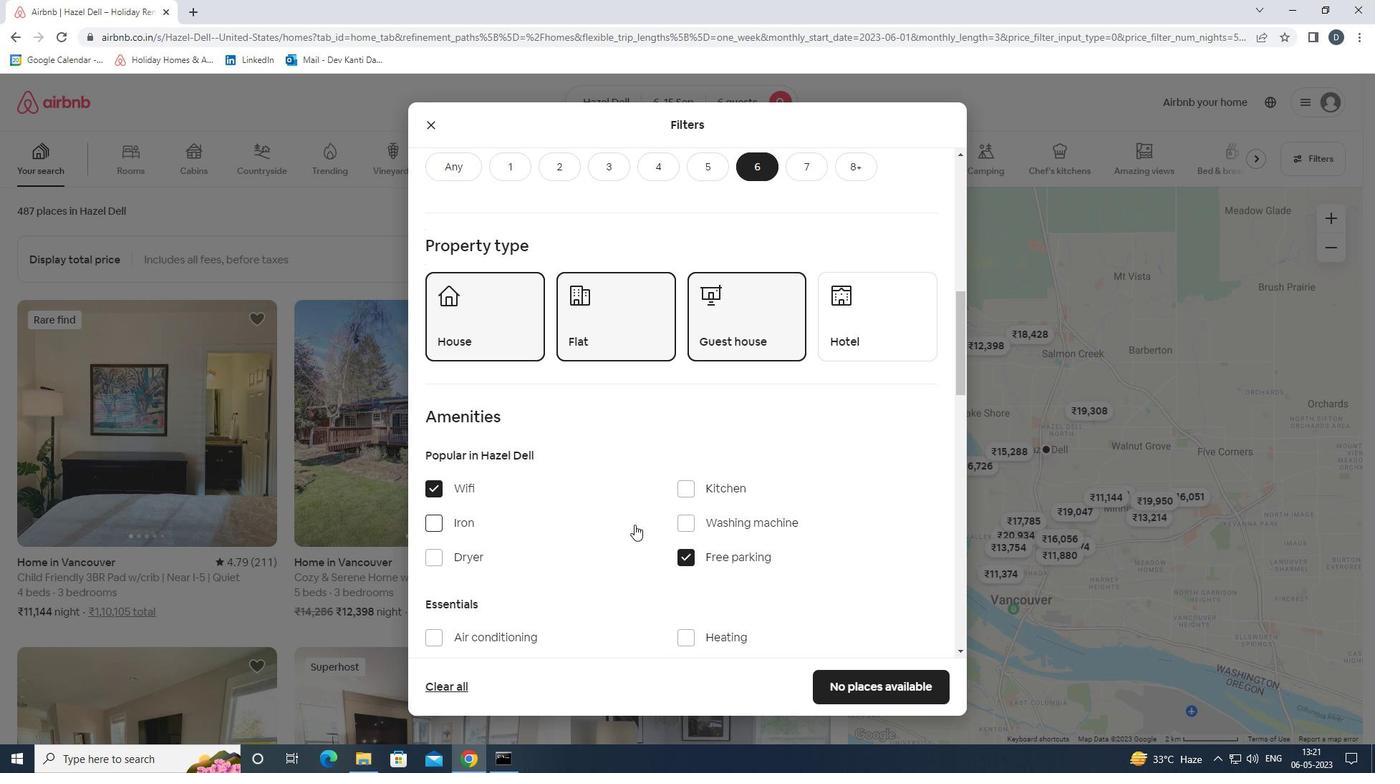 
Action: Mouse scrolled (634, 523) with delta (0, 0)
Screenshot: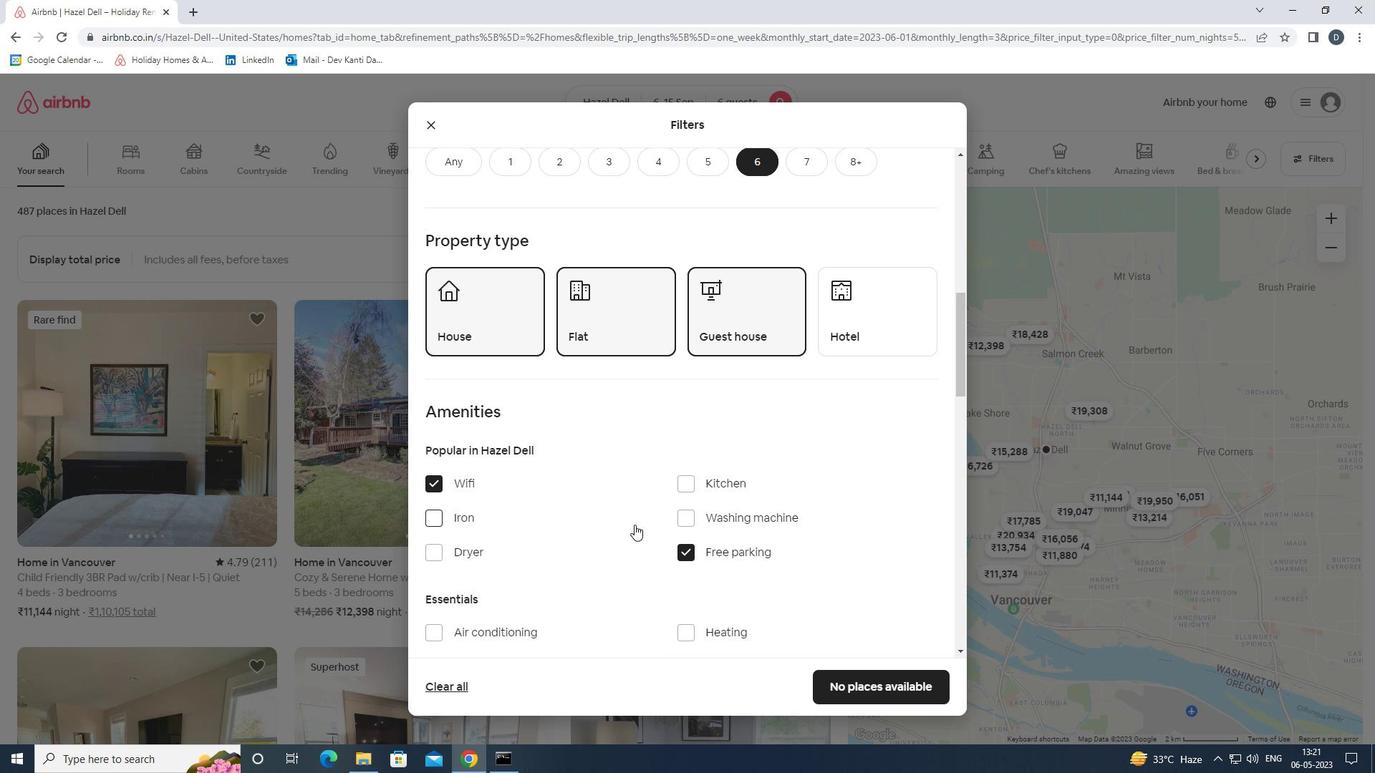 
Action: Mouse moved to (721, 459)
Screenshot: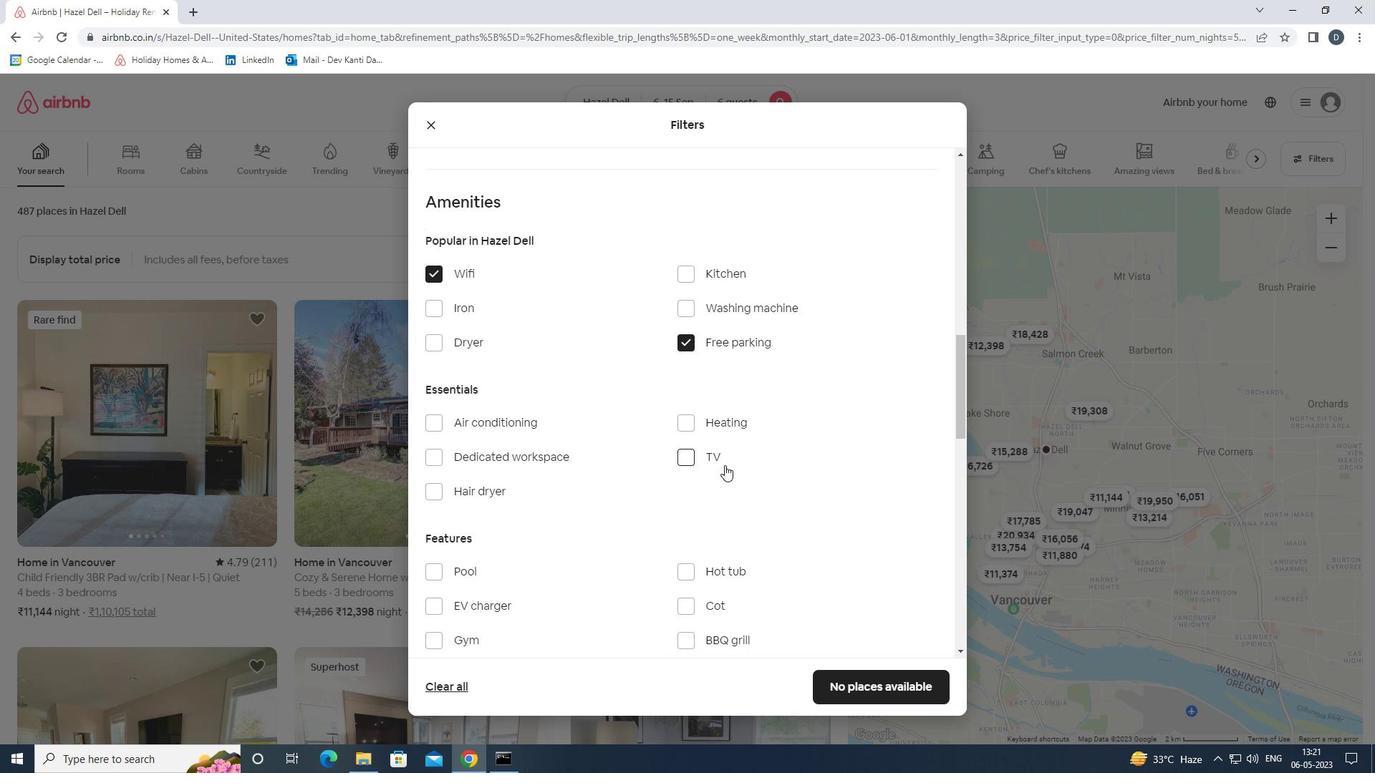 
Action: Mouse pressed left at (721, 459)
Screenshot: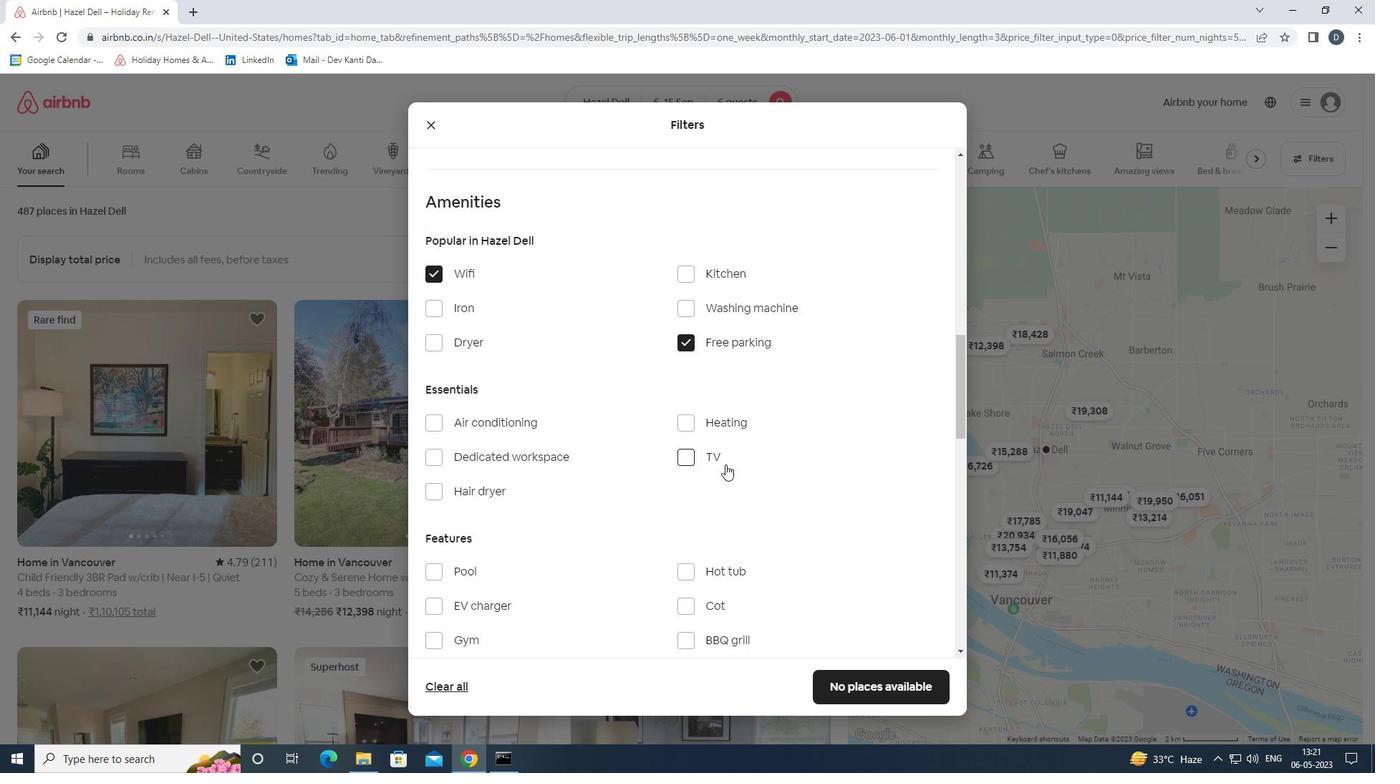 
Action: Mouse scrolled (721, 458) with delta (0, 0)
Screenshot: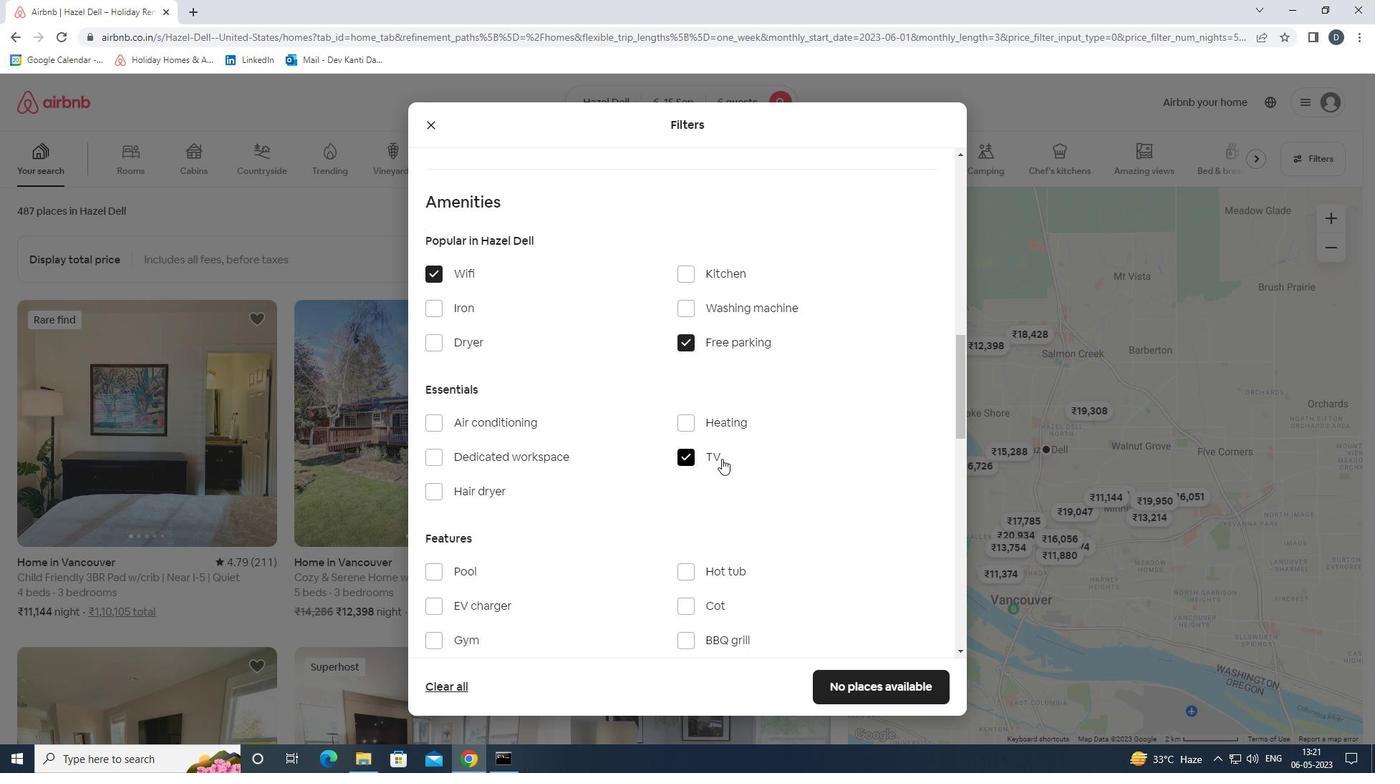 
Action: Mouse scrolled (721, 458) with delta (0, 0)
Screenshot: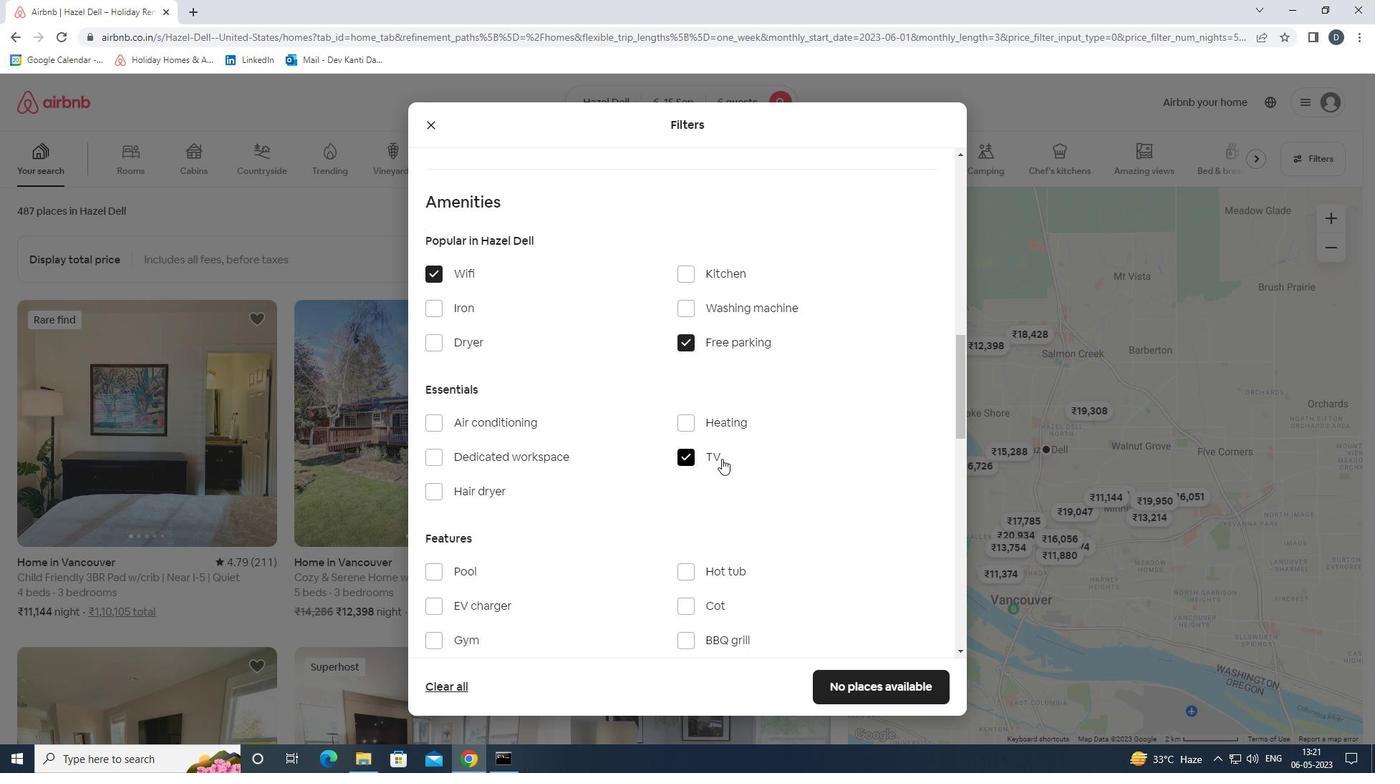 
Action: Mouse scrolled (721, 458) with delta (0, 0)
Screenshot: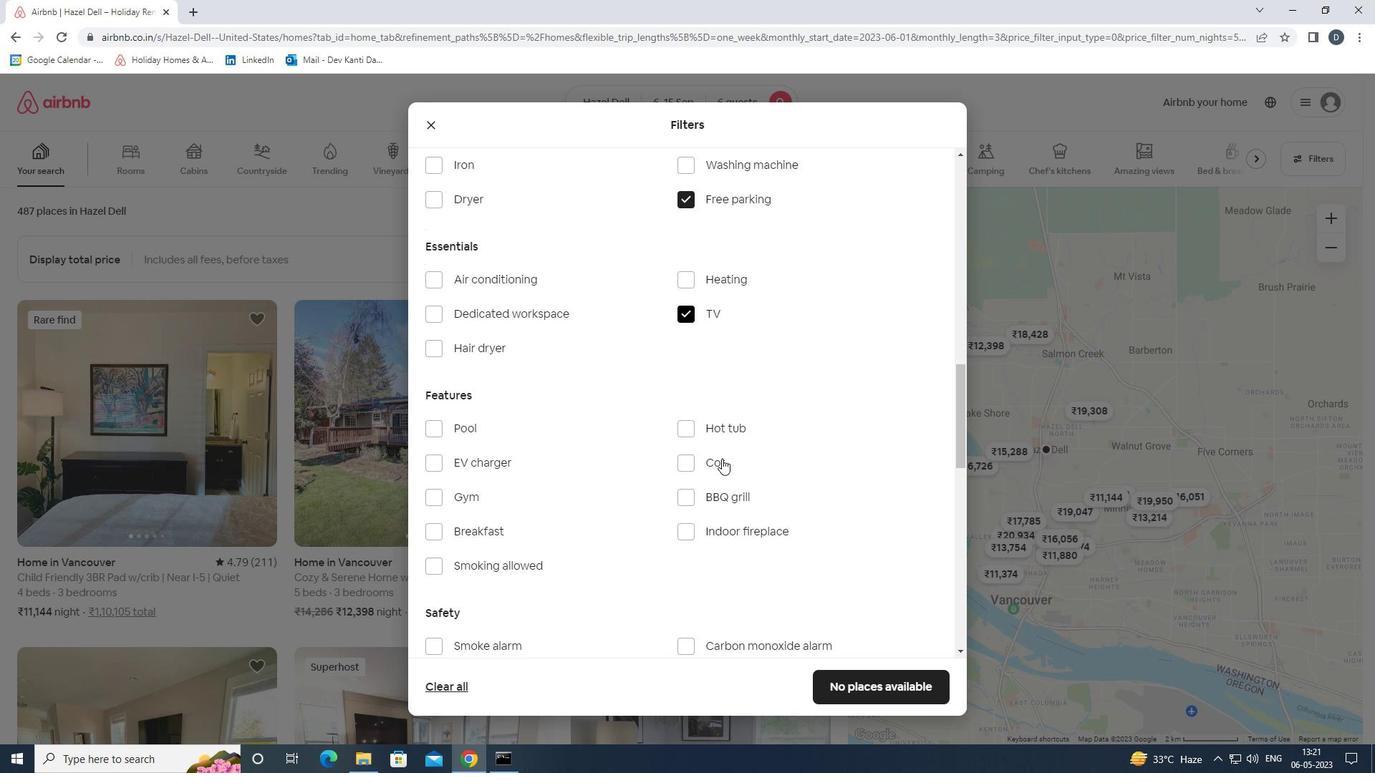 
Action: Mouse moved to (463, 424)
Screenshot: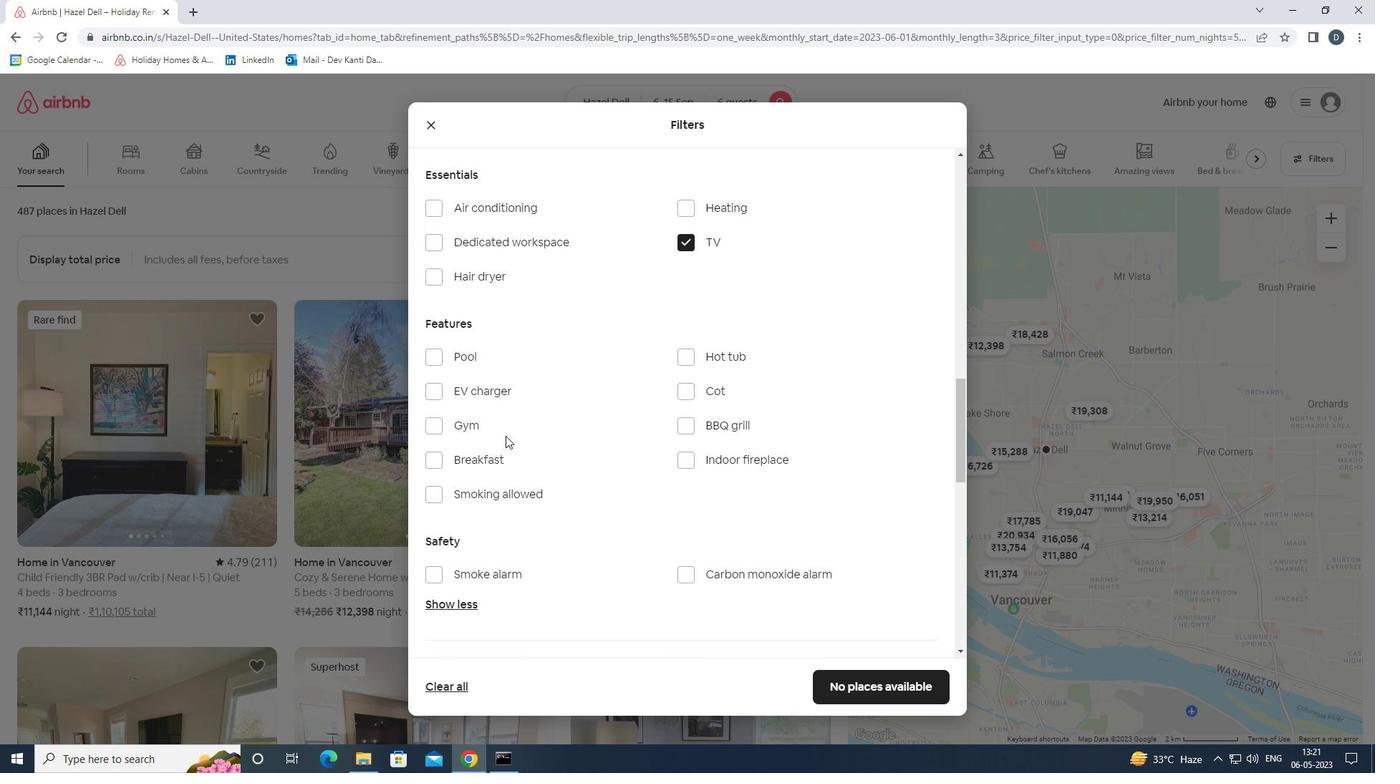 
Action: Mouse pressed left at (463, 424)
Screenshot: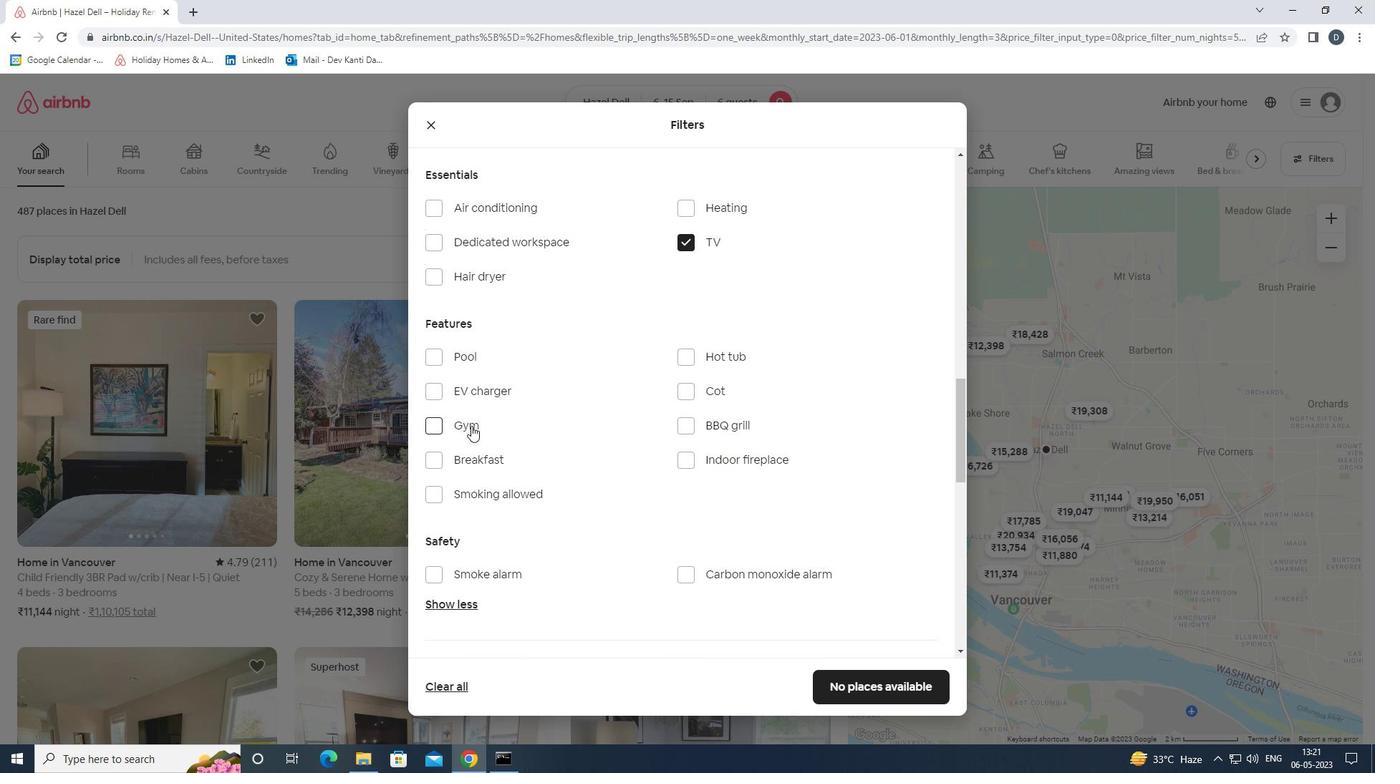
Action: Mouse moved to (469, 459)
Screenshot: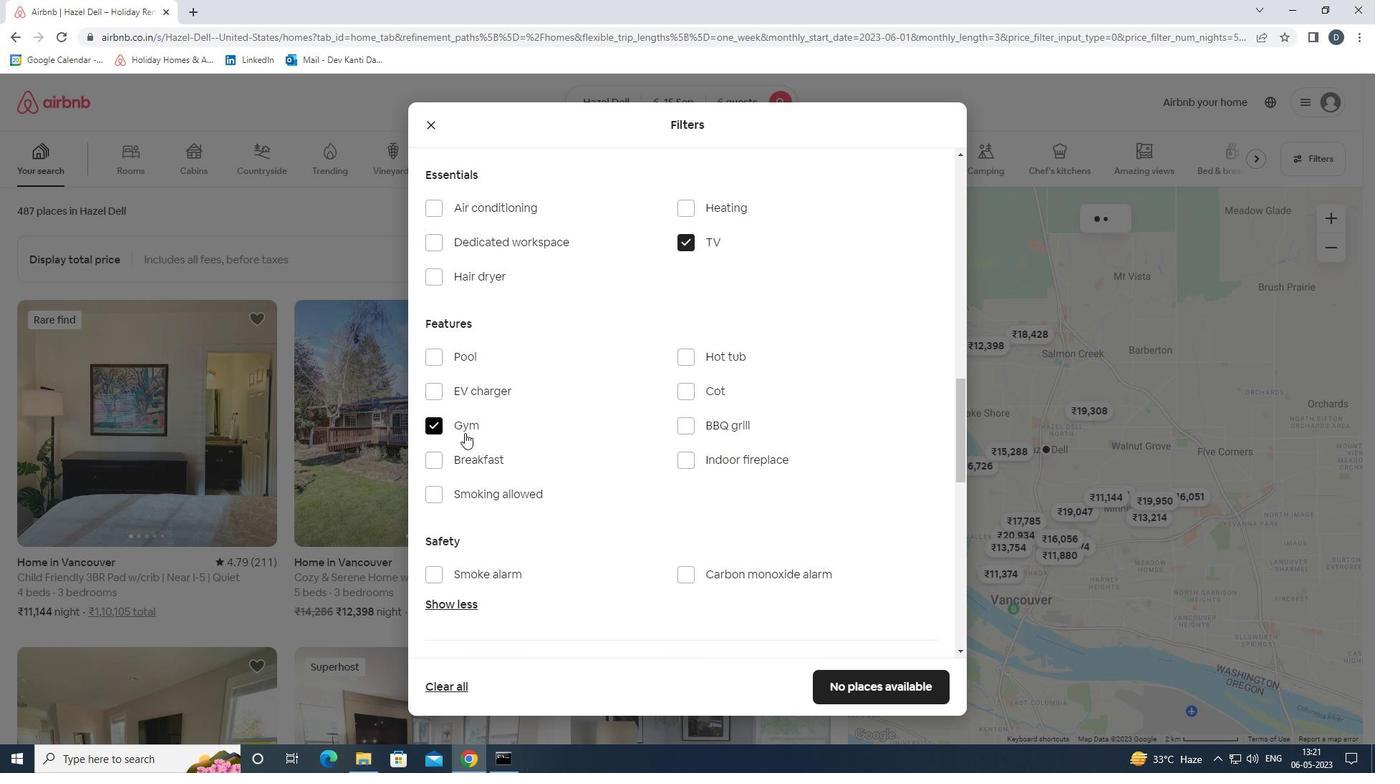 
Action: Mouse pressed left at (469, 459)
Screenshot: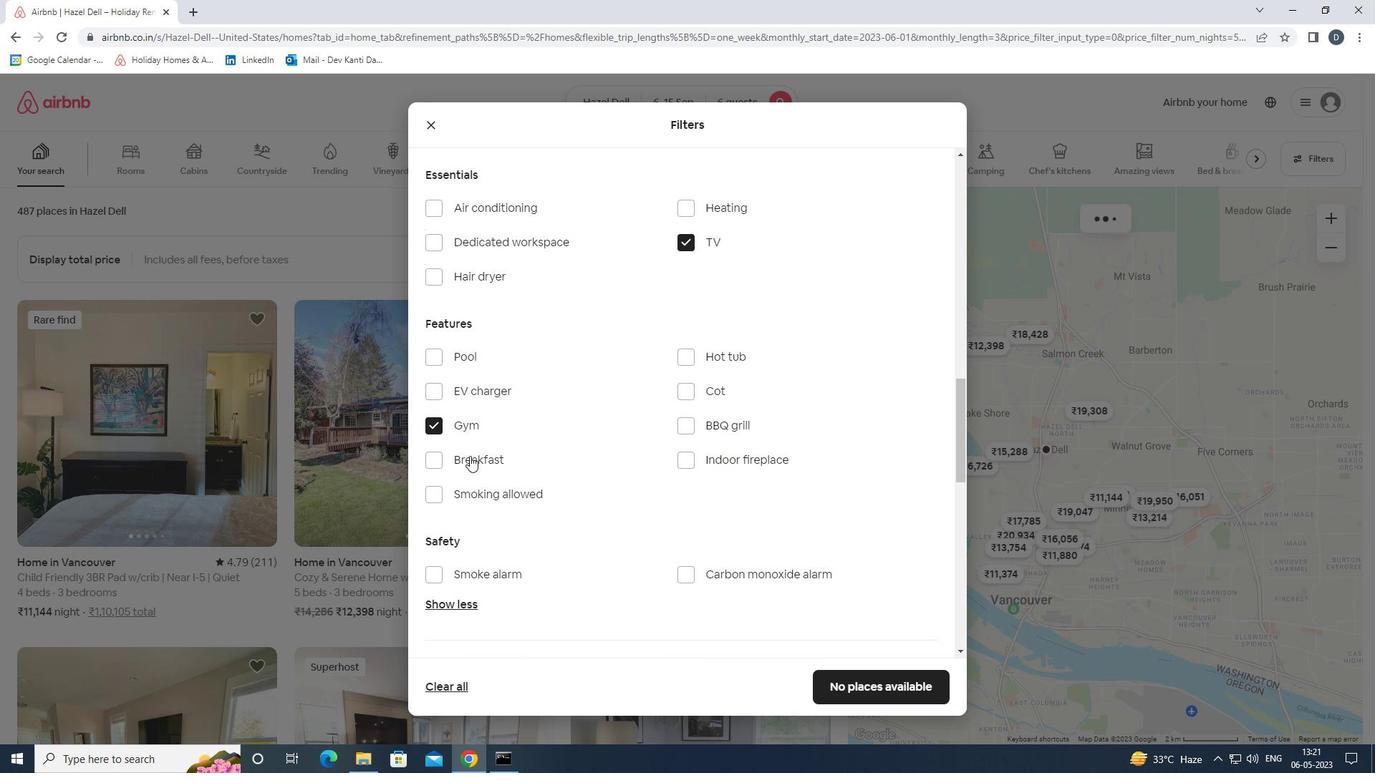 
Action: Mouse moved to (545, 476)
Screenshot: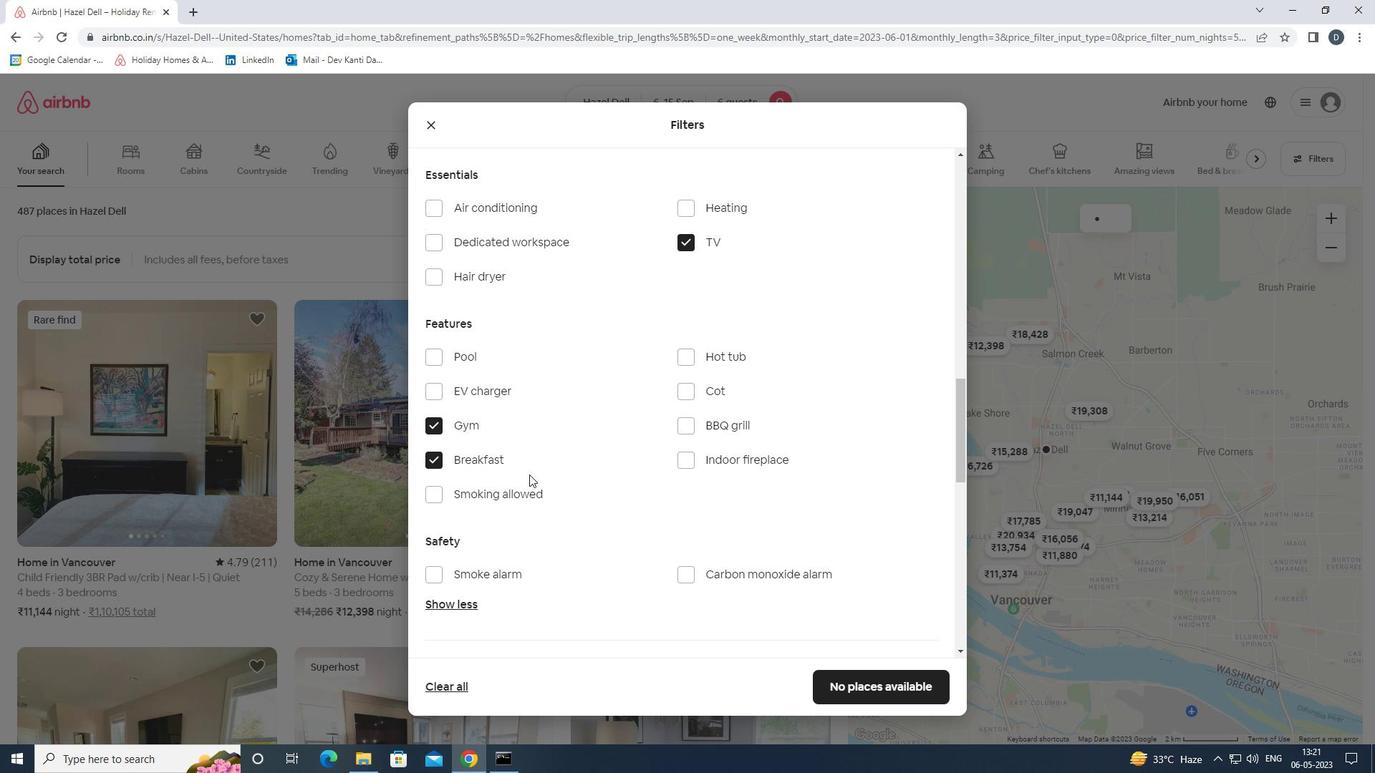 
Action: Mouse scrolled (545, 476) with delta (0, 0)
Screenshot: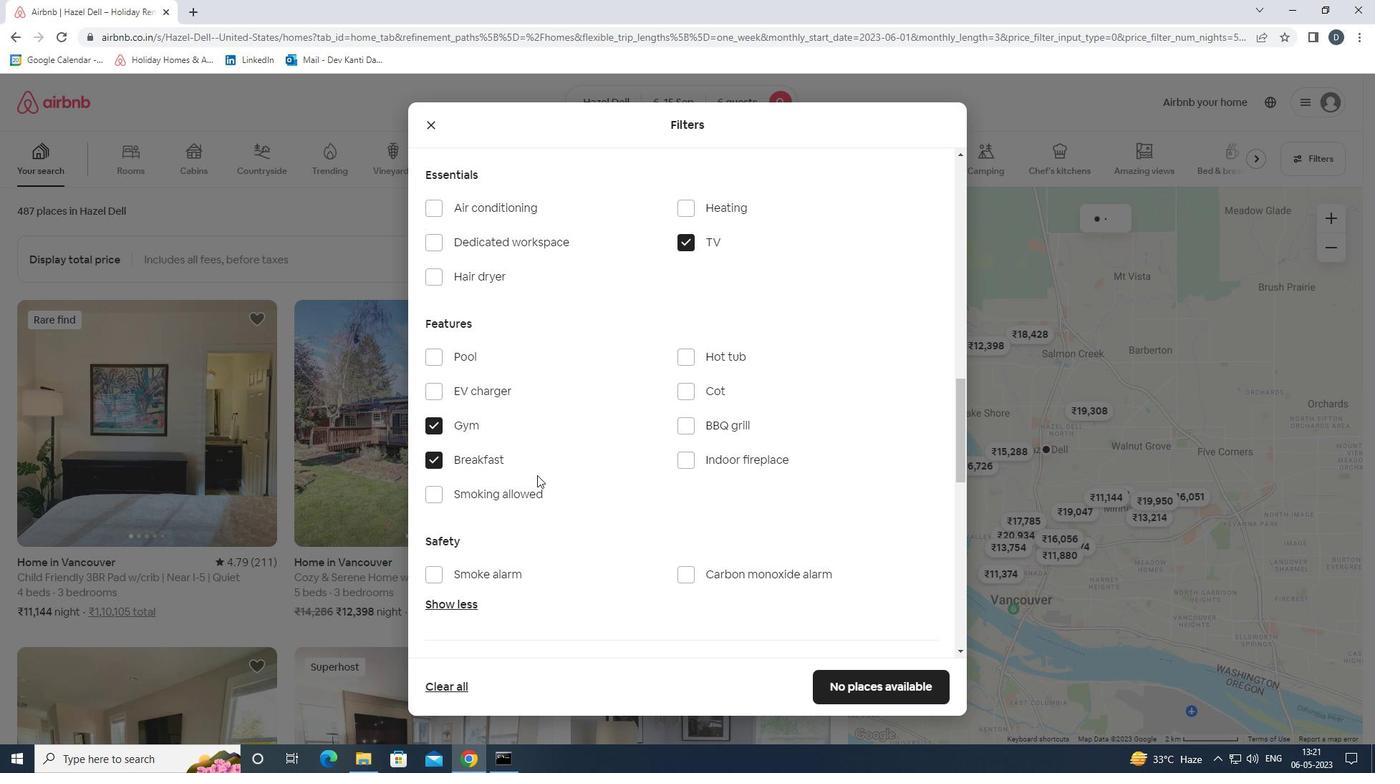 
Action: Mouse moved to (547, 479)
Screenshot: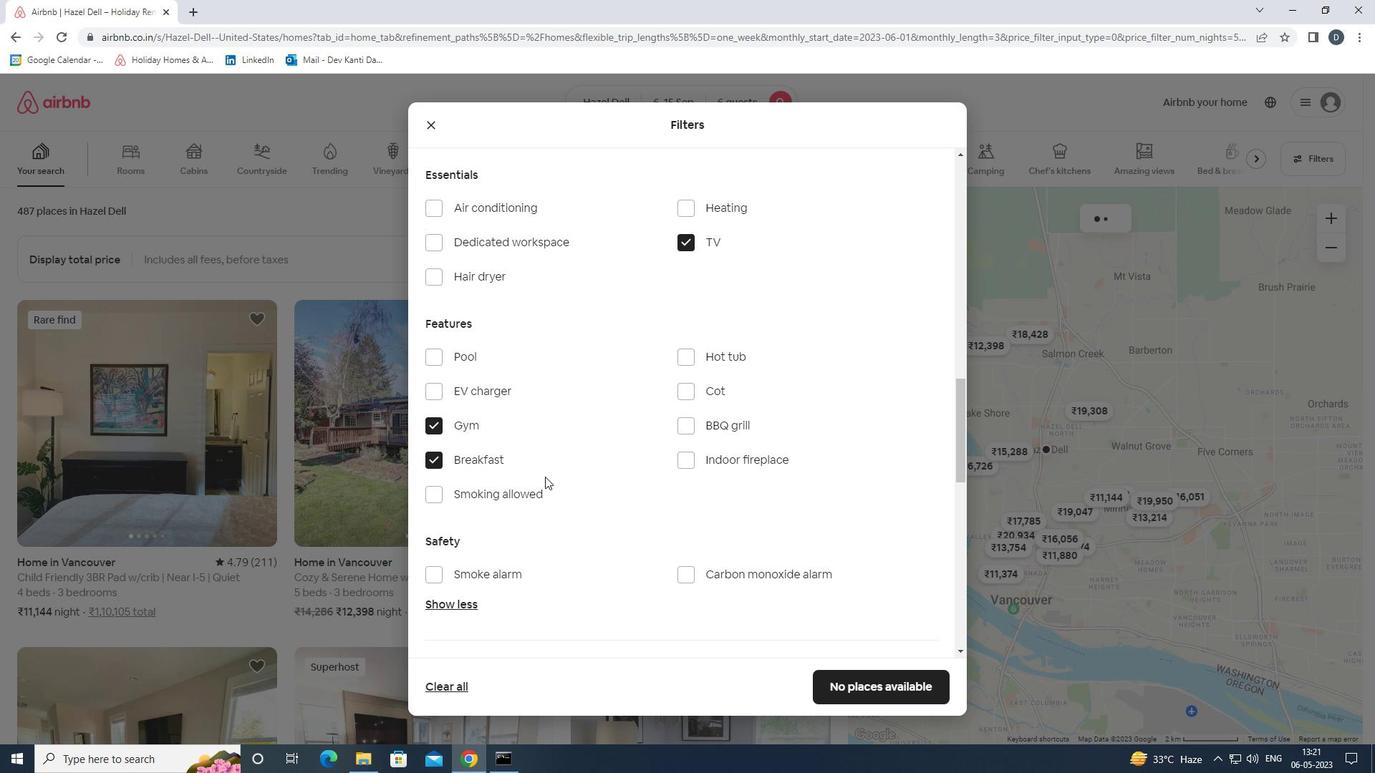 
Action: Mouse scrolled (547, 478) with delta (0, 0)
Screenshot: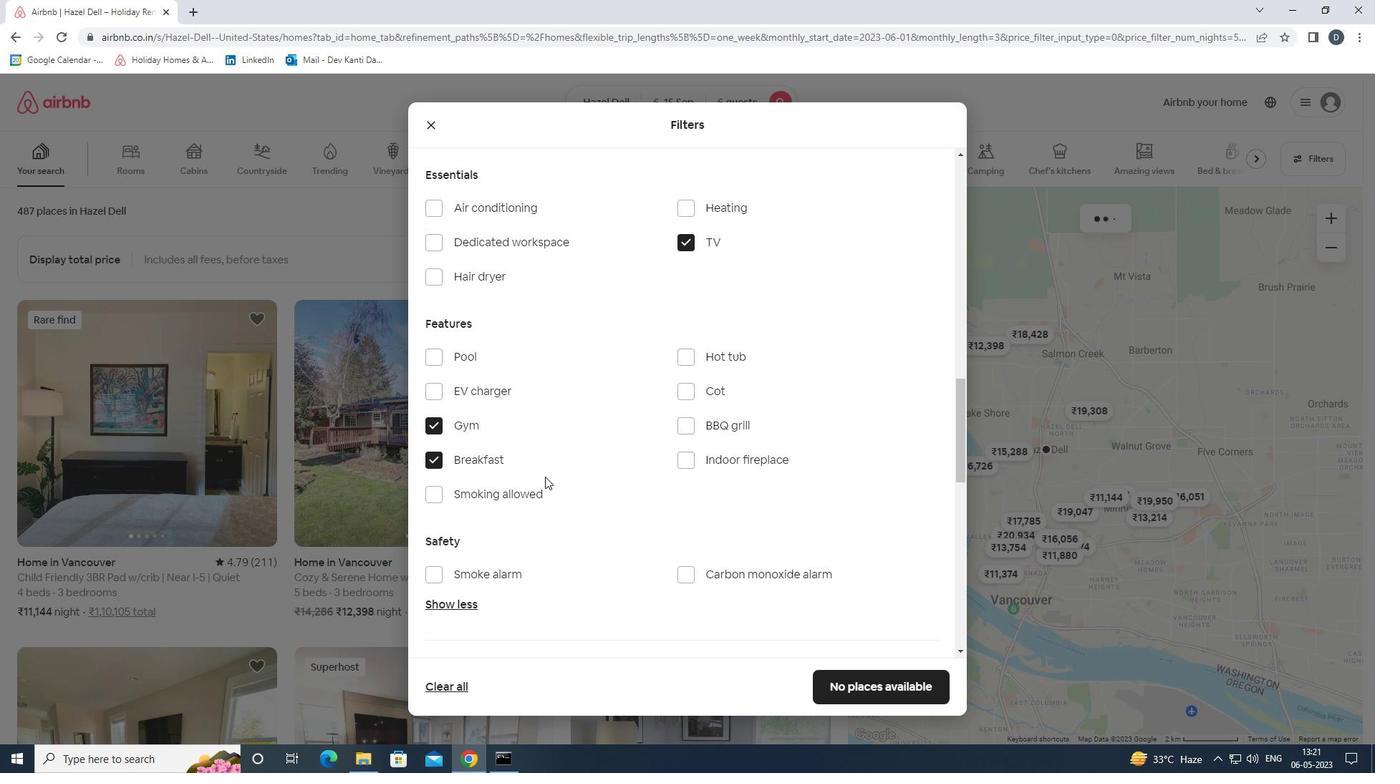 
Action: Mouse moved to (549, 479)
Screenshot: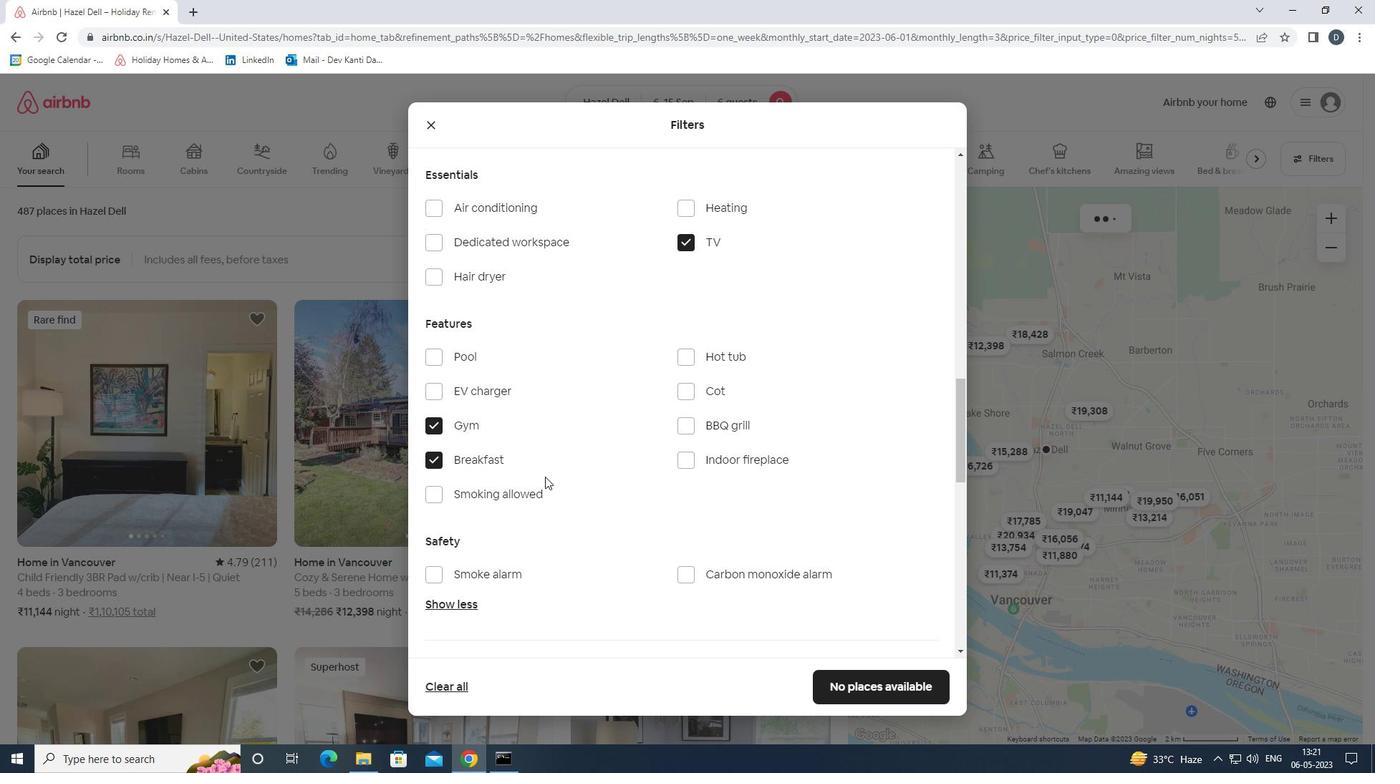 
Action: Mouse scrolled (549, 478) with delta (0, 0)
Screenshot: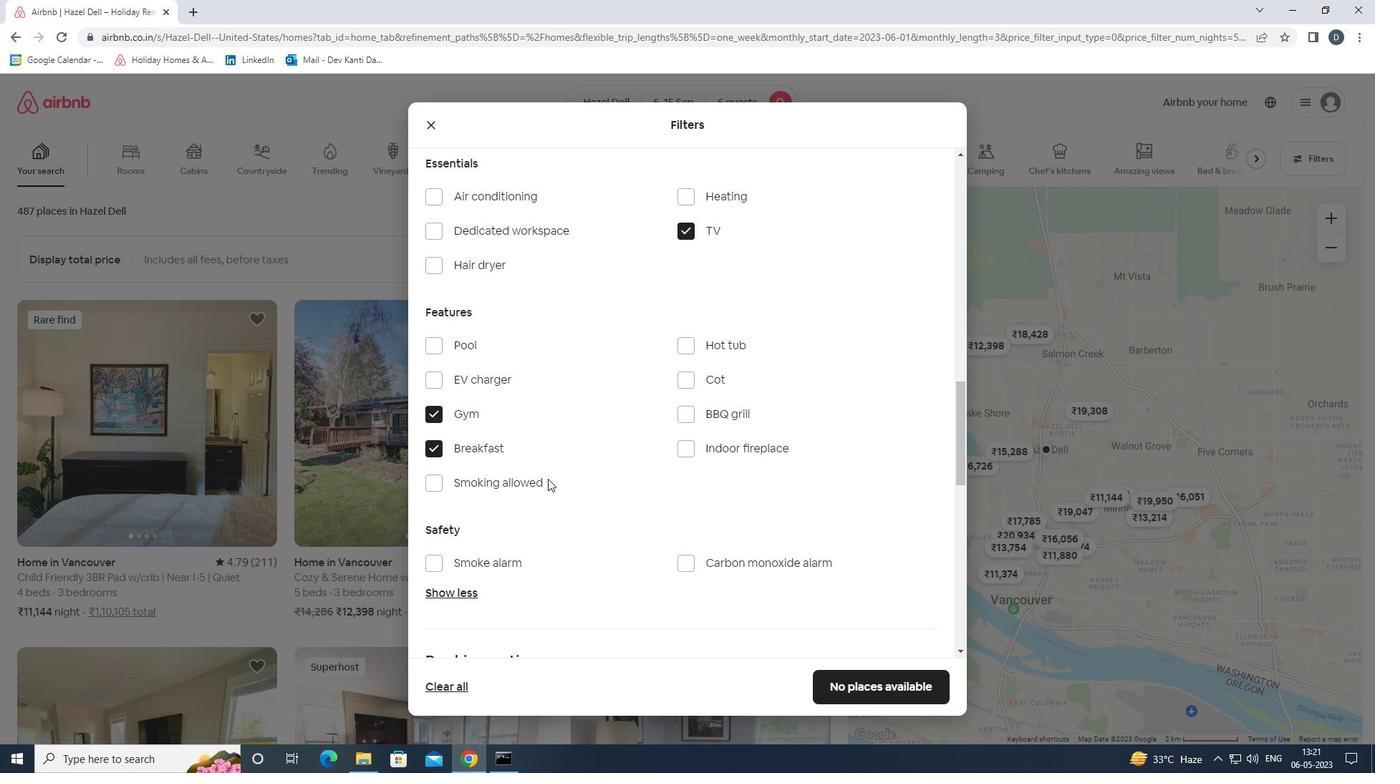 
Action: Mouse moved to (906, 552)
Screenshot: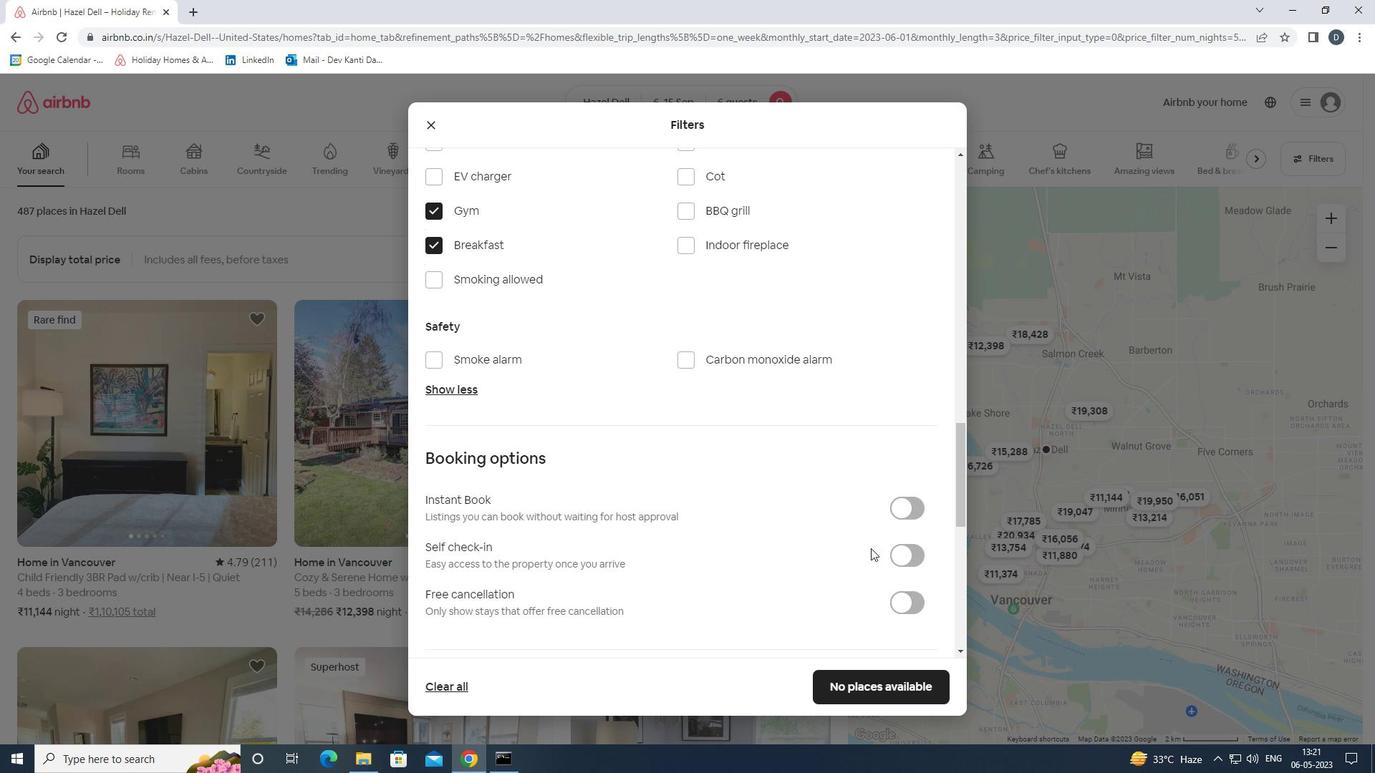
Action: Mouse pressed left at (906, 552)
Screenshot: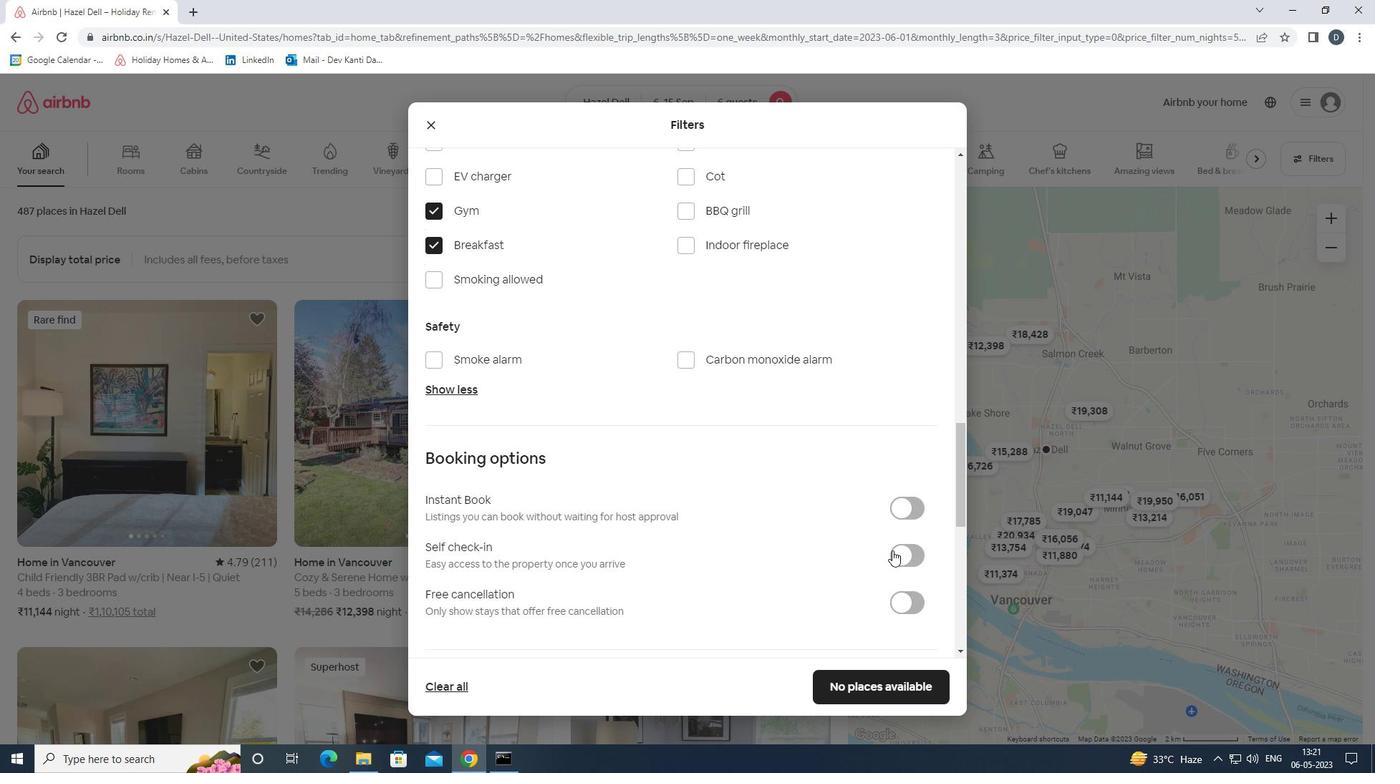 
Action: Mouse moved to (743, 509)
Screenshot: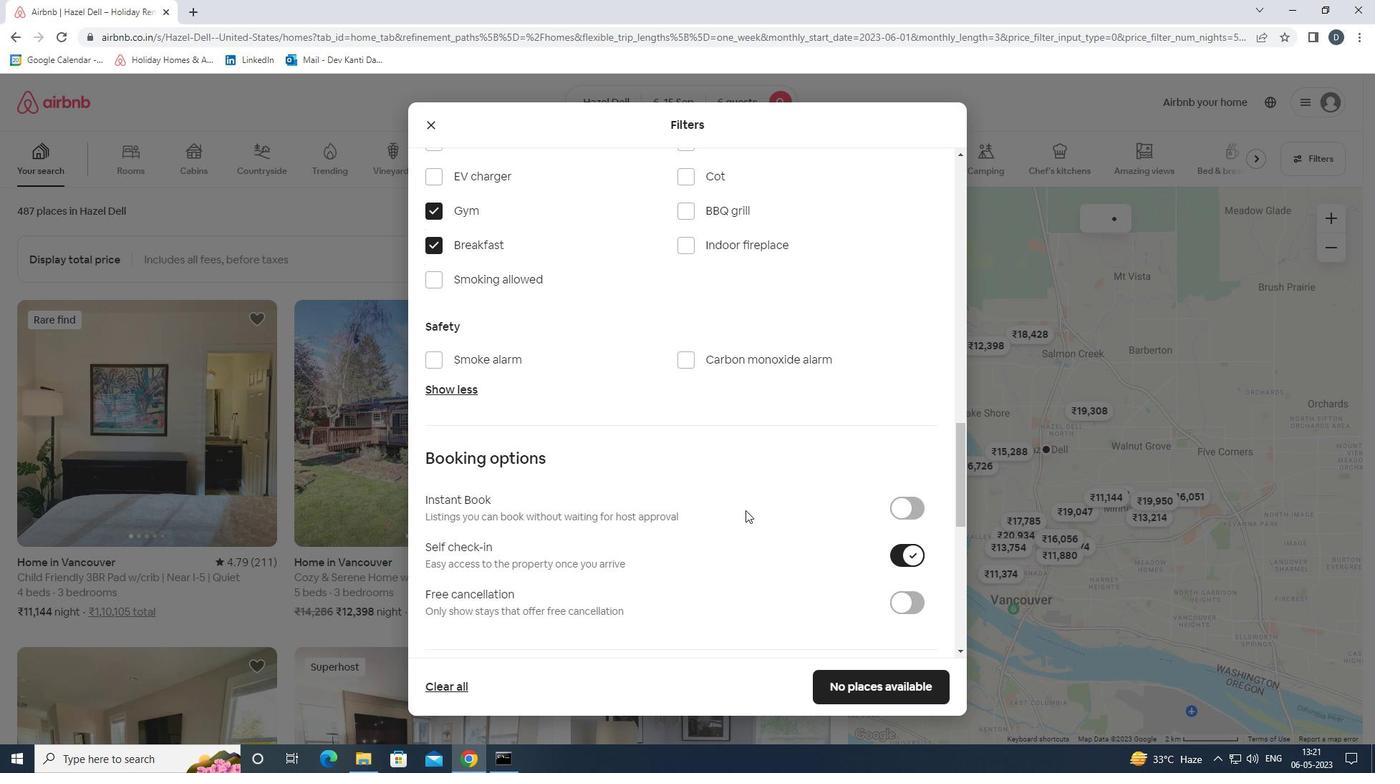 
Action: Mouse scrolled (743, 509) with delta (0, 0)
Screenshot: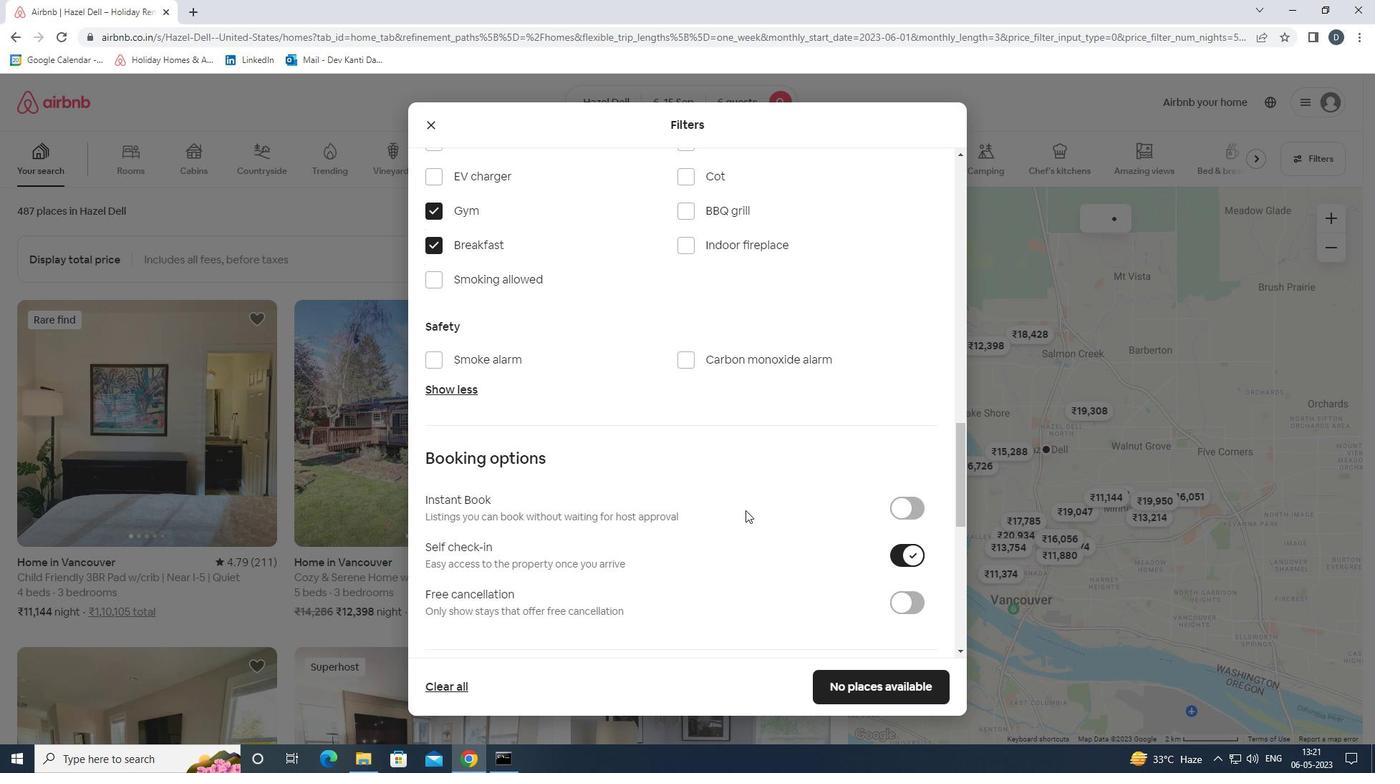 
Action: Mouse scrolled (743, 509) with delta (0, 0)
Screenshot: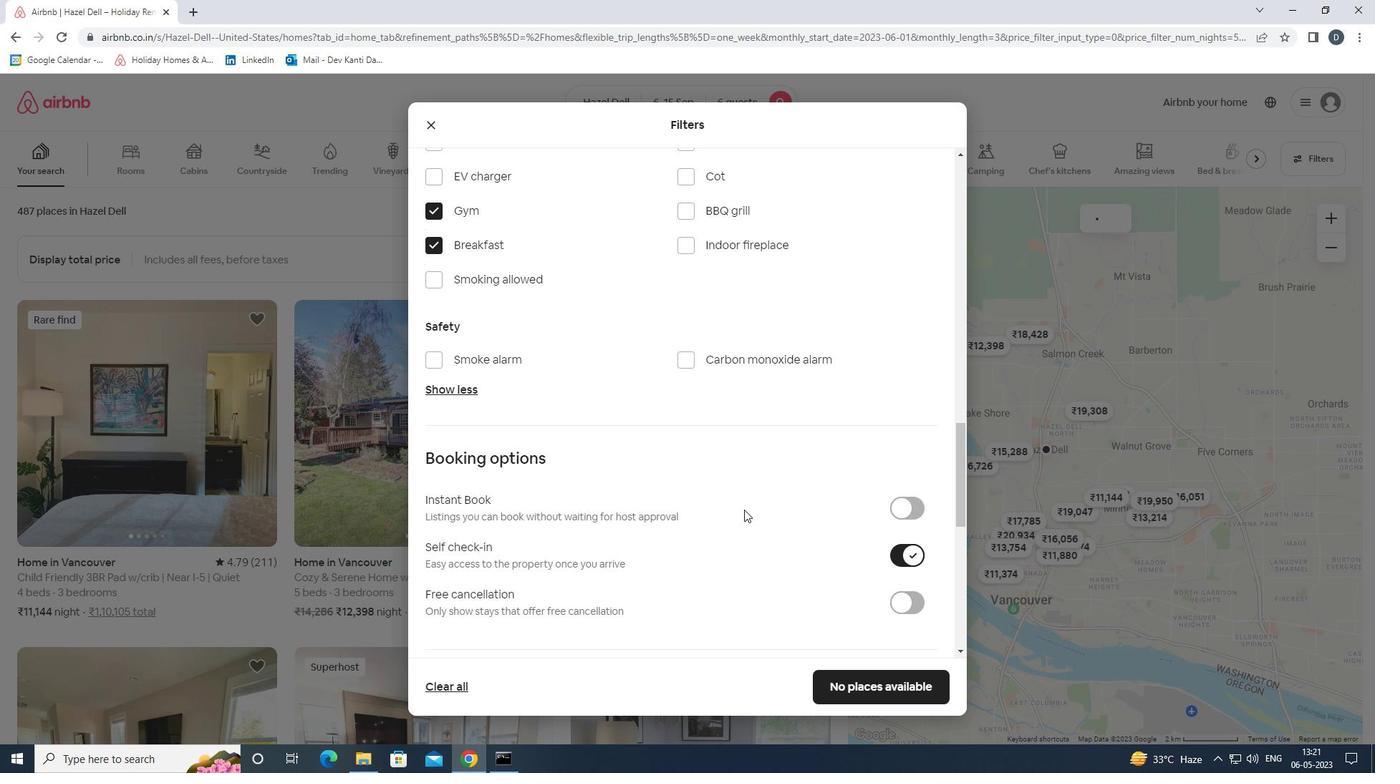 
Action: Mouse moved to (742, 507)
Screenshot: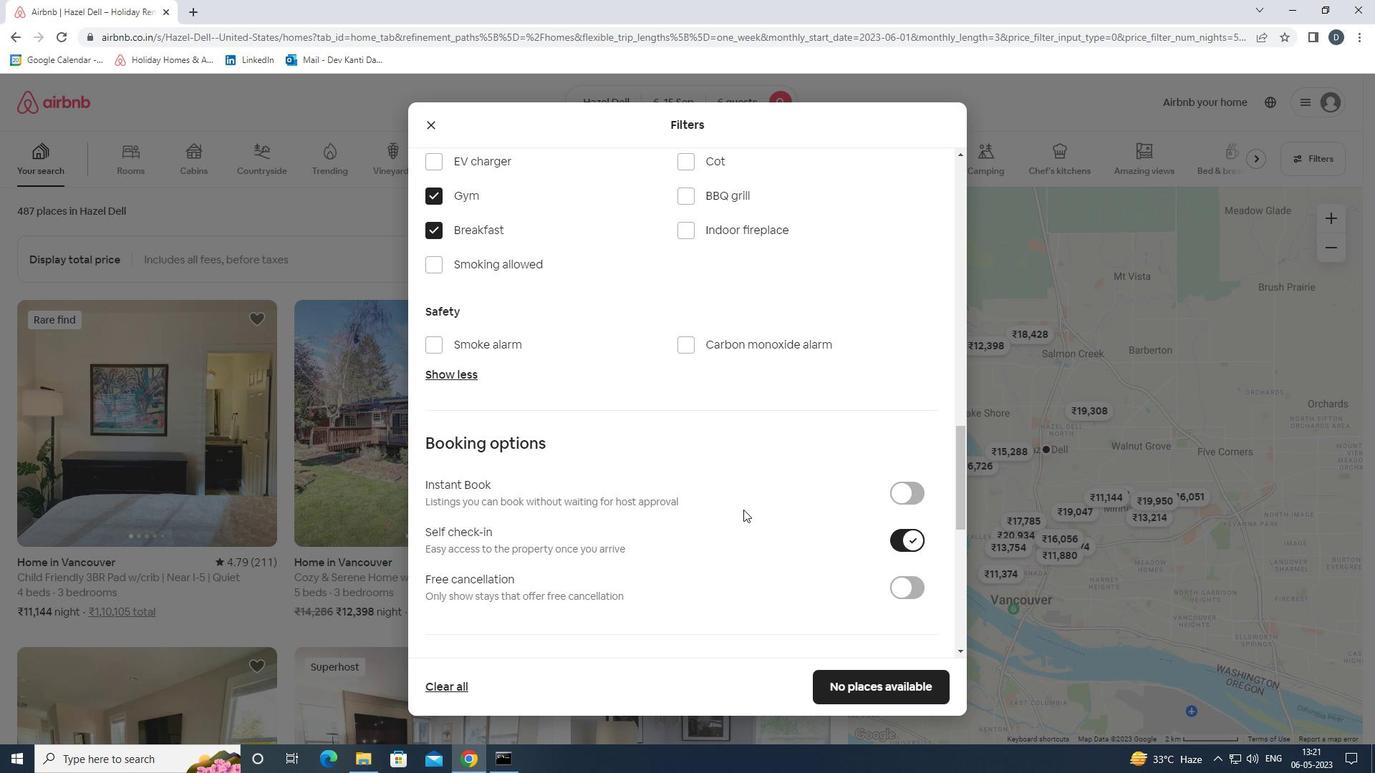 
Action: Mouse scrolled (742, 507) with delta (0, 0)
Screenshot: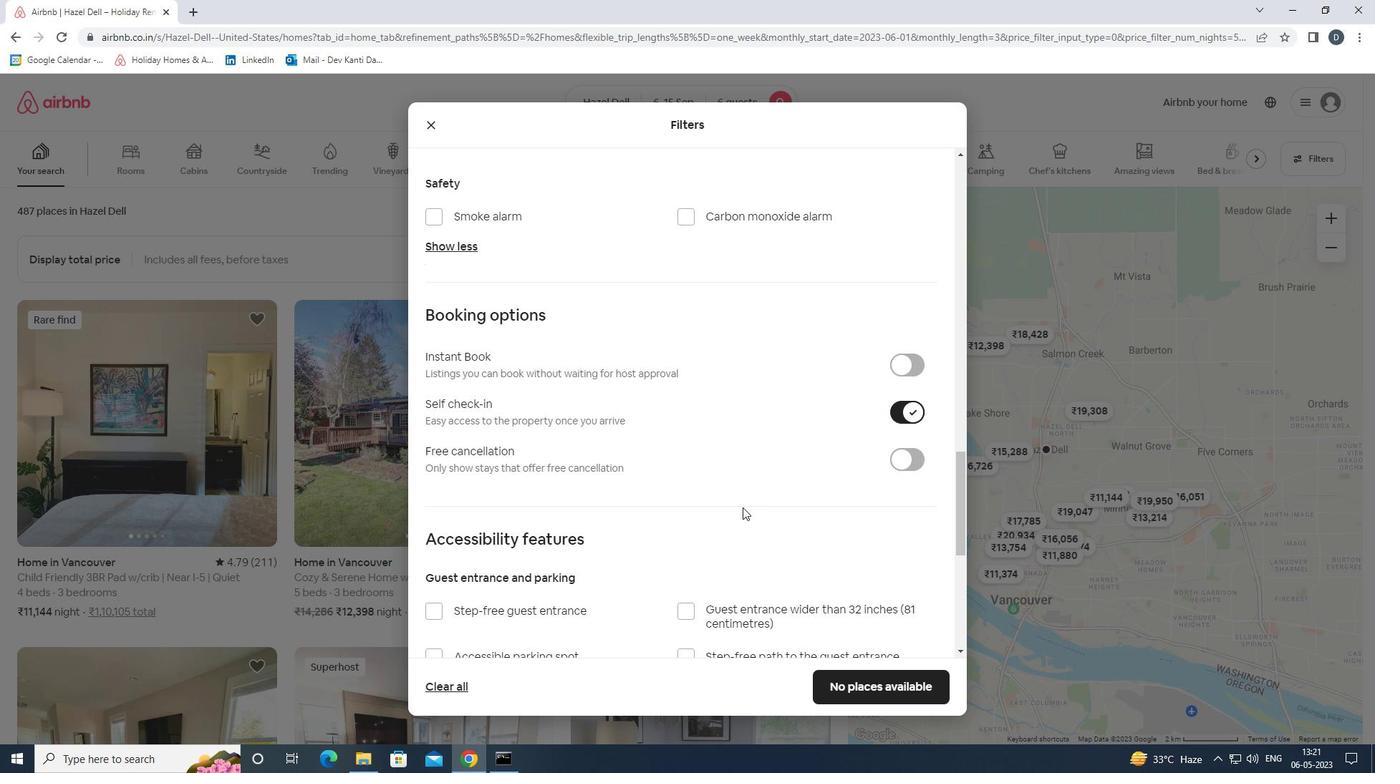 
Action: Mouse scrolled (742, 507) with delta (0, 0)
Screenshot: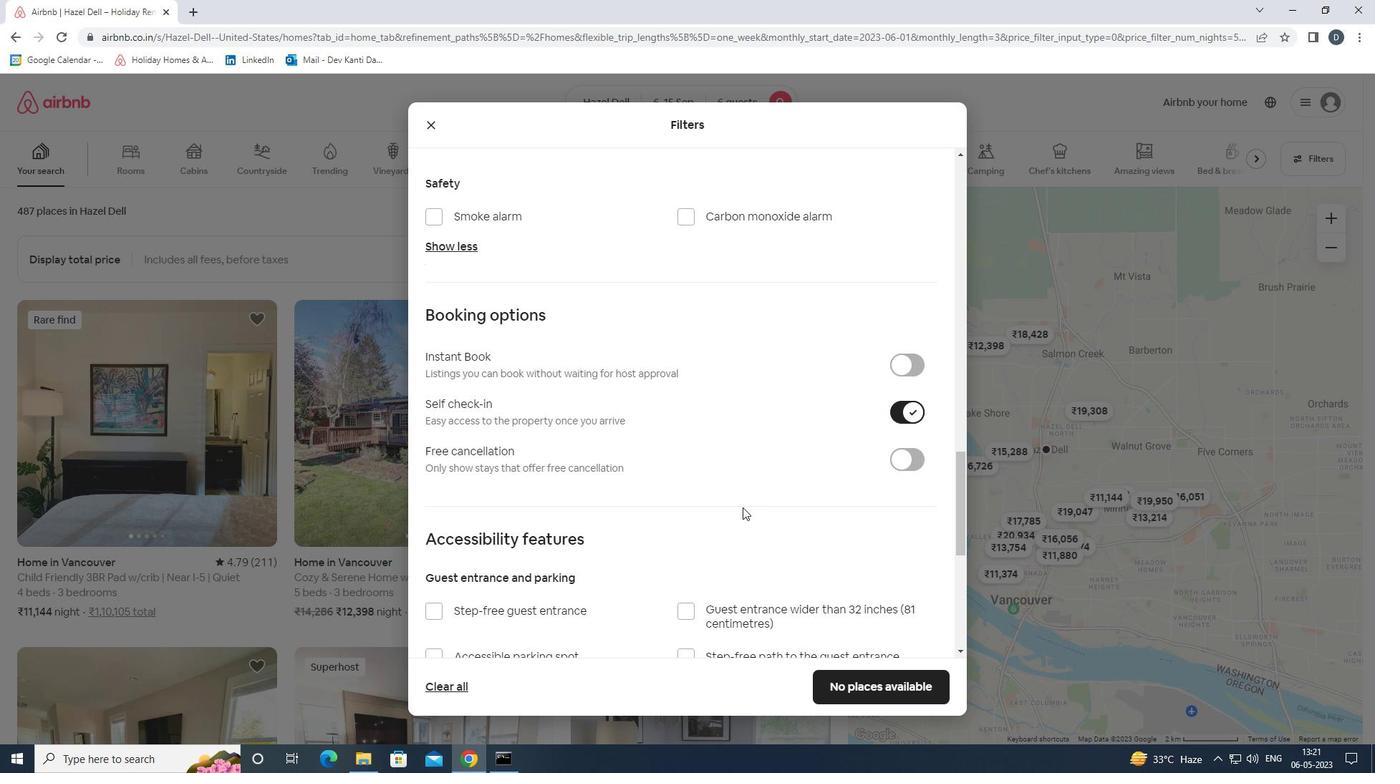 
Action: Mouse moved to (649, 507)
Screenshot: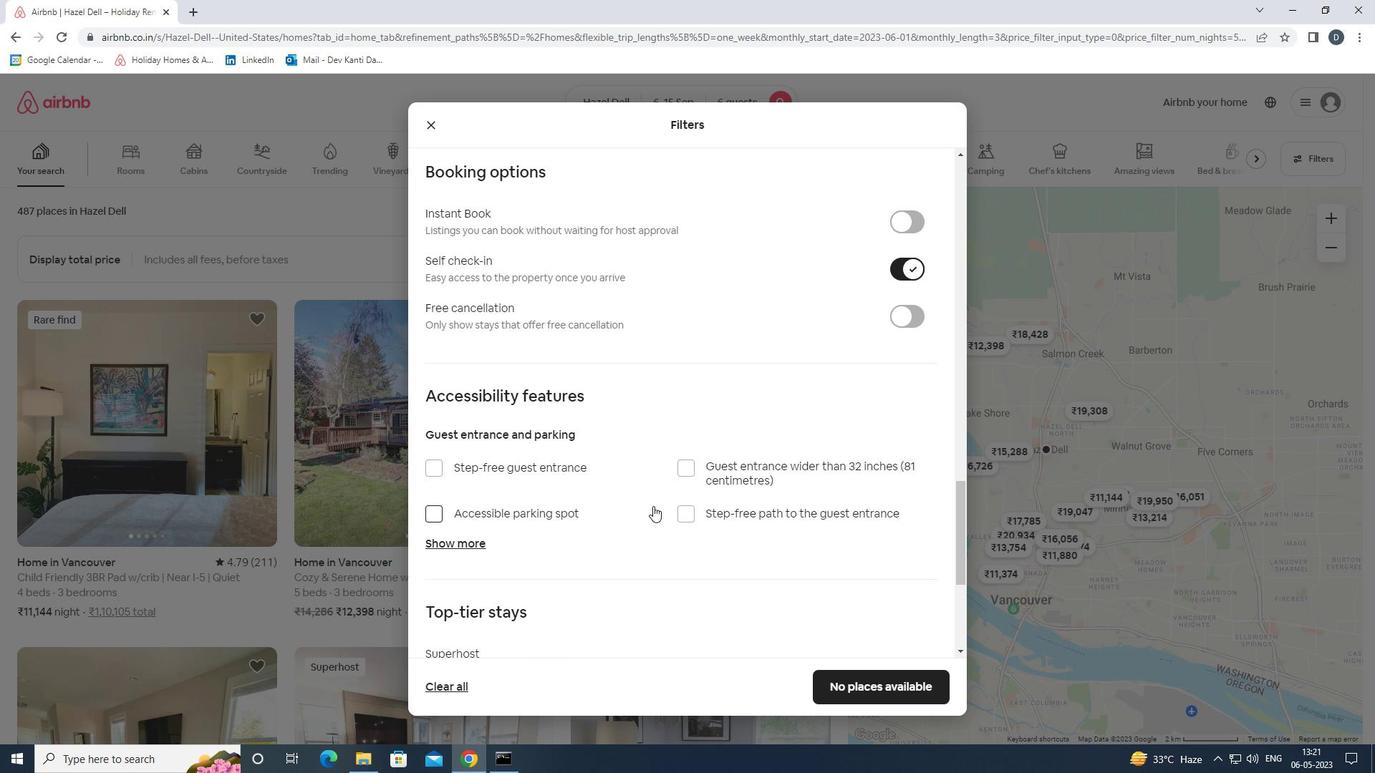 
Action: Mouse scrolled (649, 507) with delta (0, 0)
Screenshot: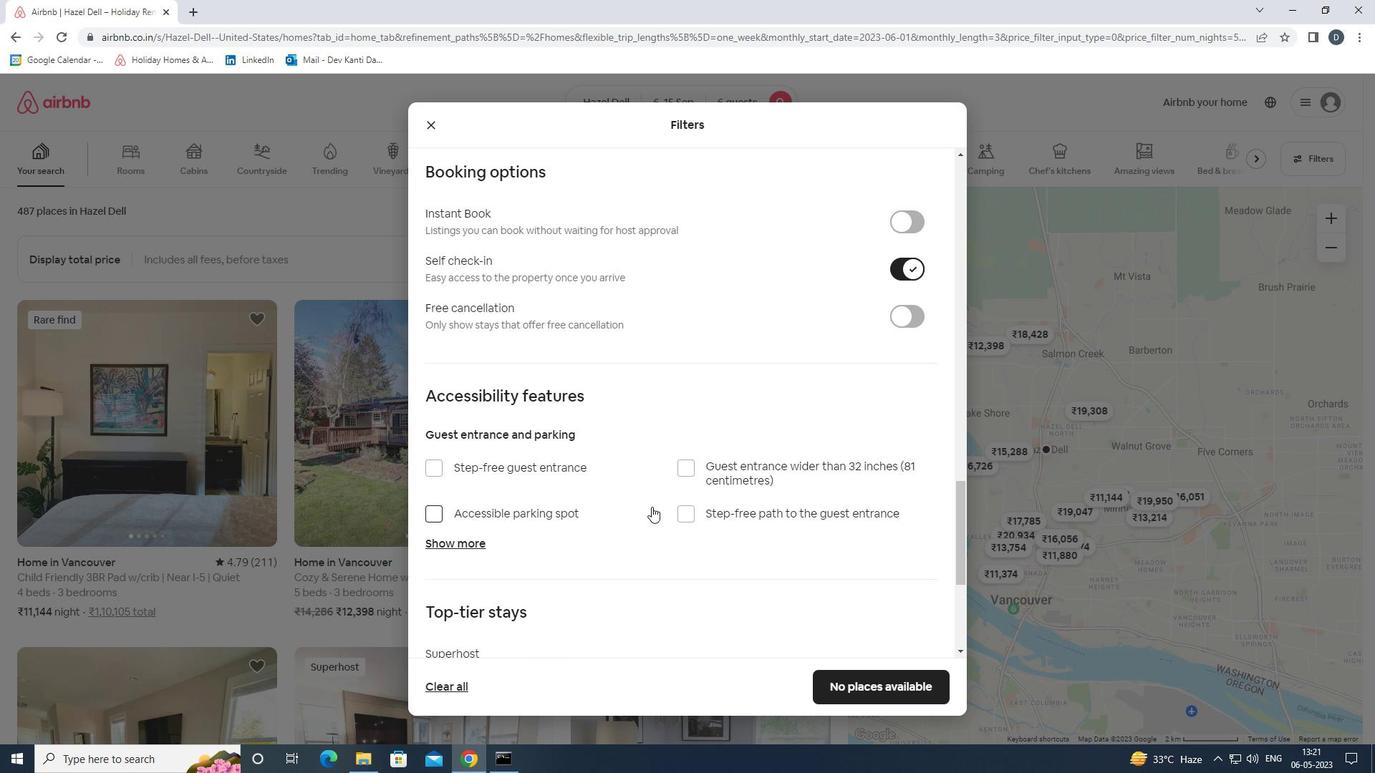
Action: Mouse scrolled (649, 507) with delta (0, 0)
Screenshot: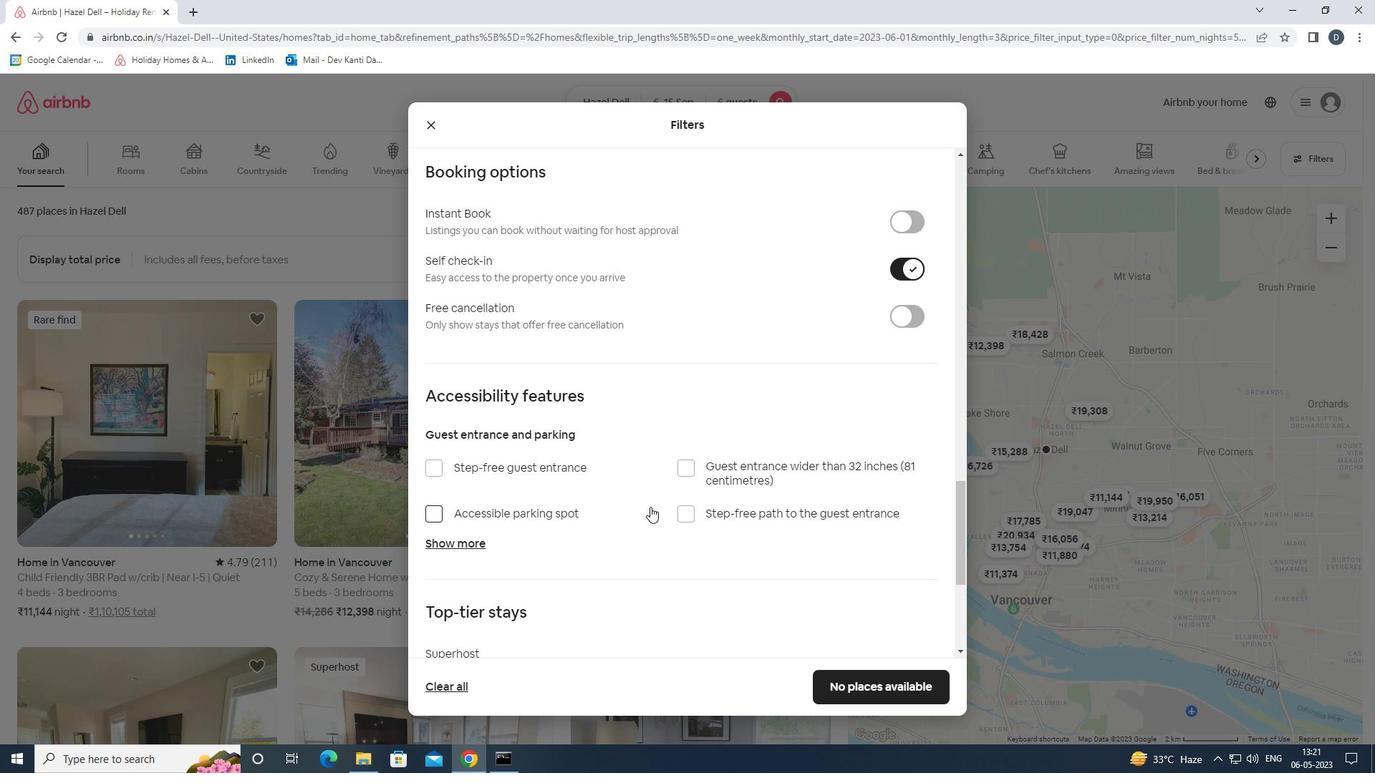 
Action: Mouse scrolled (649, 507) with delta (0, 0)
Screenshot: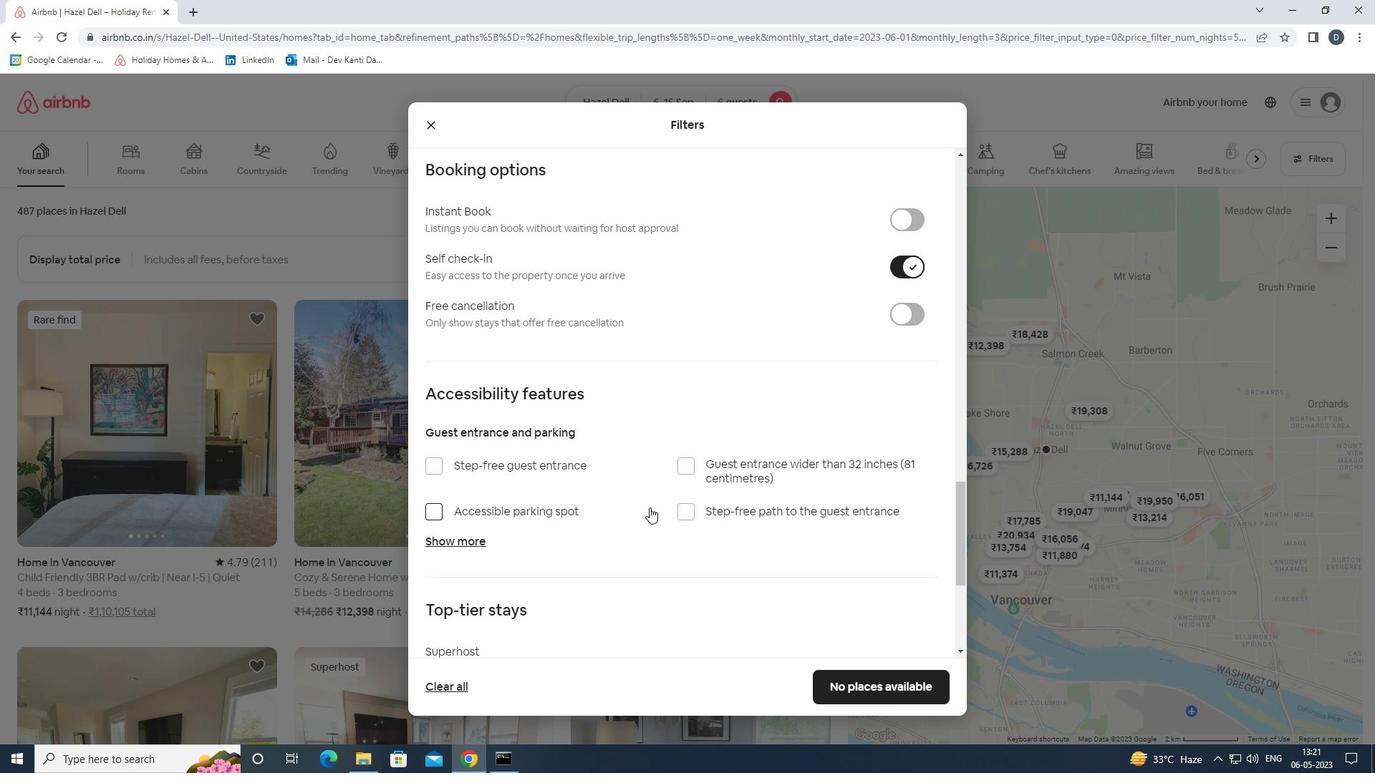 
Action: Mouse moved to (627, 518)
Screenshot: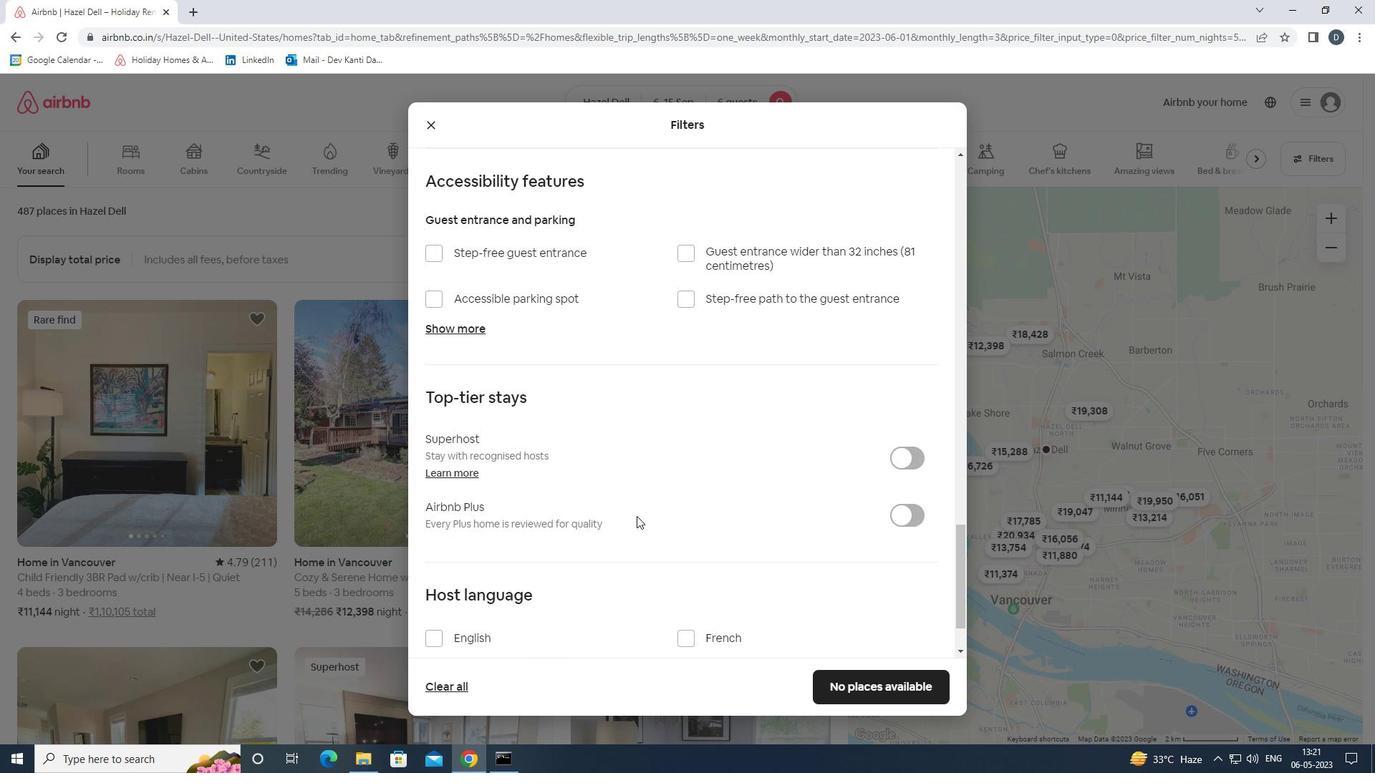 
Action: Mouse scrolled (627, 517) with delta (0, 0)
Screenshot: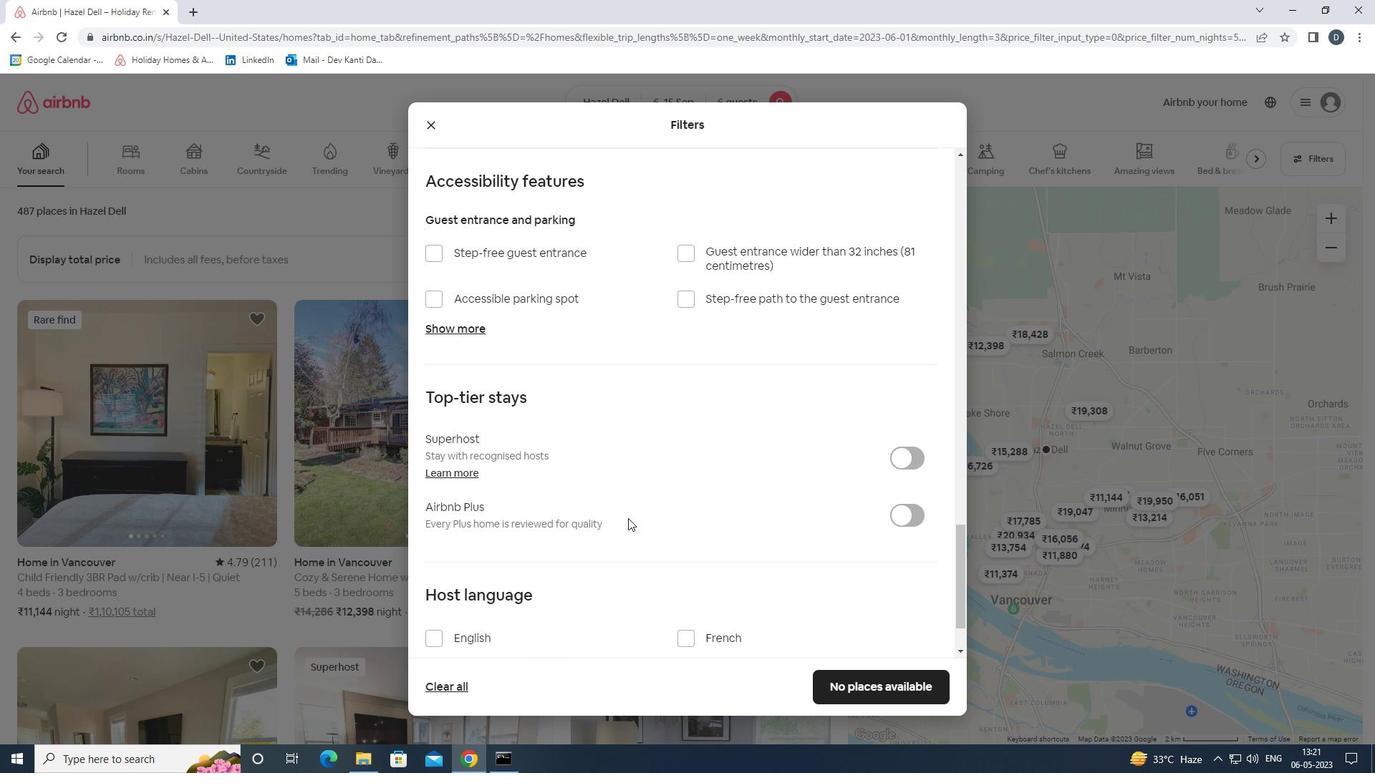 
Action: Mouse scrolled (627, 517) with delta (0, 0)
Screenshot: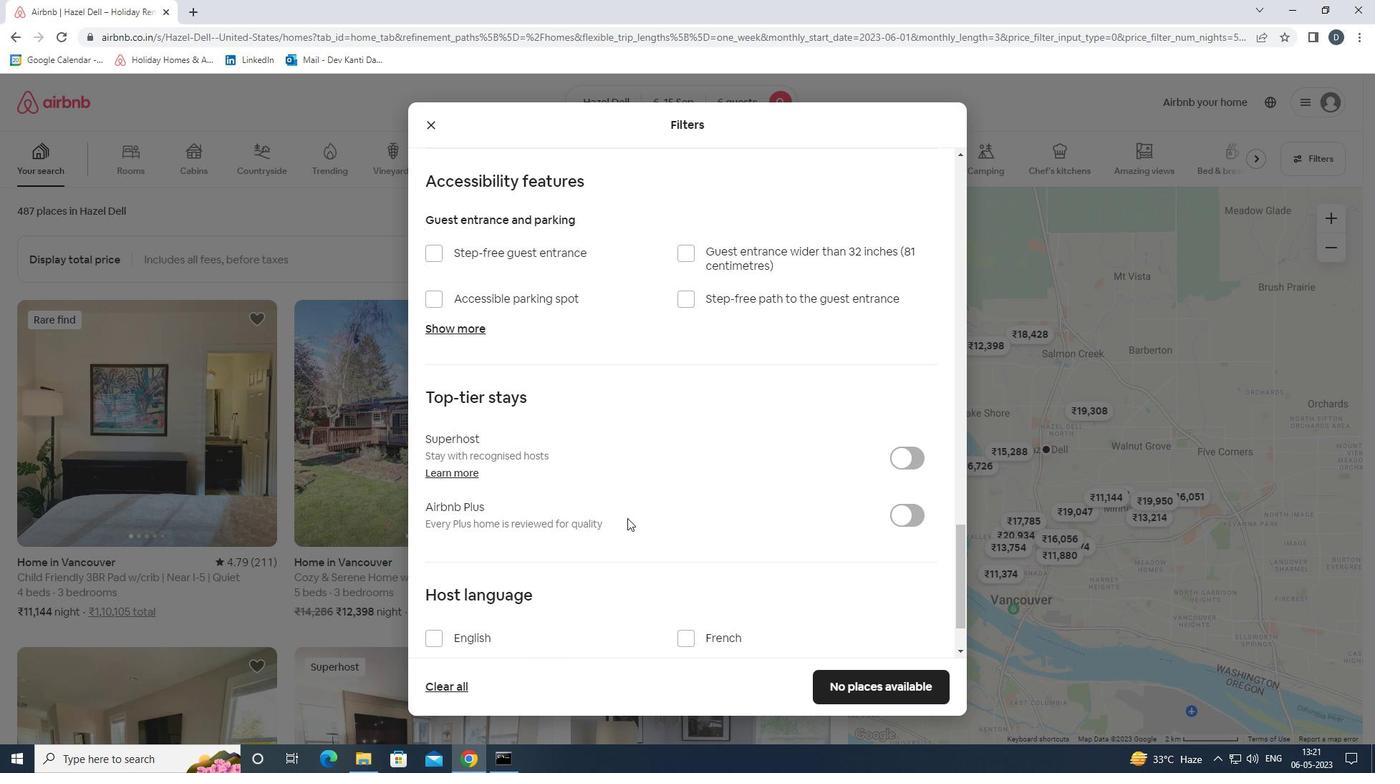 
Action: Mouse moved to (623, 519)
Screenshot: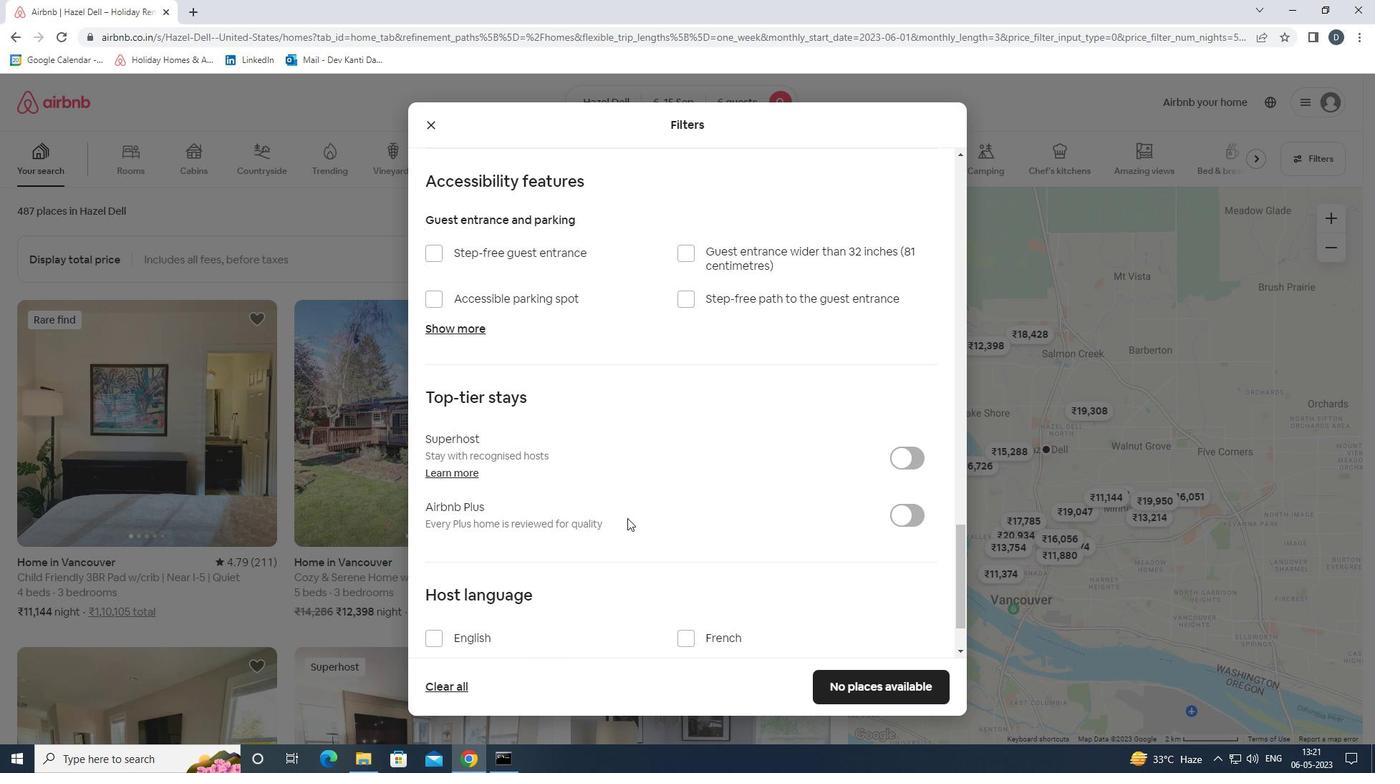 
Action: Mouse scrolled (623, 519) with delta (0, 0)
Screenshot: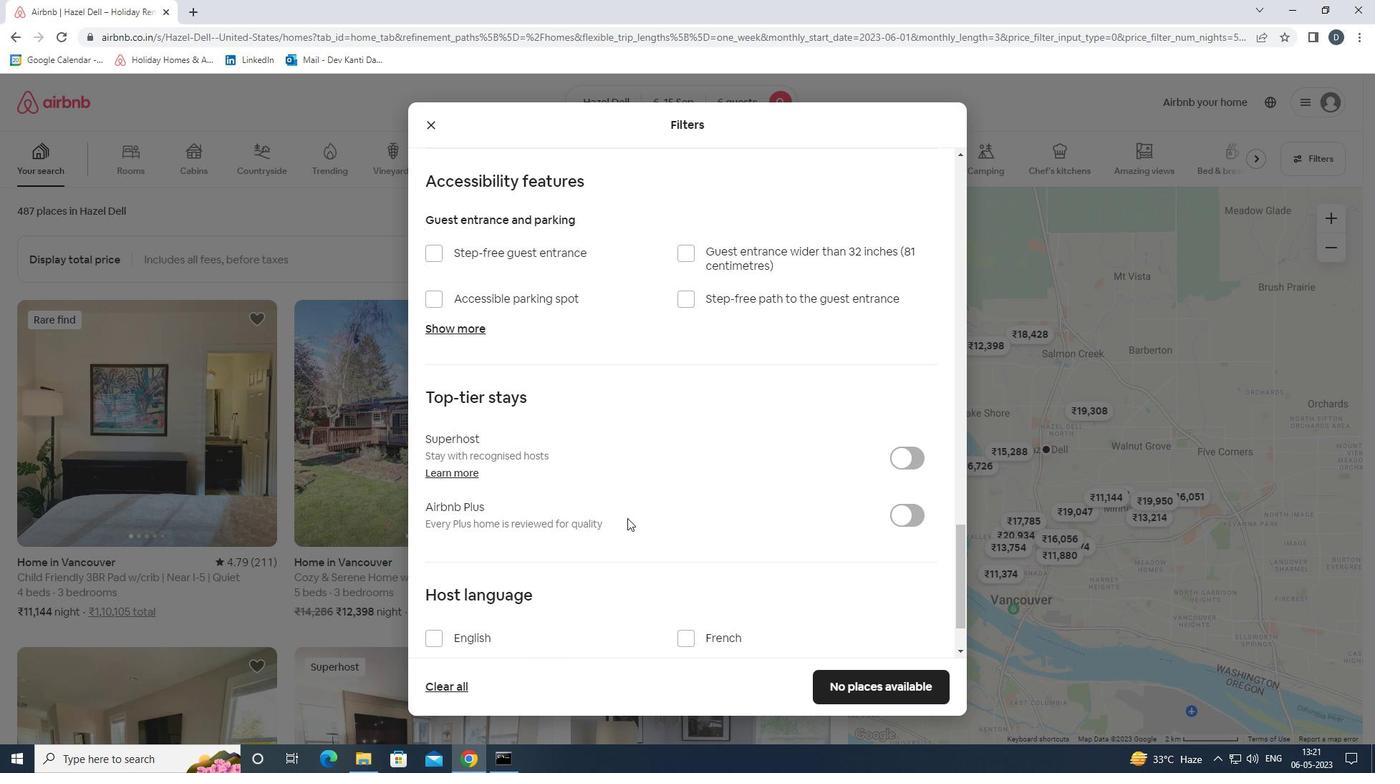 
Action: Mouse moved to (464, 560)
Screenshot: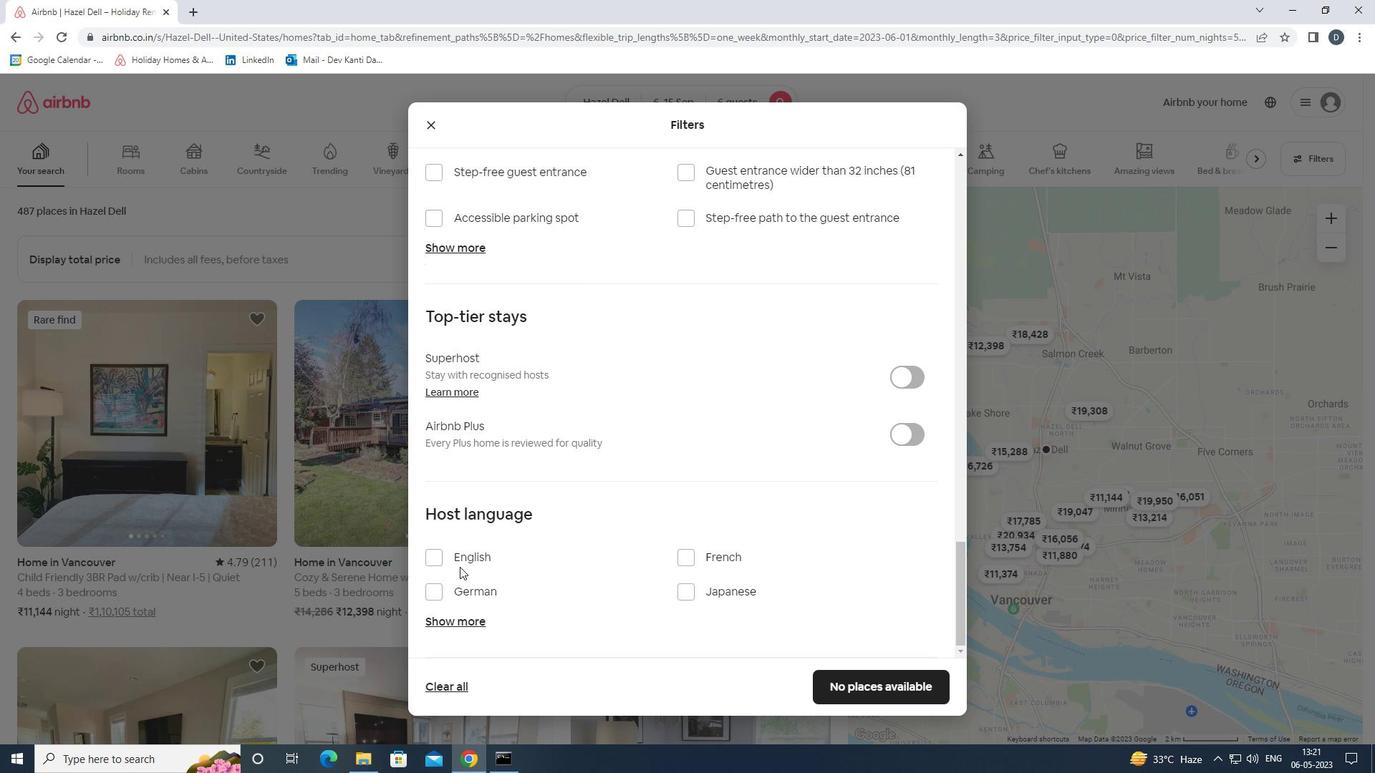 
Action: Mouse pressed left at (464, 560)
Screenshot: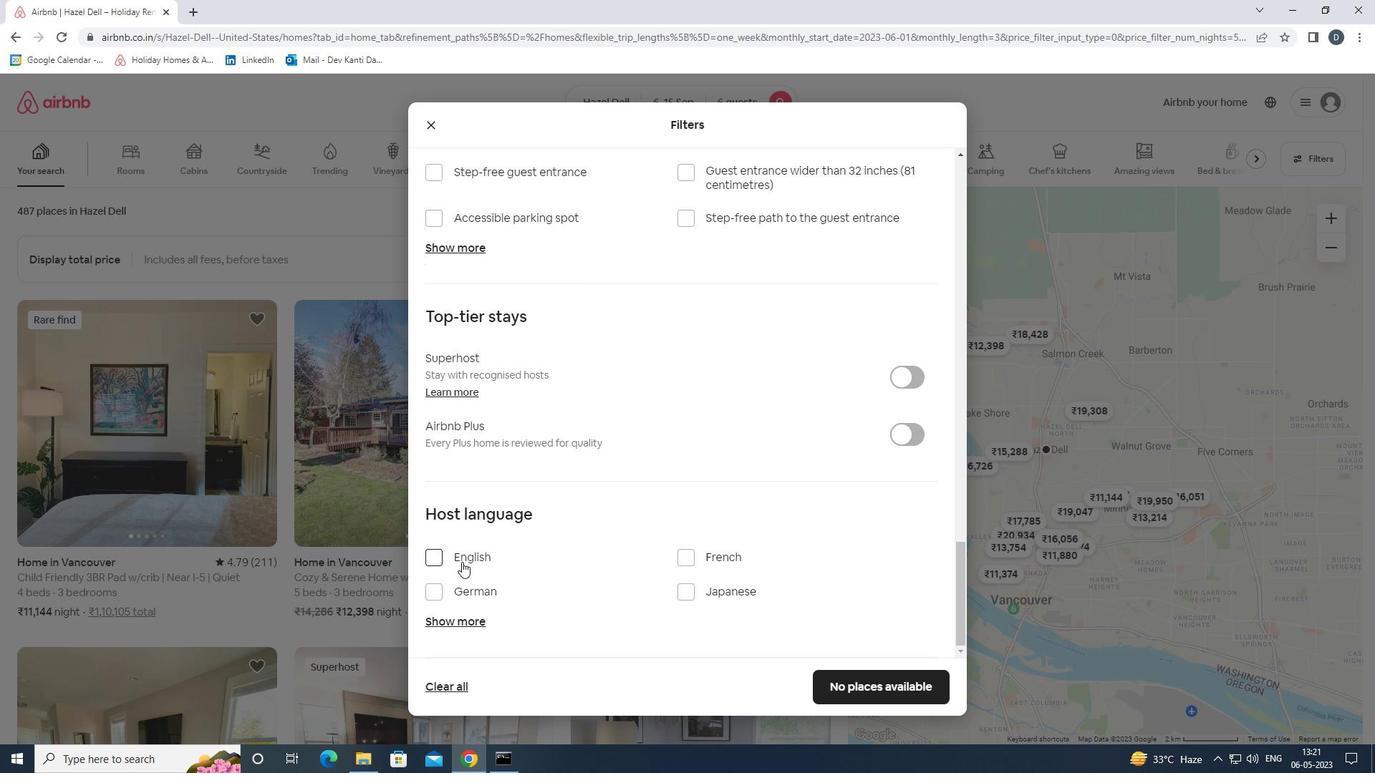 
Action: Mouse moved to (878, 677)
Screenshot: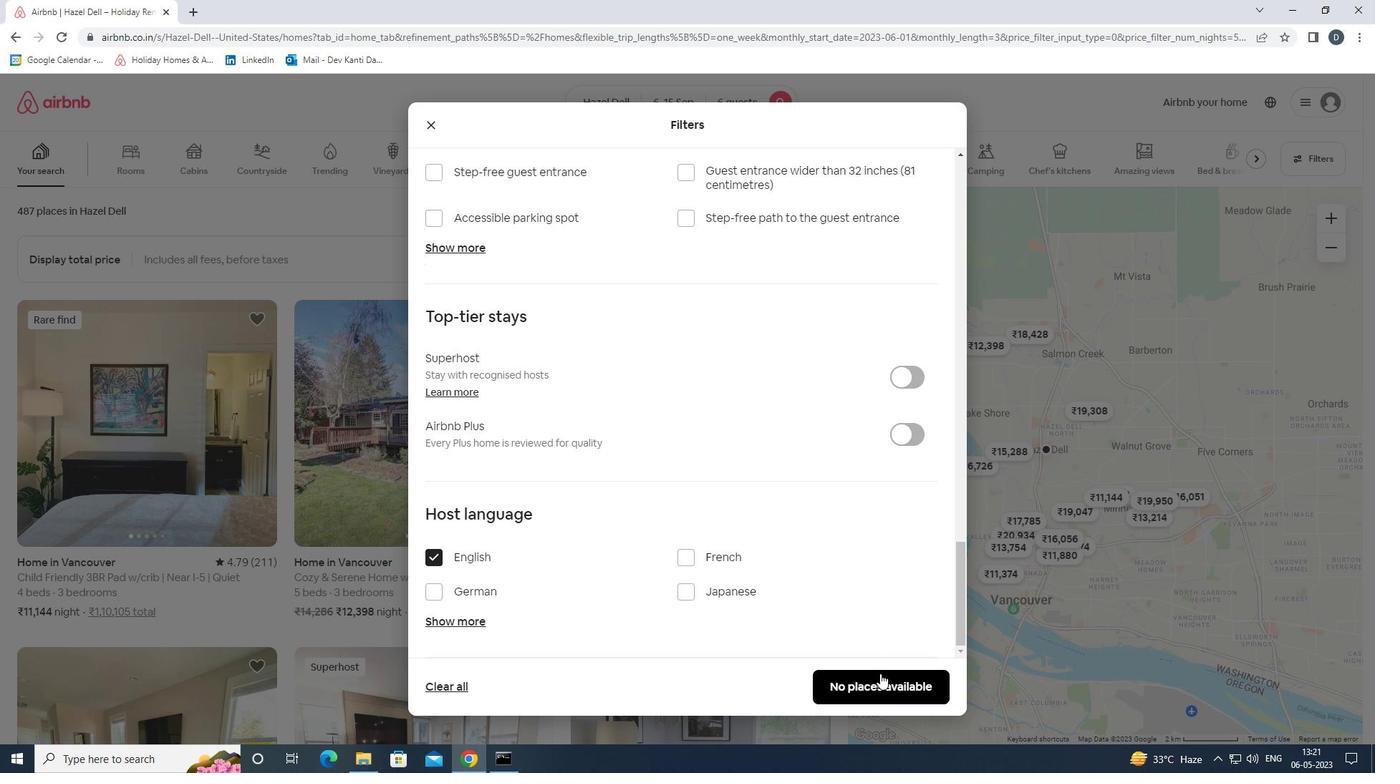 
Action: Mouse pressed left at (878, 677)
Screenshot: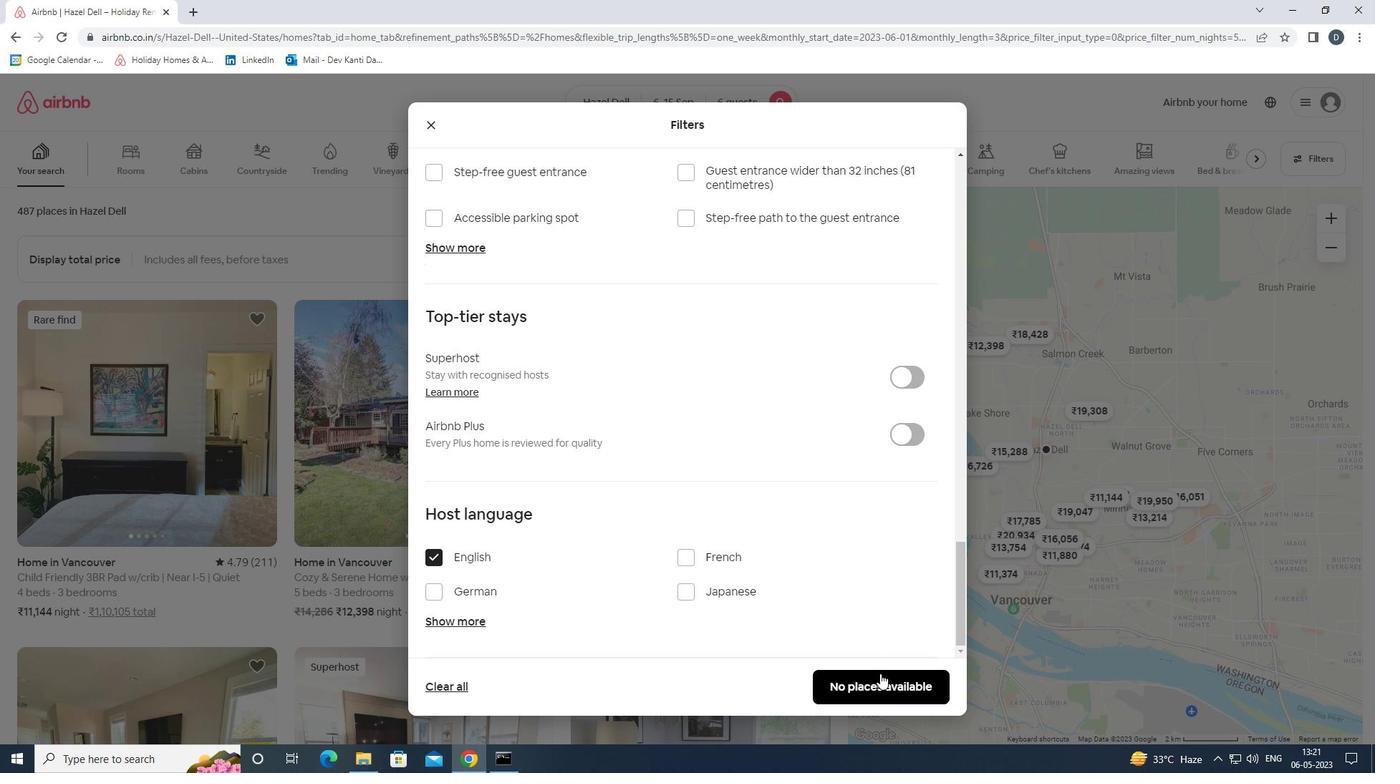 
Action: Mouse moved to (765, 471)
Screenshot: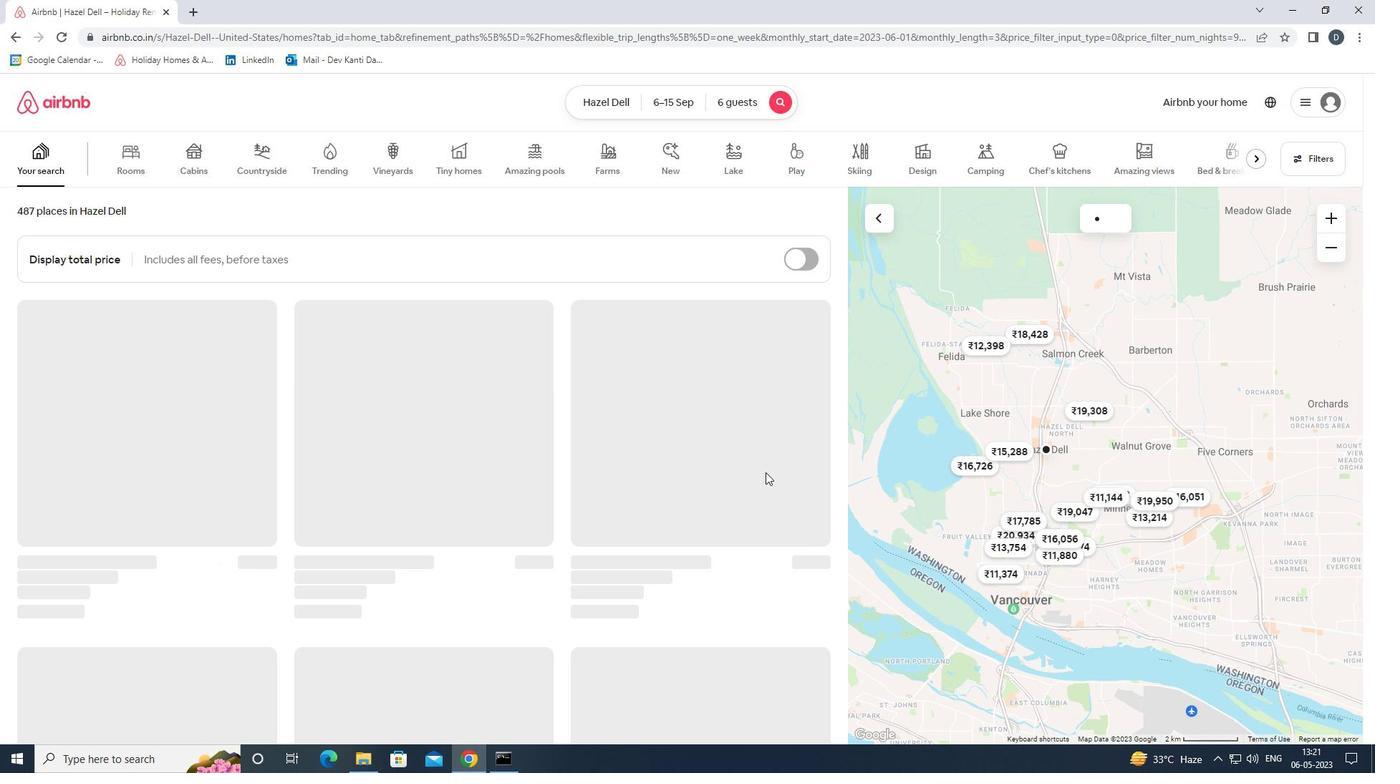 
